 Task: Look for space in Ermelo, Netherlands from 17th June, 2023 to 21st June, 2023 for 2 adults in price range Rs.7000 to Rs.12000. Place can be private room with 1  bedroom having 2 beds and 1 bathroom. Property type can be house, flat, guest house. Amenities needed are: wifi, washing machine. Booking option can be shelf check-in. Required host language is English.
Action: Mouse moved to (545, 147)
Screenshot: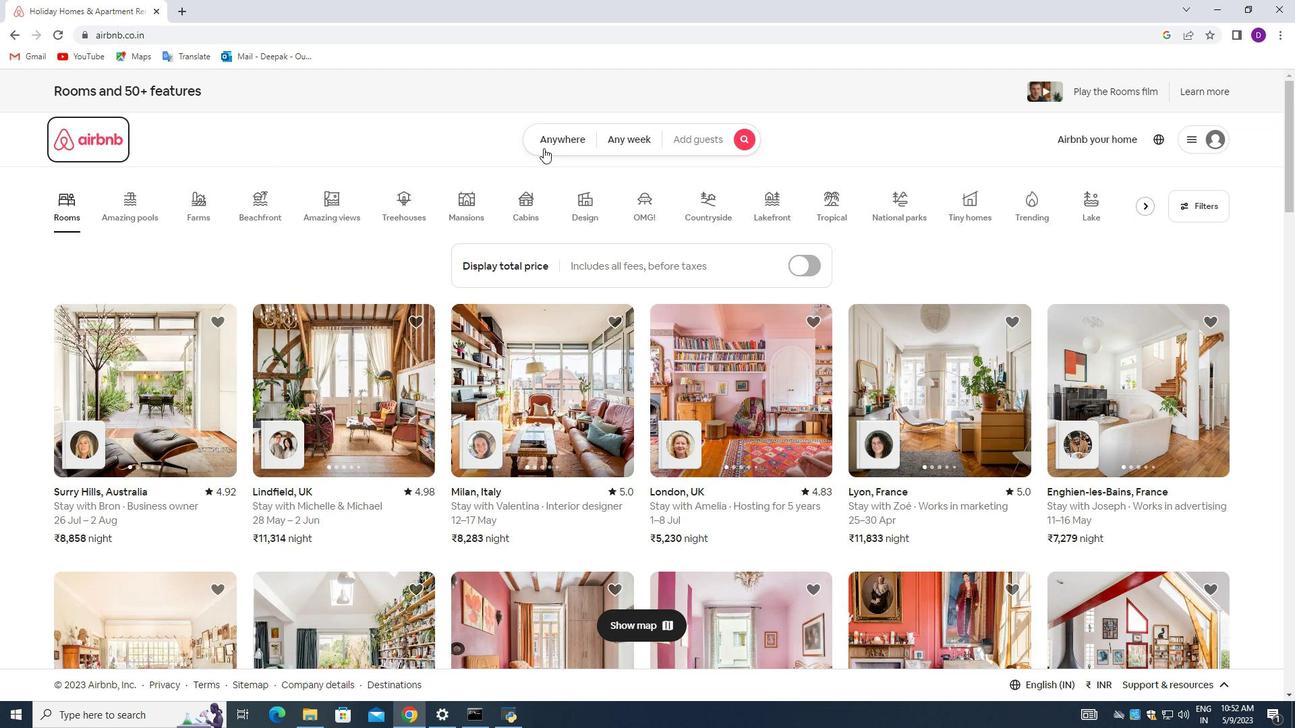 
Action: Mouse pressed left at (545, 147)
Screenshot: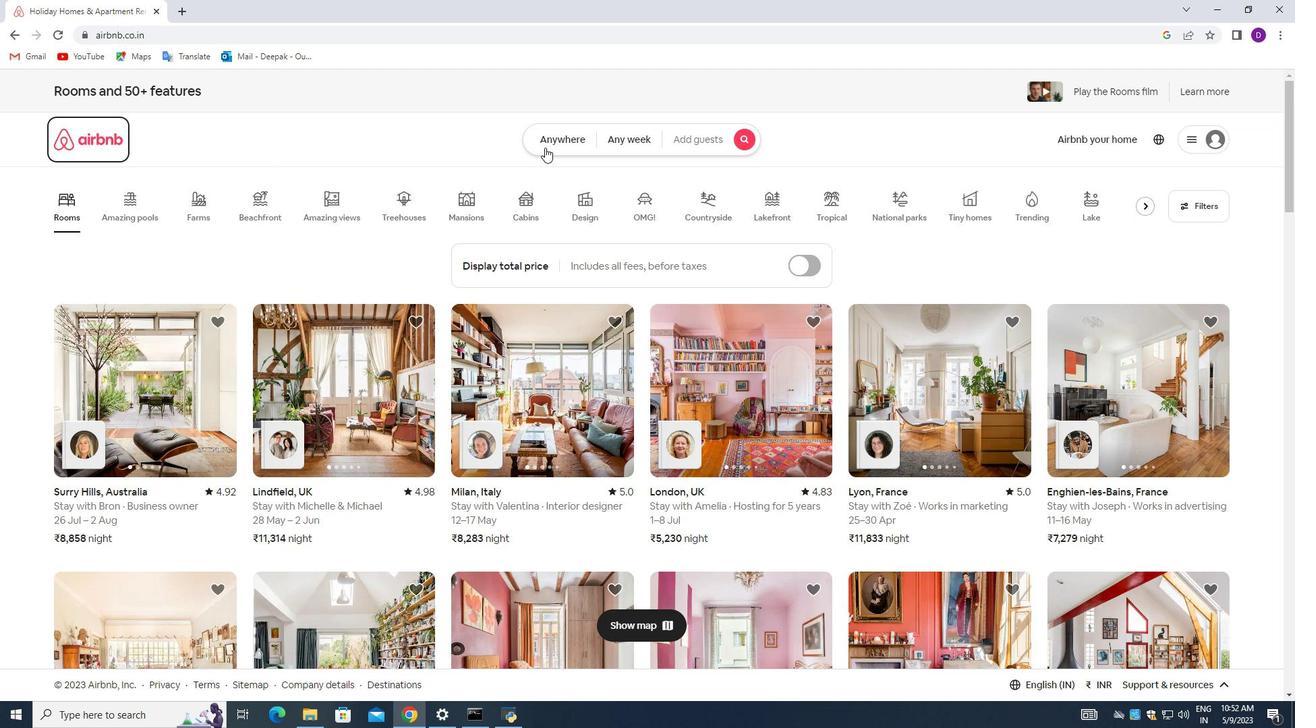 
Action: Mouse moved to (445, 191)
Screenshot: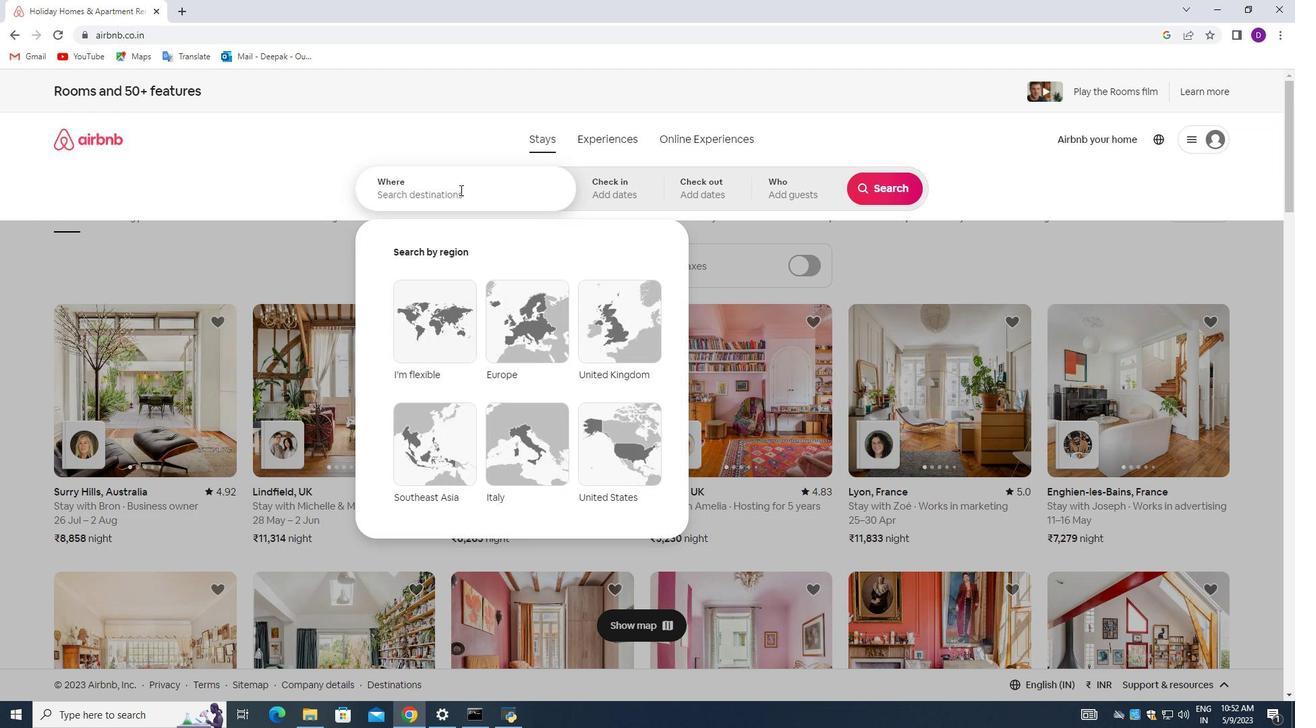 
Action: Mouse pressed left at (445, 191)
Screenshot: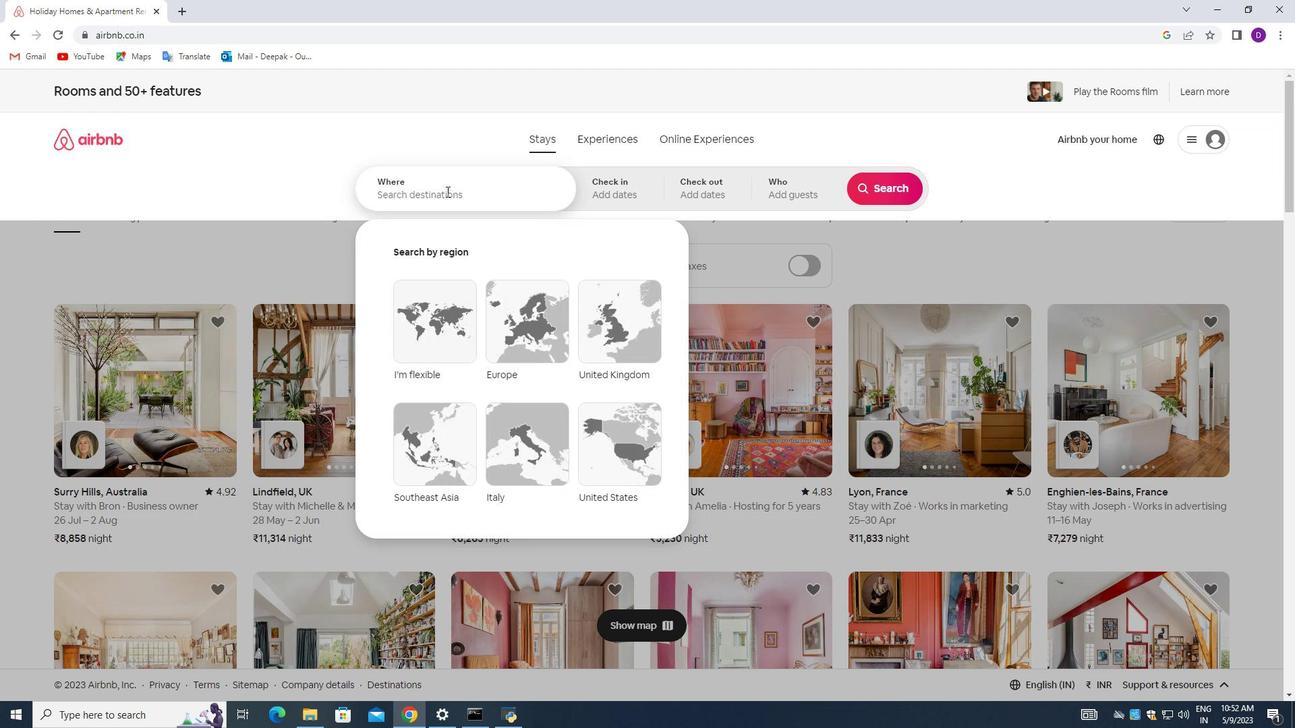 
Action: Mouse moved to (168, 234)
Screenshot: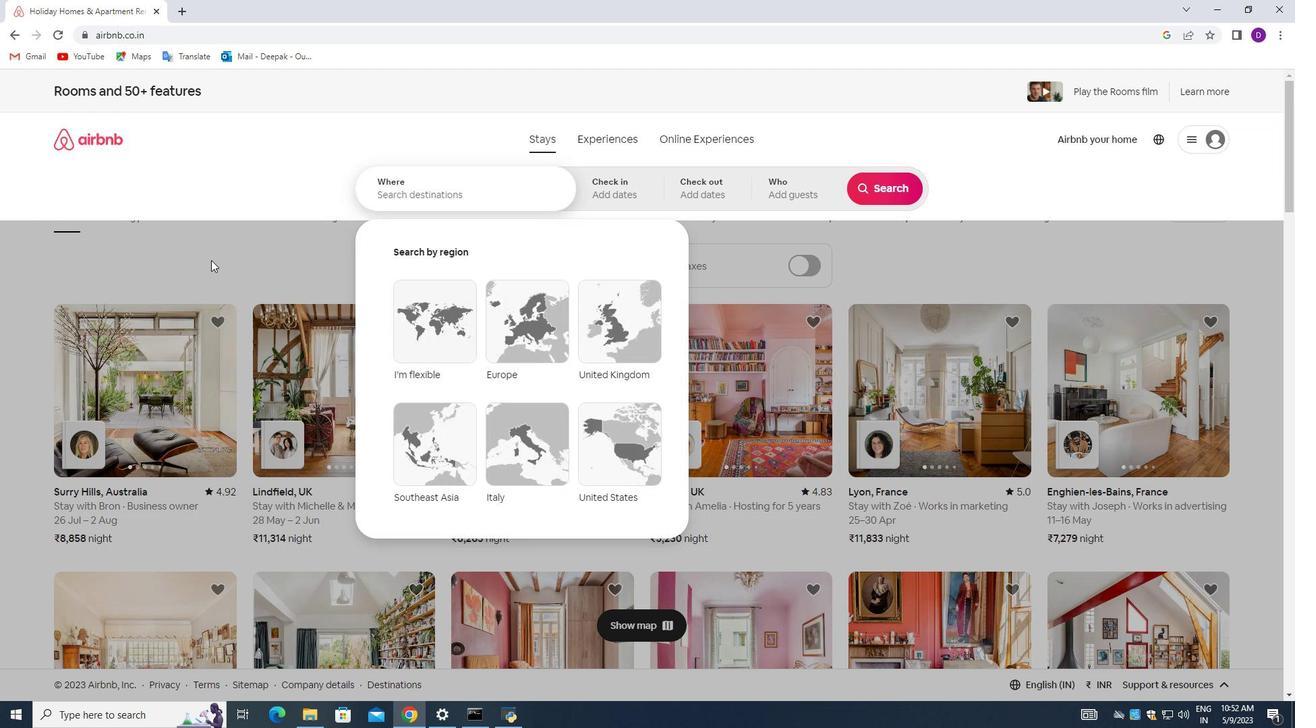 
Action: Key pressed <Key.shift_r>Ermelo,<Key.space><Key.shift>Netherlands<Key.enter>
Screenshot: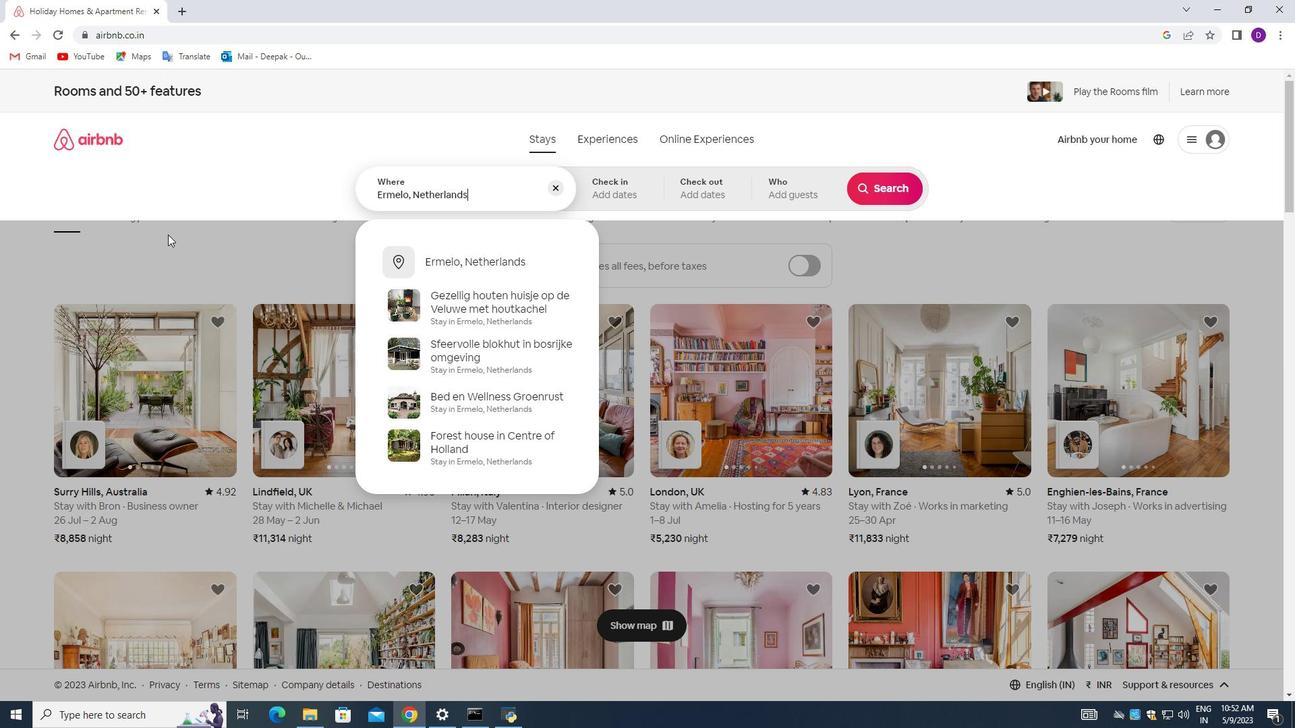 
Action: Mouse moved to (862, 418)
Screenshot: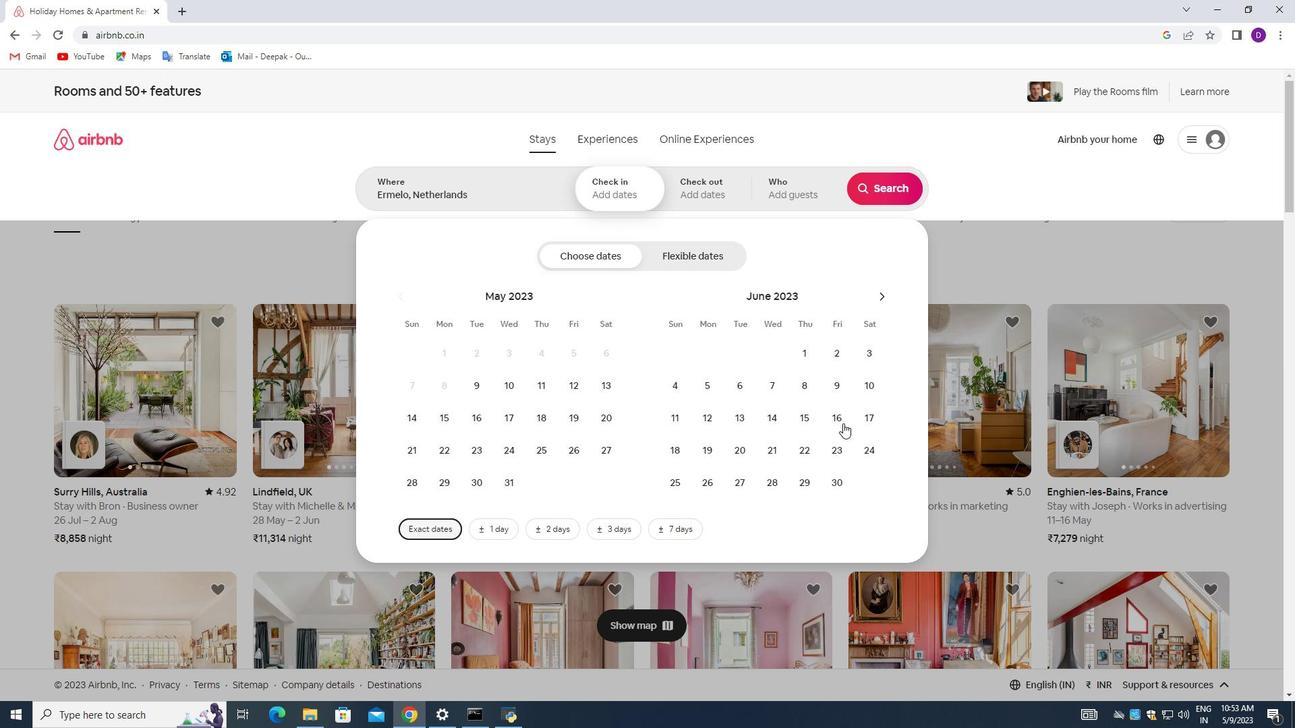 
Action: Mouse pressed left at (862, 418)
Screenshot: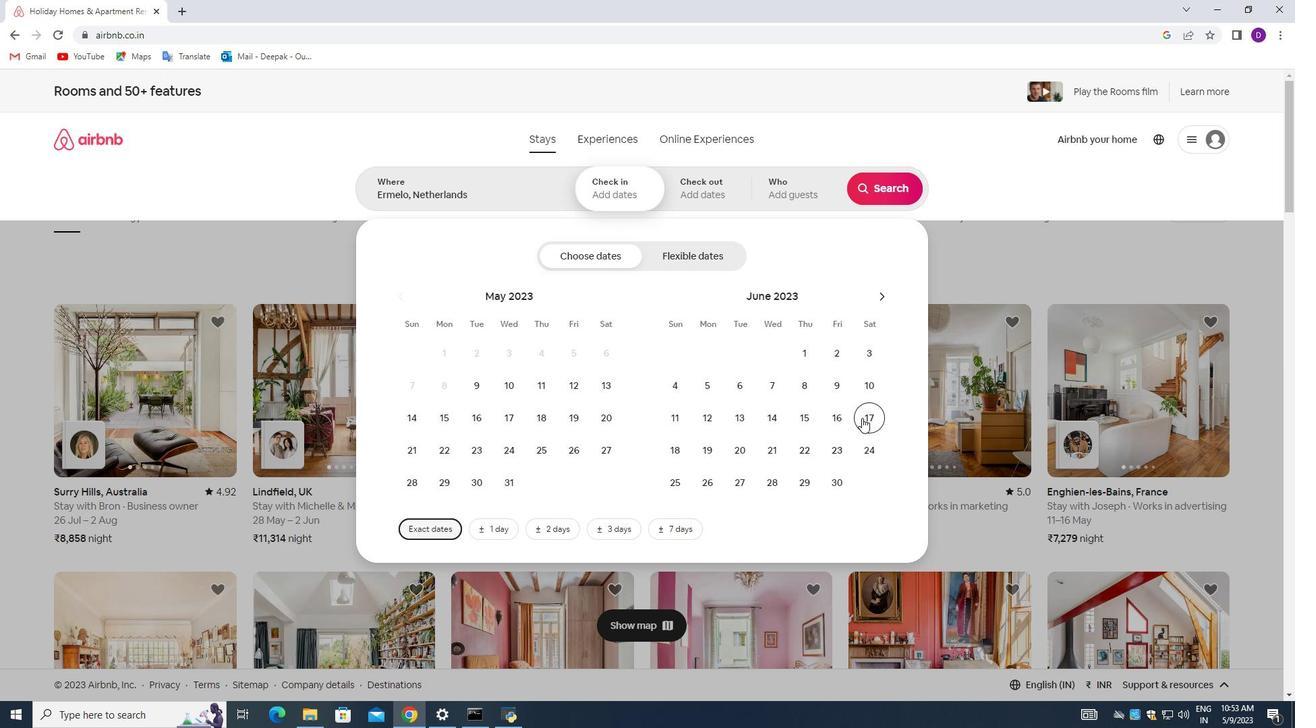 
Action: Mouse moved to (765, 456)
Screenshot: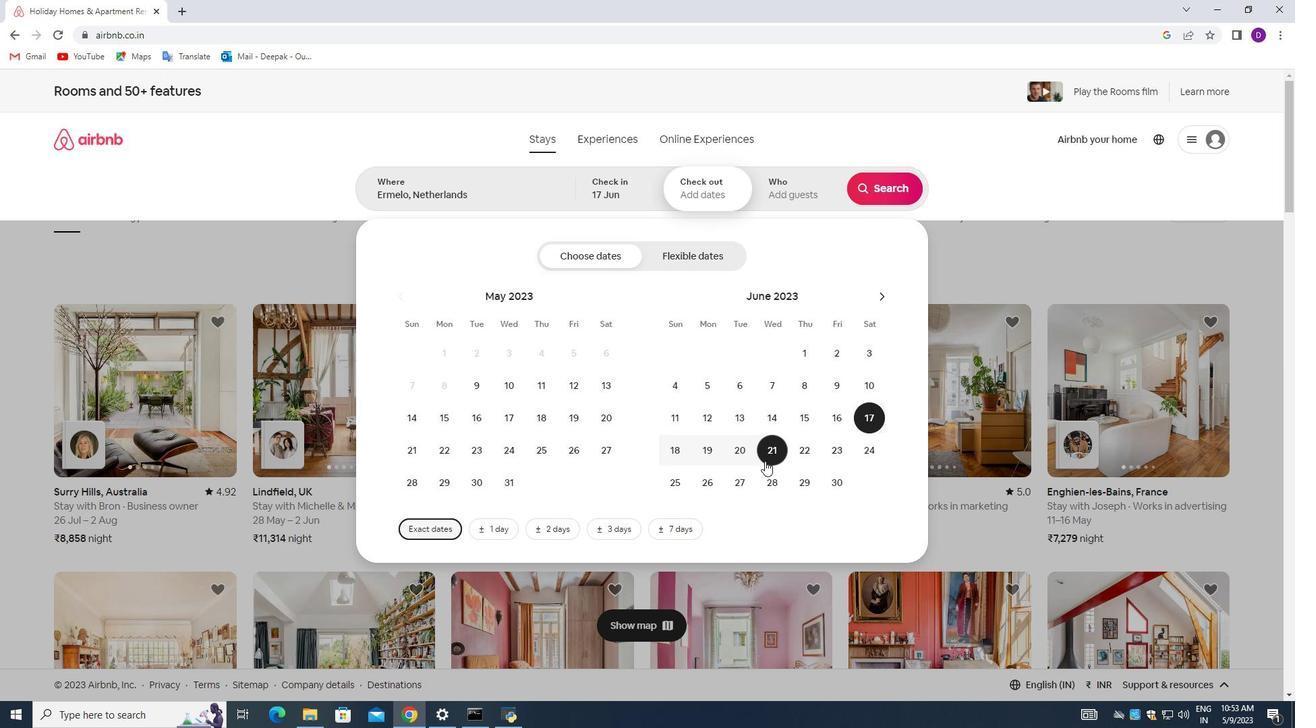 
Action: Mouse pressed left at (765, 456)
Screenshot: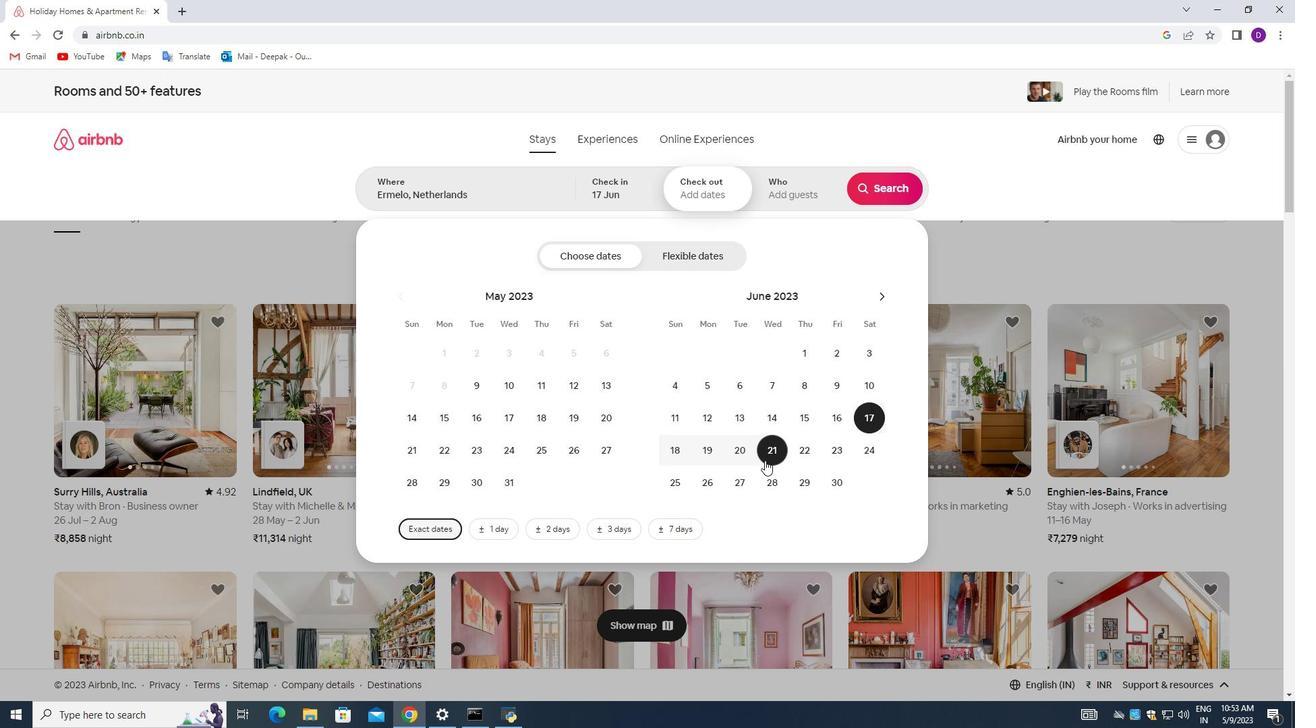 
Action: Mouse moved to (777, 184)
Screenshot: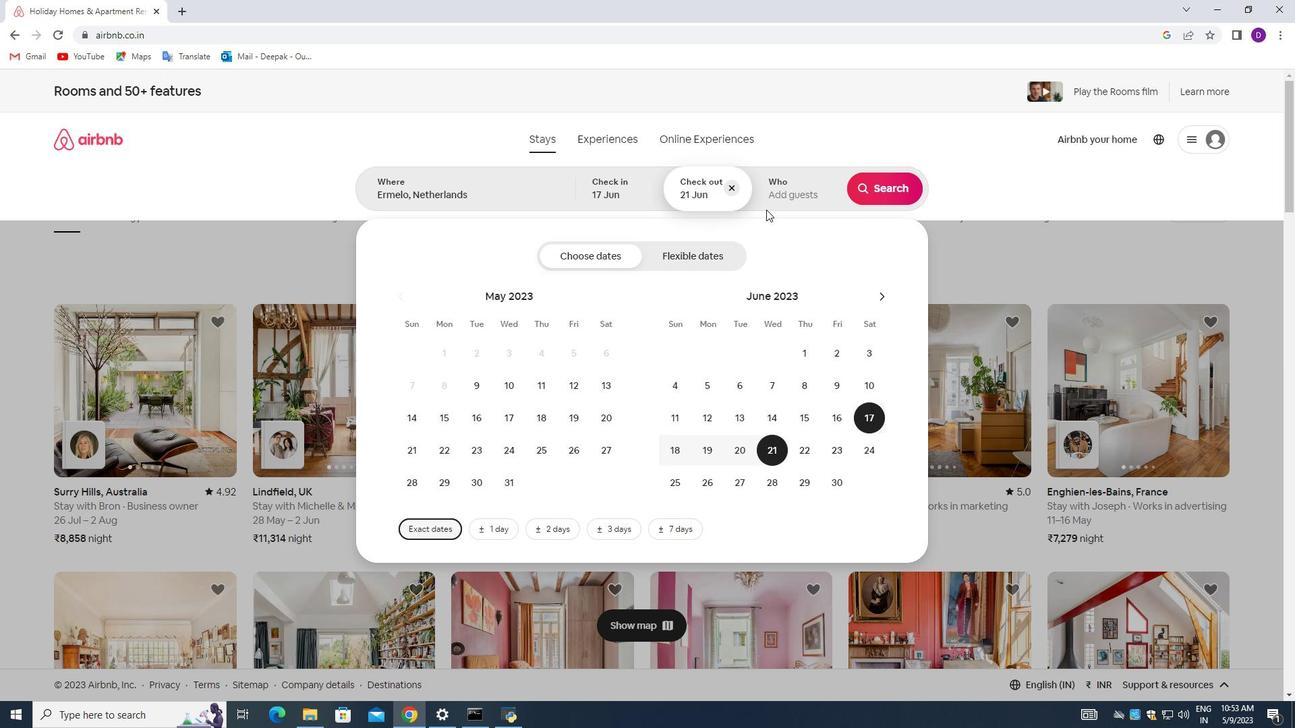 
Action: Mouse pressed left at (777, 184)
Screenshot: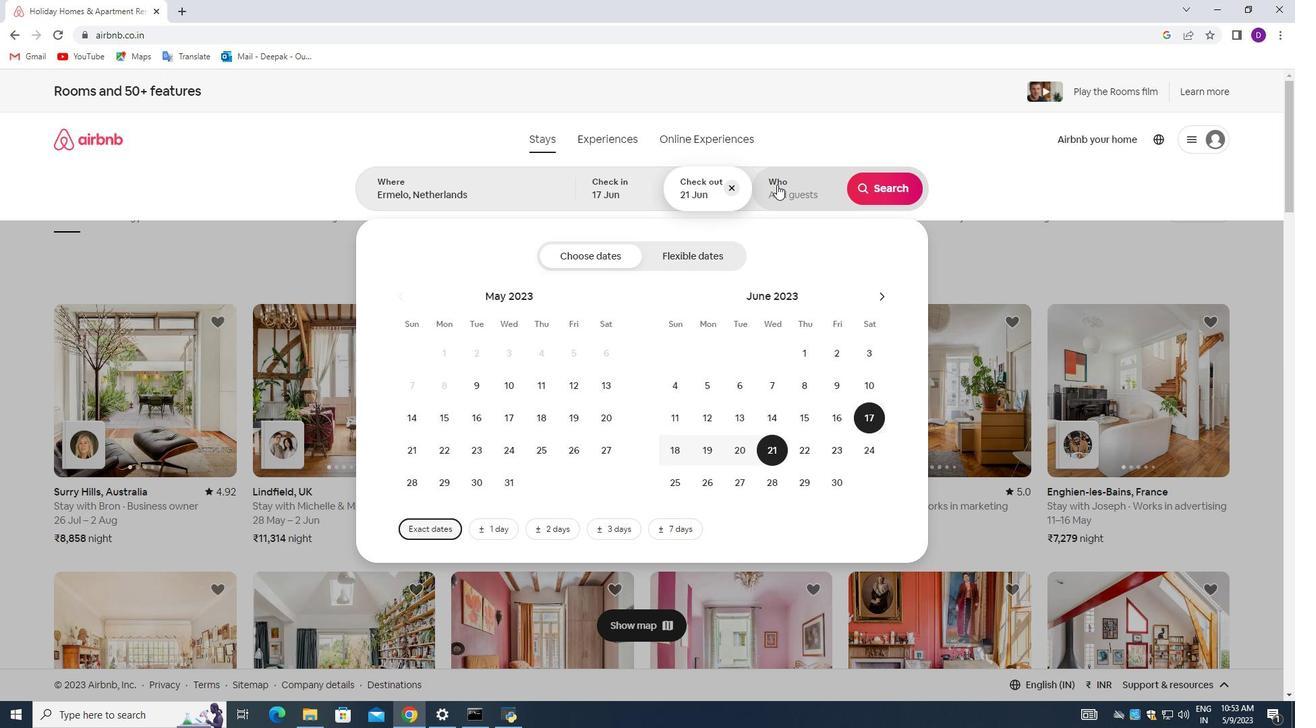 
Action: Mouse moved to (884, 262)
Screenshot: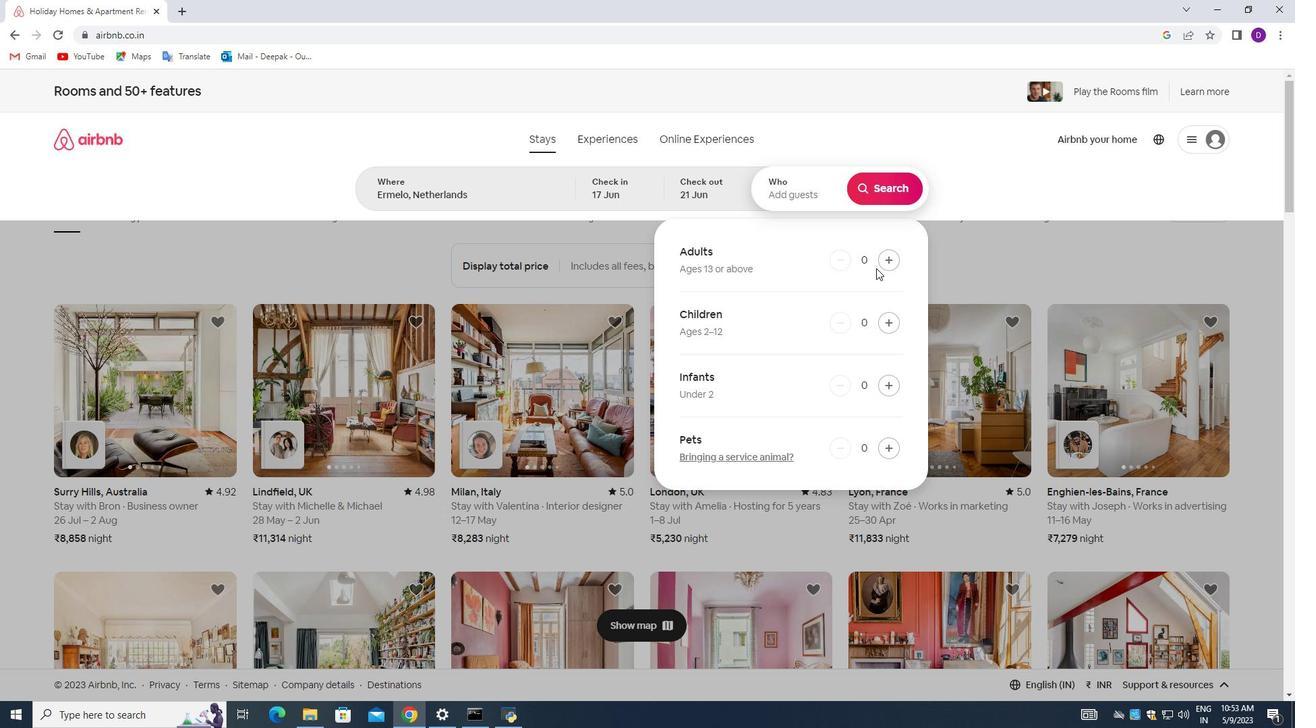 
Action: Mouse pressed left at (884, 262)
Screenshot: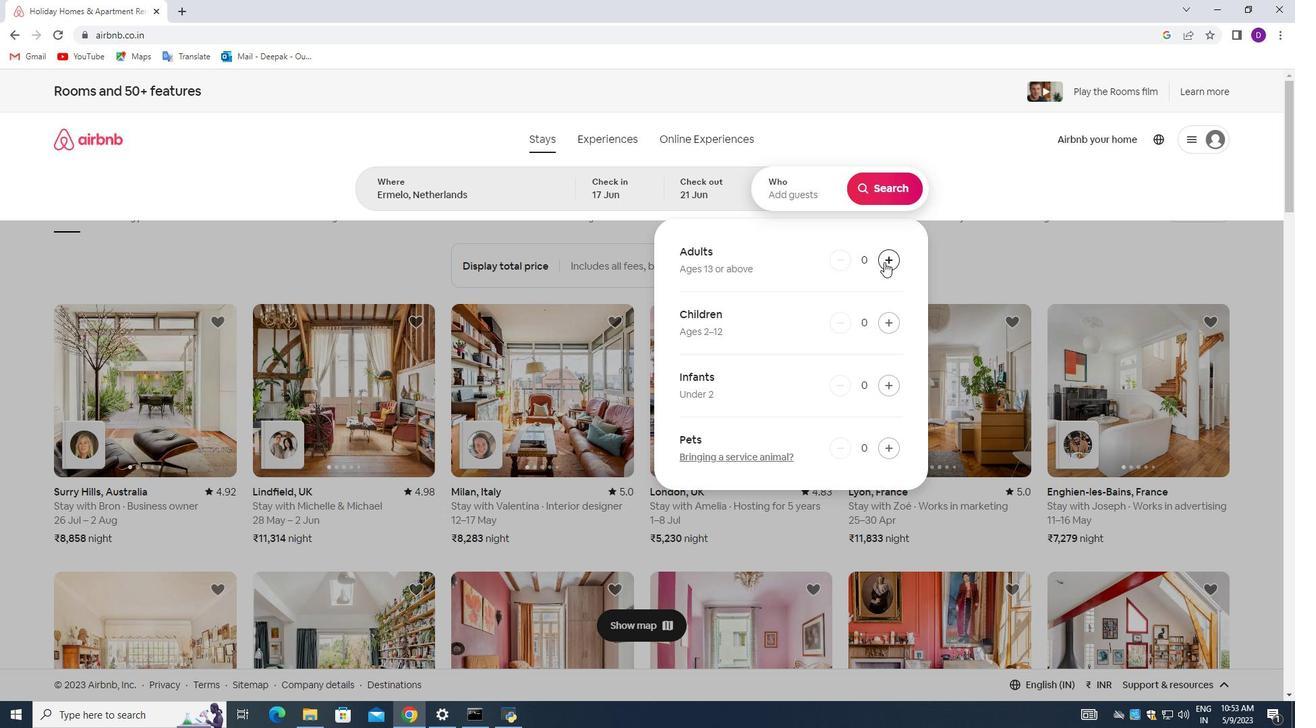 
Action: Mouse pressed left at (884, 262)
Screenshot: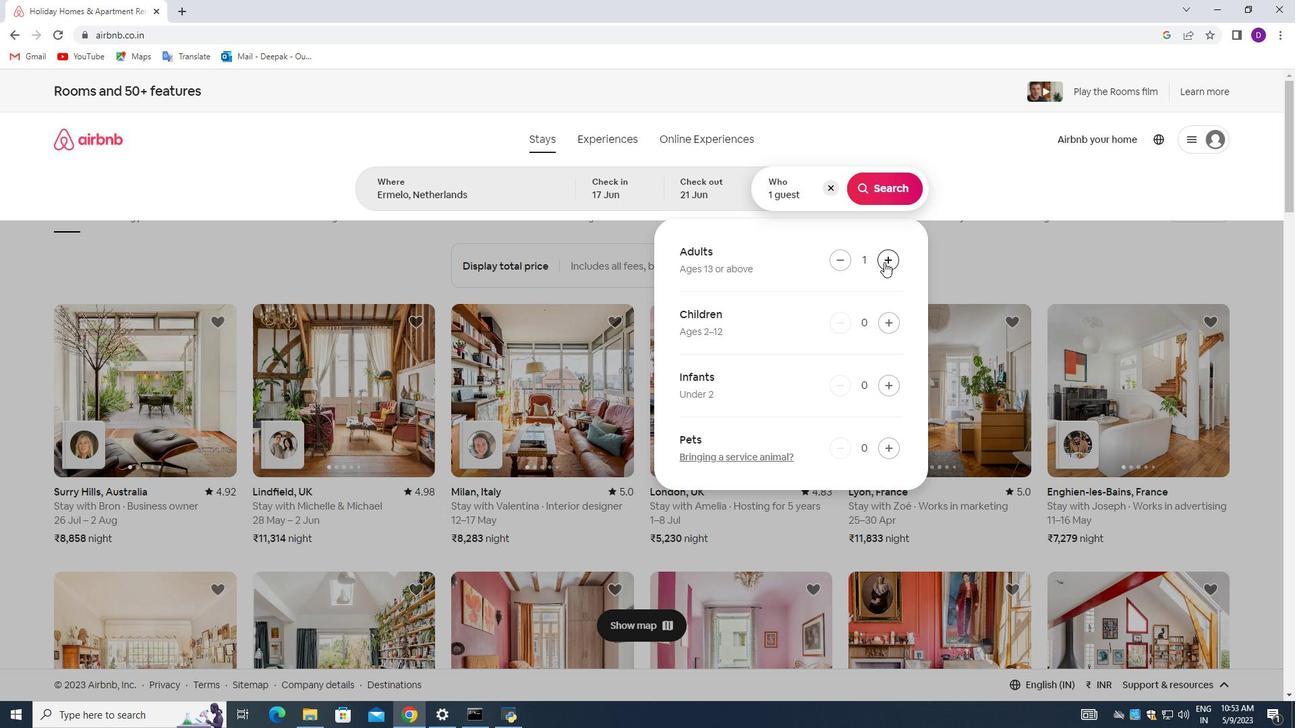 
Action: Mouse moved to (891, 182)
Screenshot: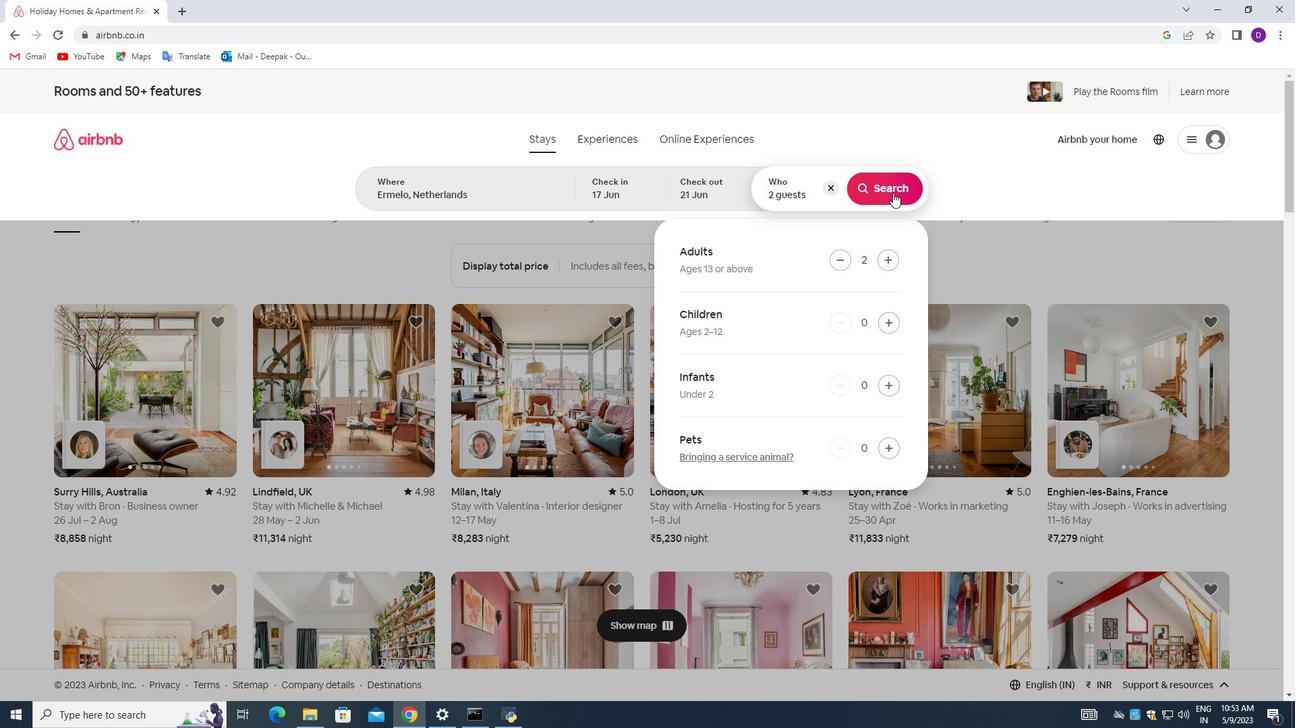 
Action: Mouse pressed left at (891, 182)
Screenshot: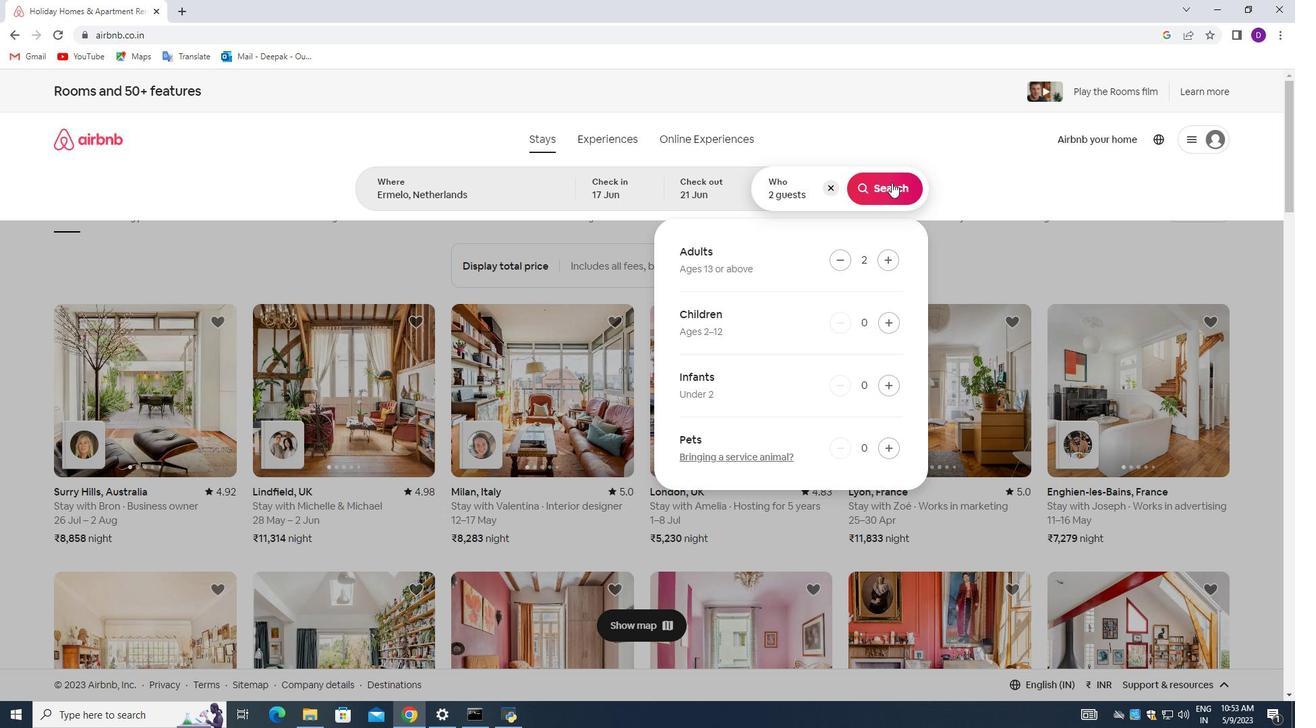 
Action: Mouse moved to (1222, 143)
Screenshot: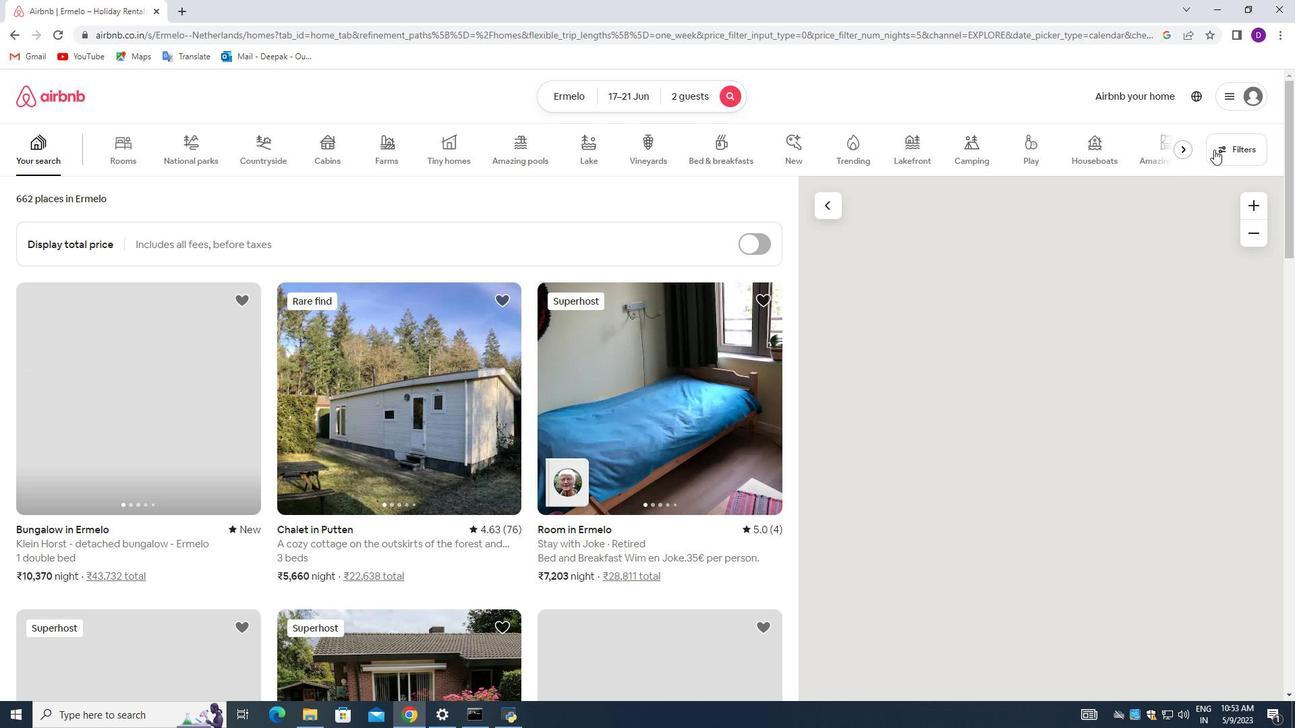 
Action: Mouse pressed left at (1222, 143)
Screenshot: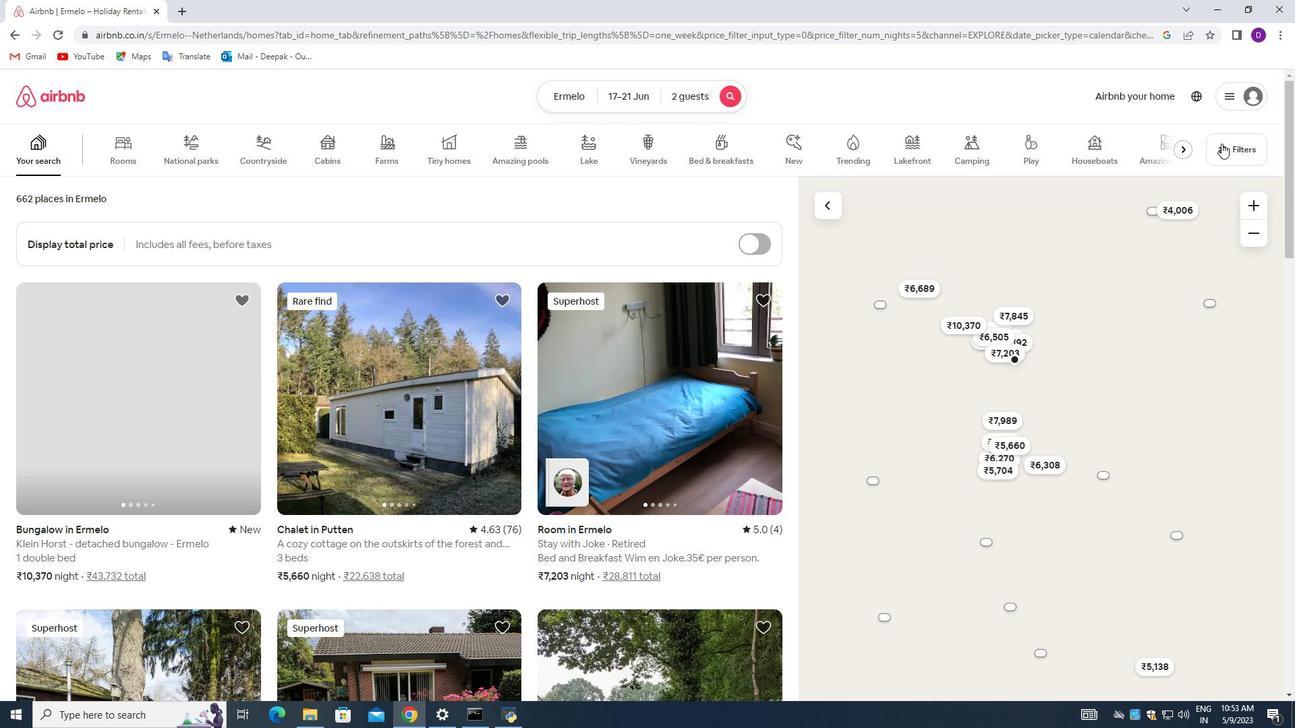 
Action: Mouse moved to (468, 487)
Screenshot: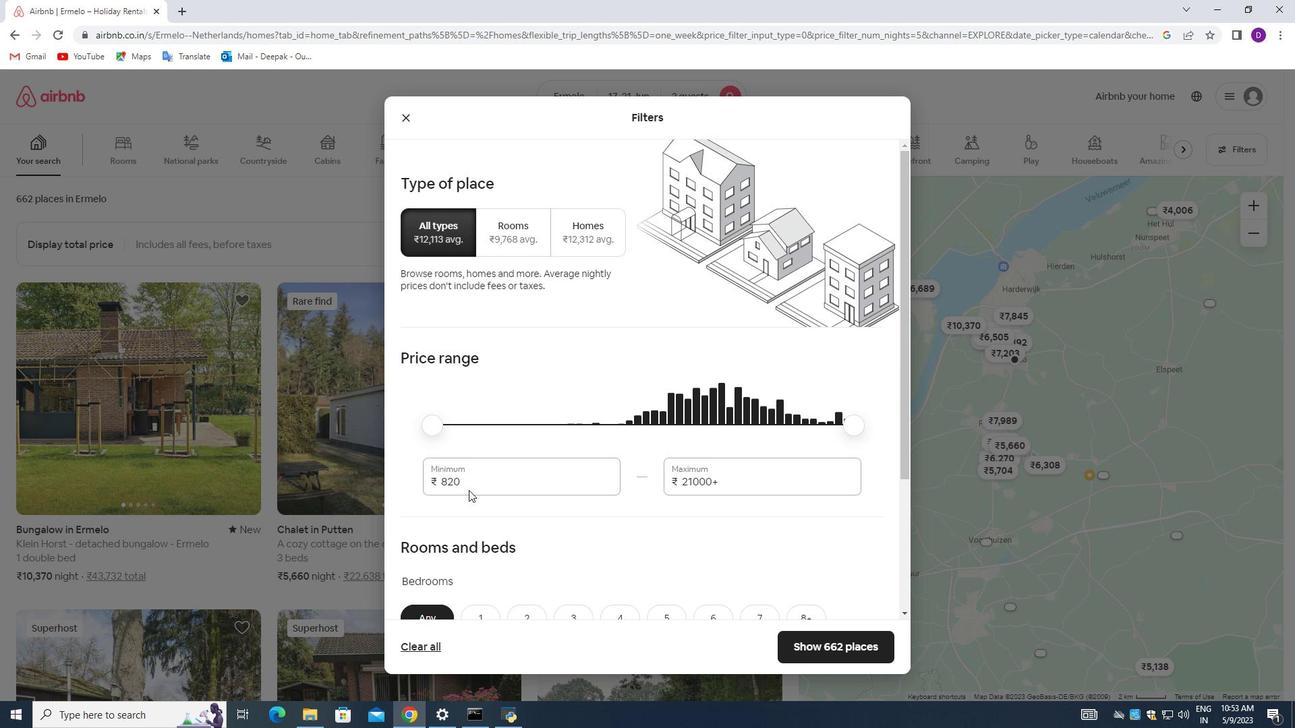 
Action: Mouse pressed left at (468, 487)
Screenshot: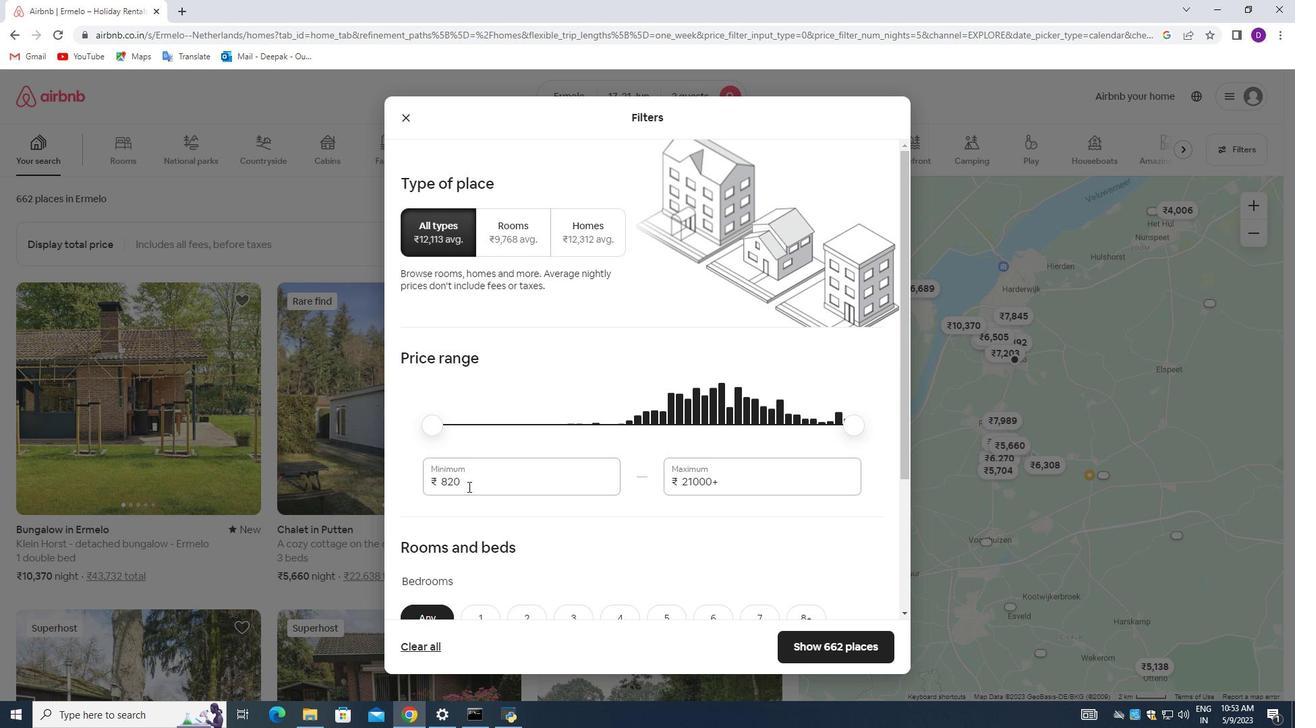 
Action: Mouse pressed left at (468, 487)
Screenshot: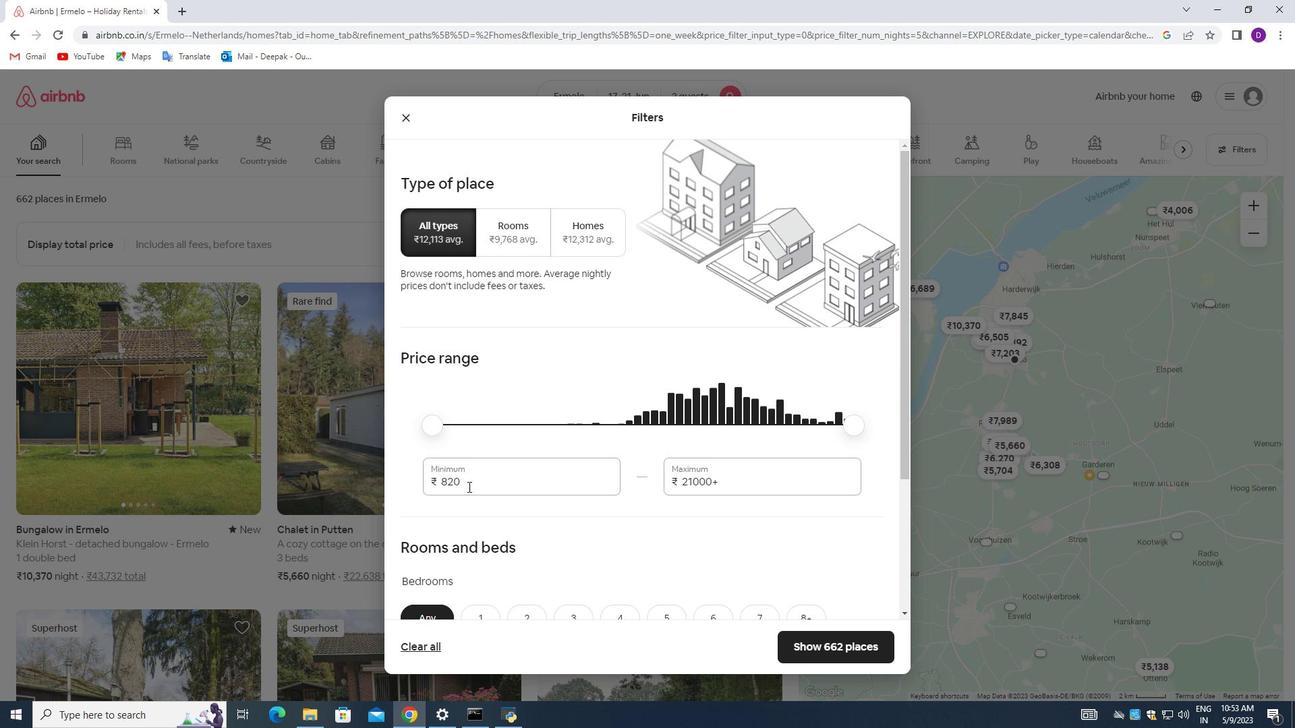 
Action: Key pressed 7
Screenshot: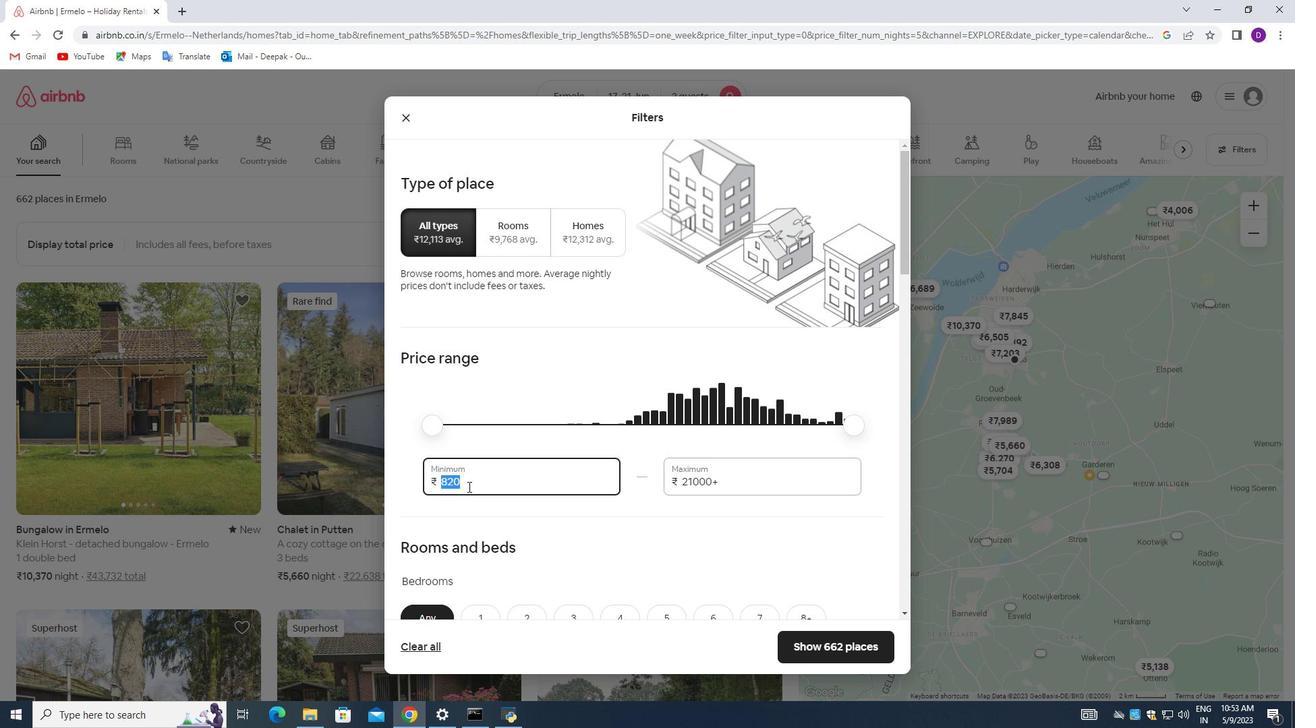 
Action: Mouse moved to (468, 486)
Screenshot: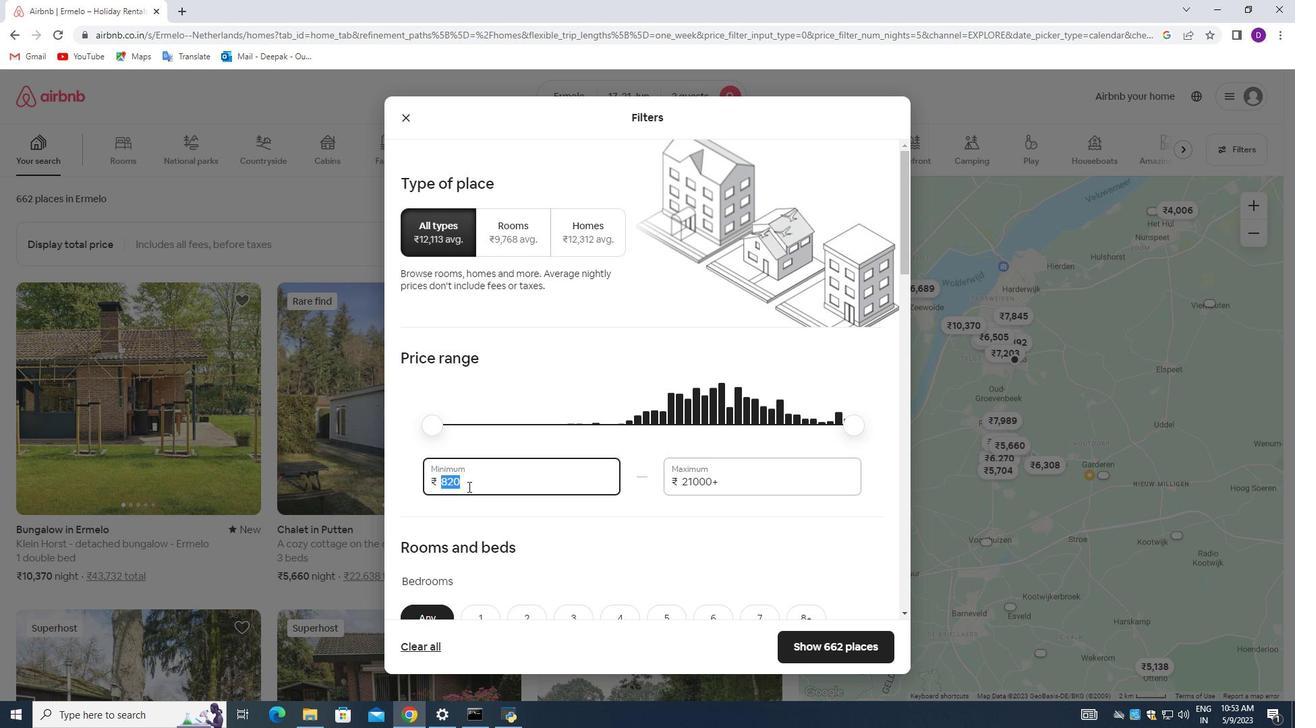 
Action: Key pressed 00
Screenshot: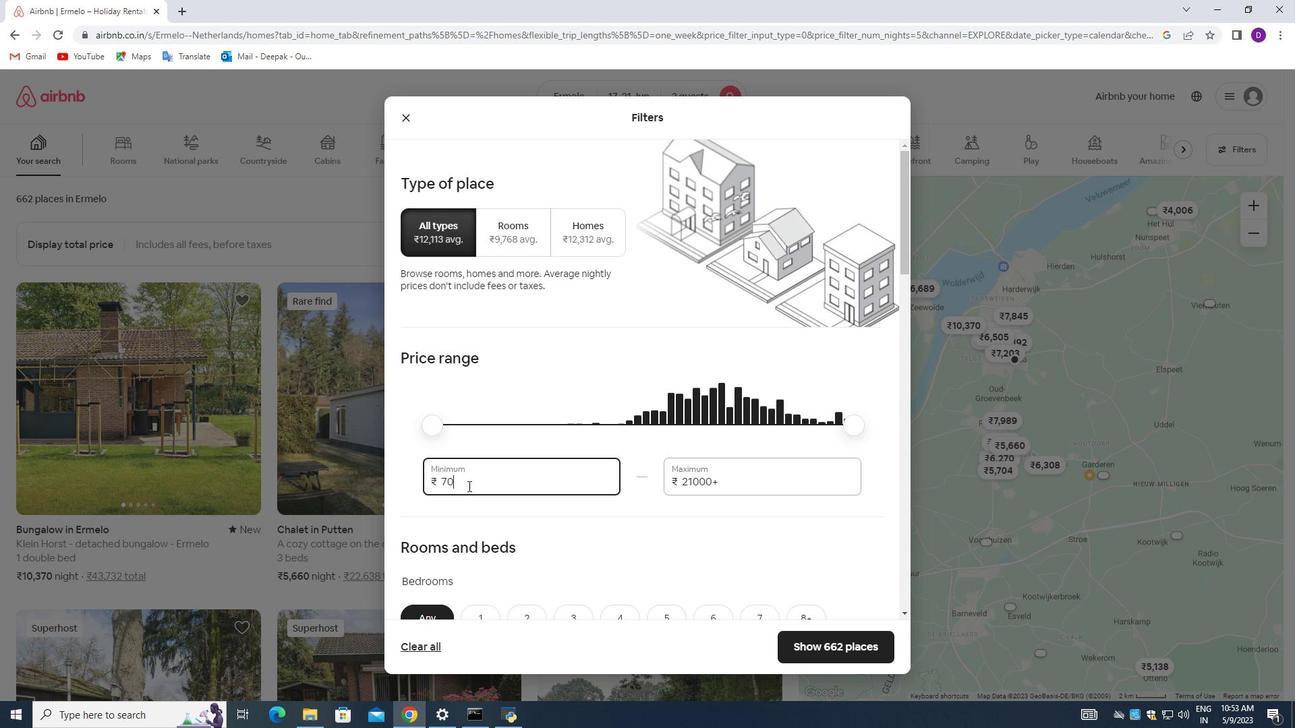 
Action: Mouse moved to (467, 485)
Screenshot: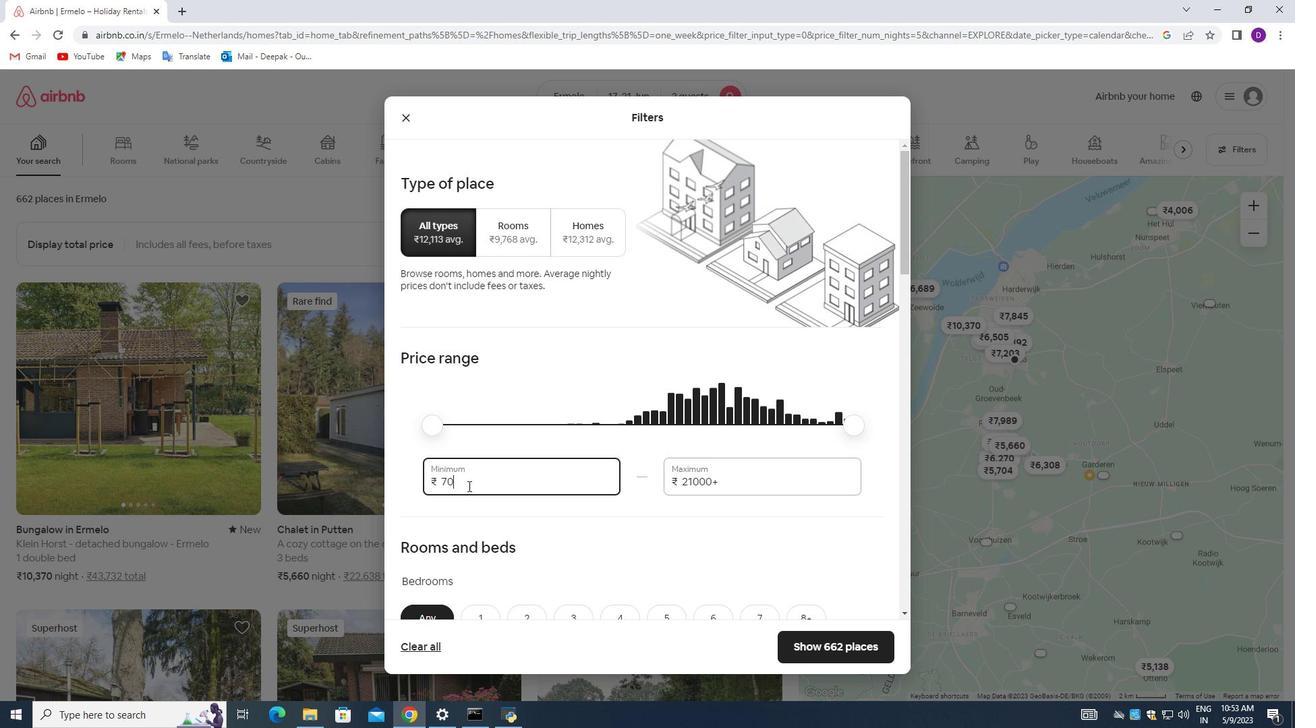 
Action: Key pressed 0
Screenshot: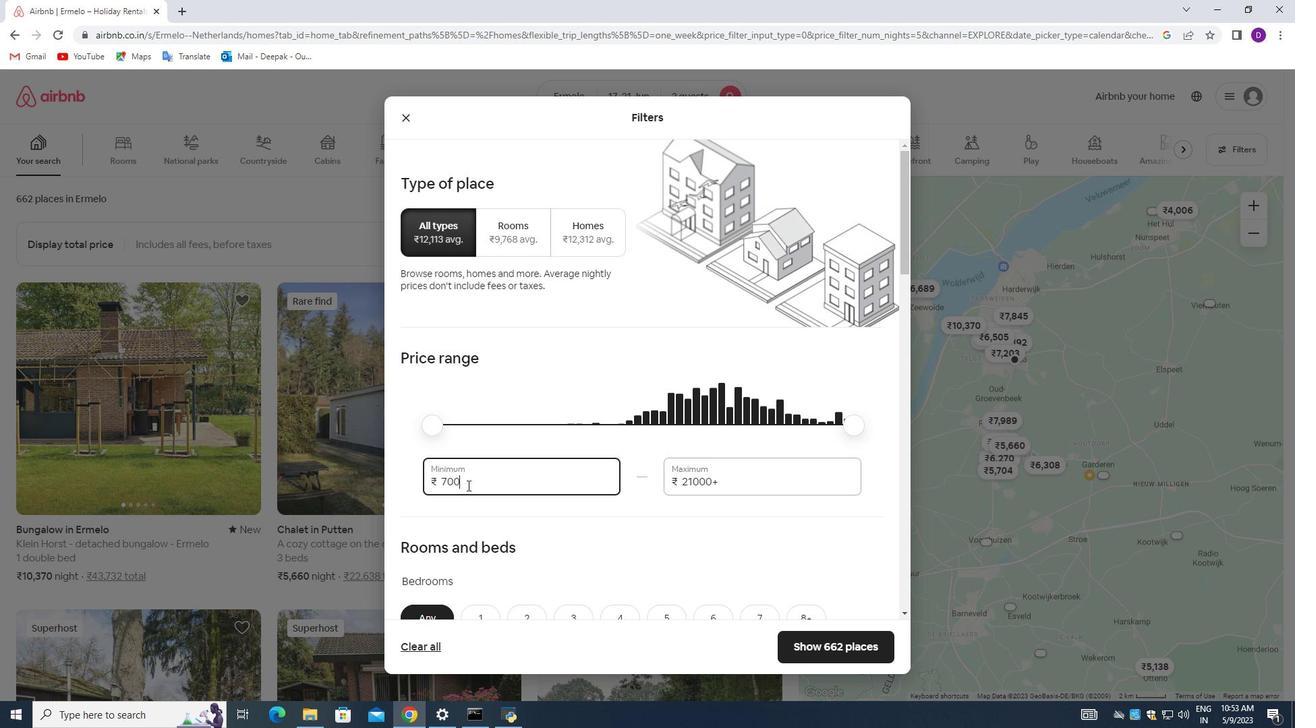 
Action: Mouse moved to (465, 477)
Screenshot: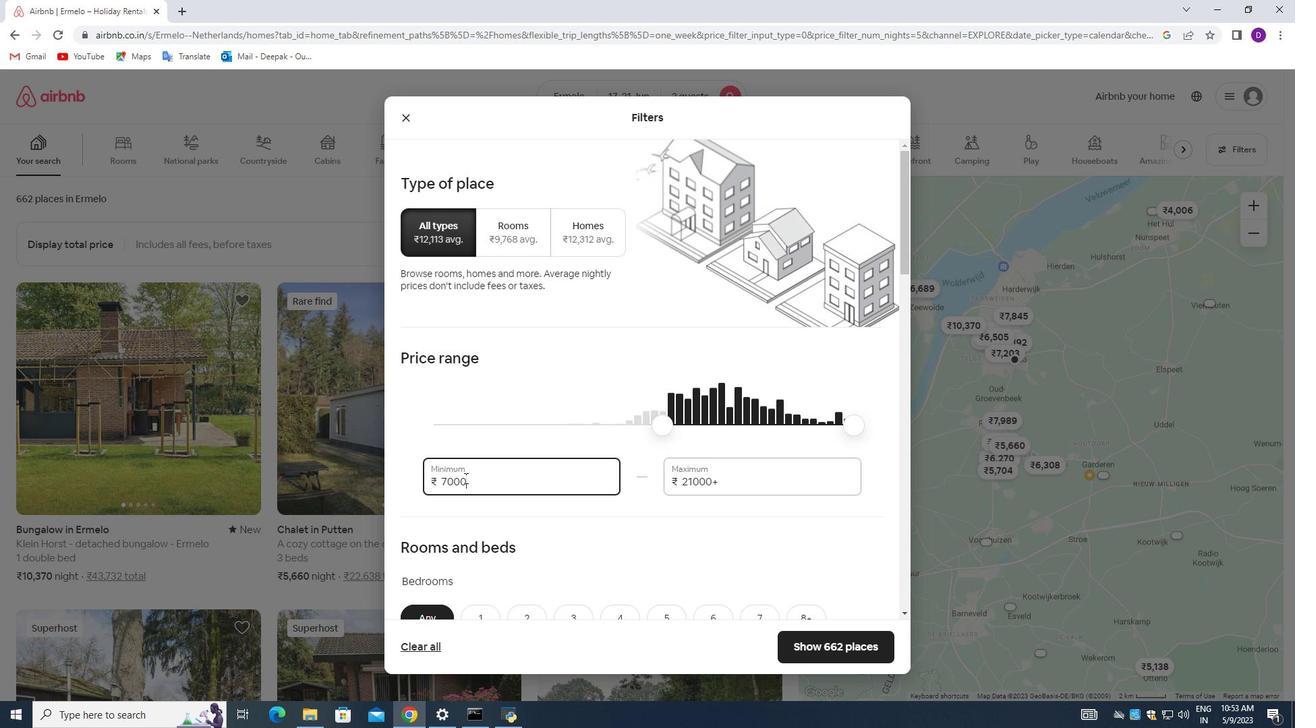 
Action: Key pressed <Key.tab>1
Screenshot: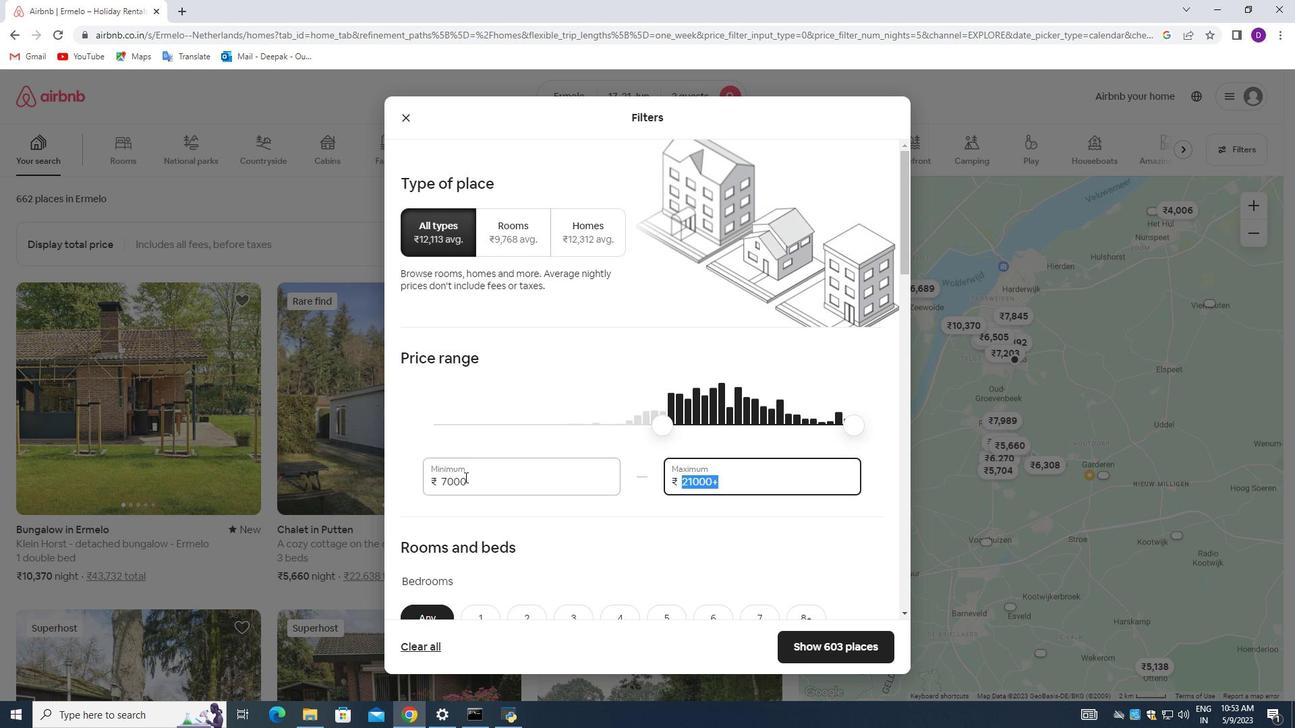 
Action: Mouse moved to (465, 477)
Screenshot: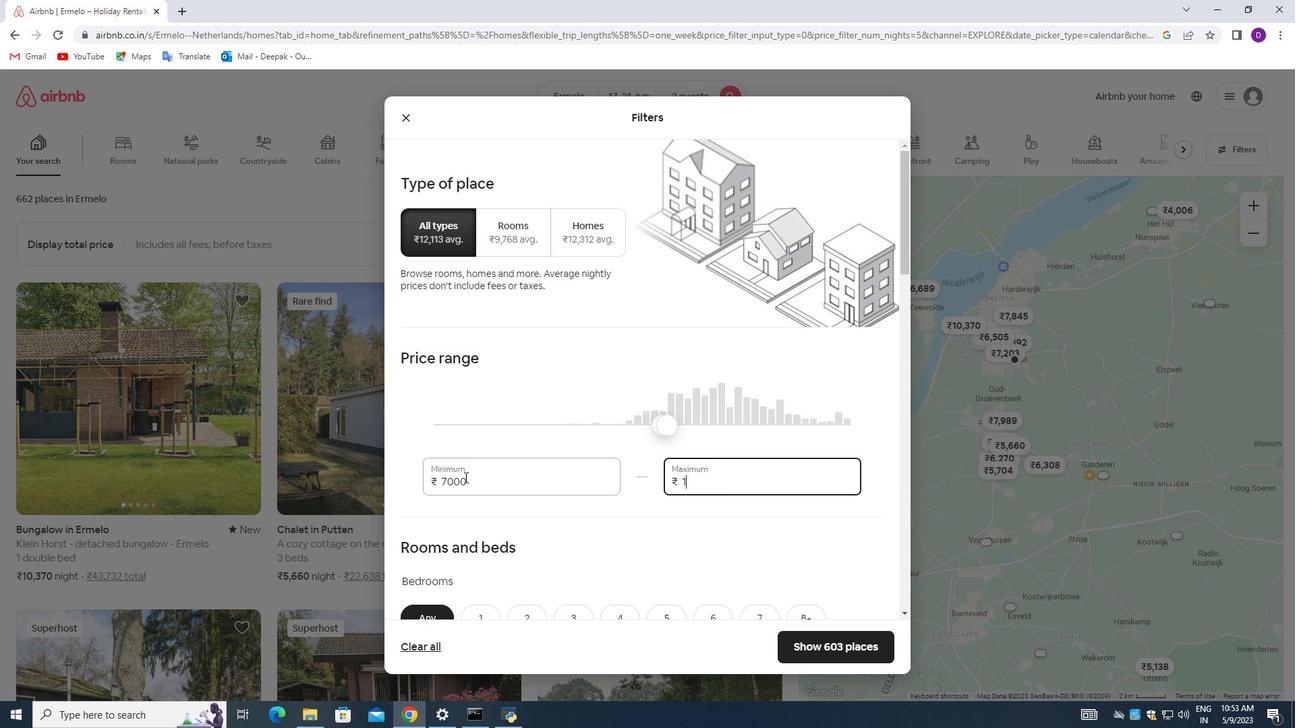 
Action: Key pressed 2
Screenshot: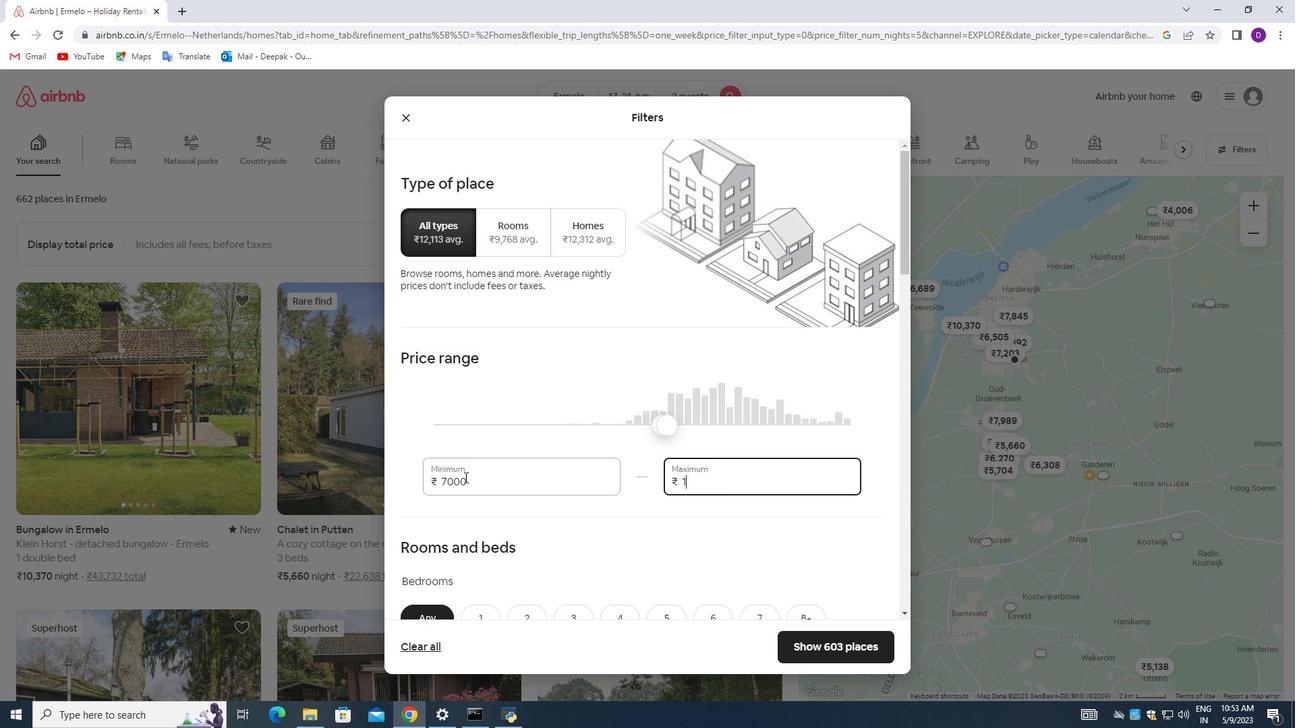 
Action: Mouse moved to (465, 476)
Screenshot: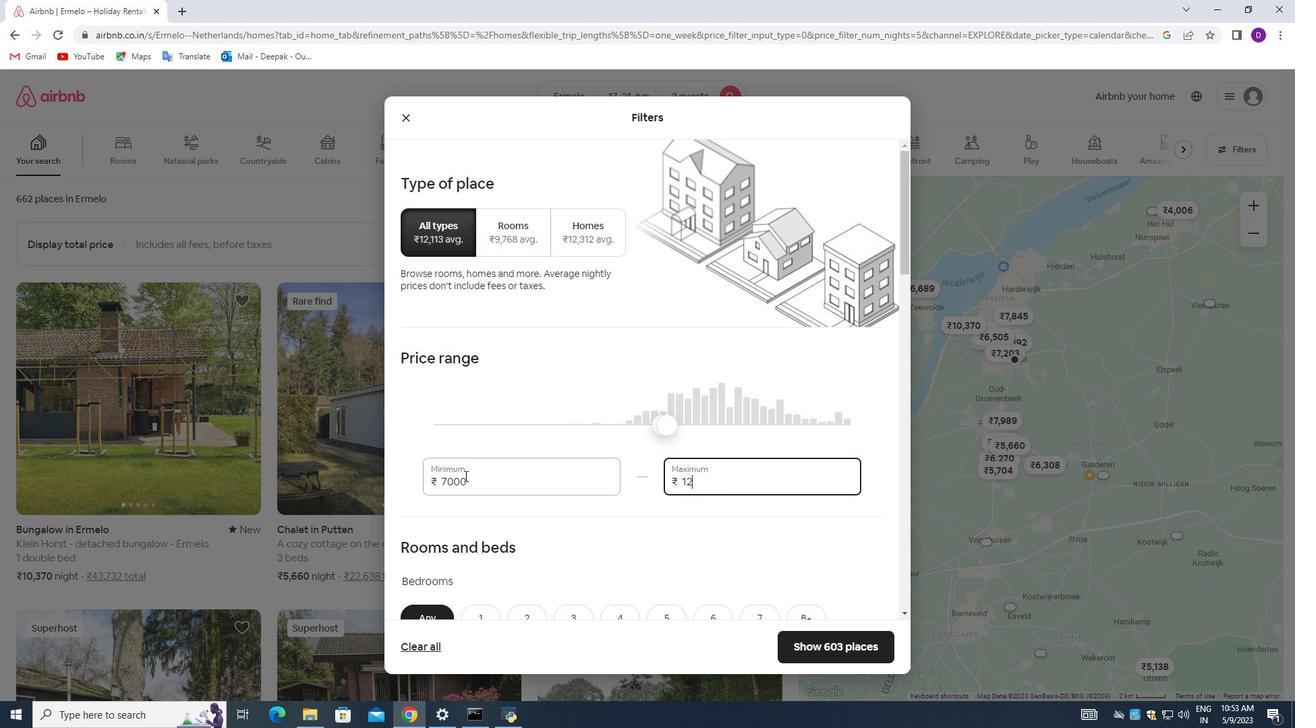 
Action: Key pressed 0
Screenshot: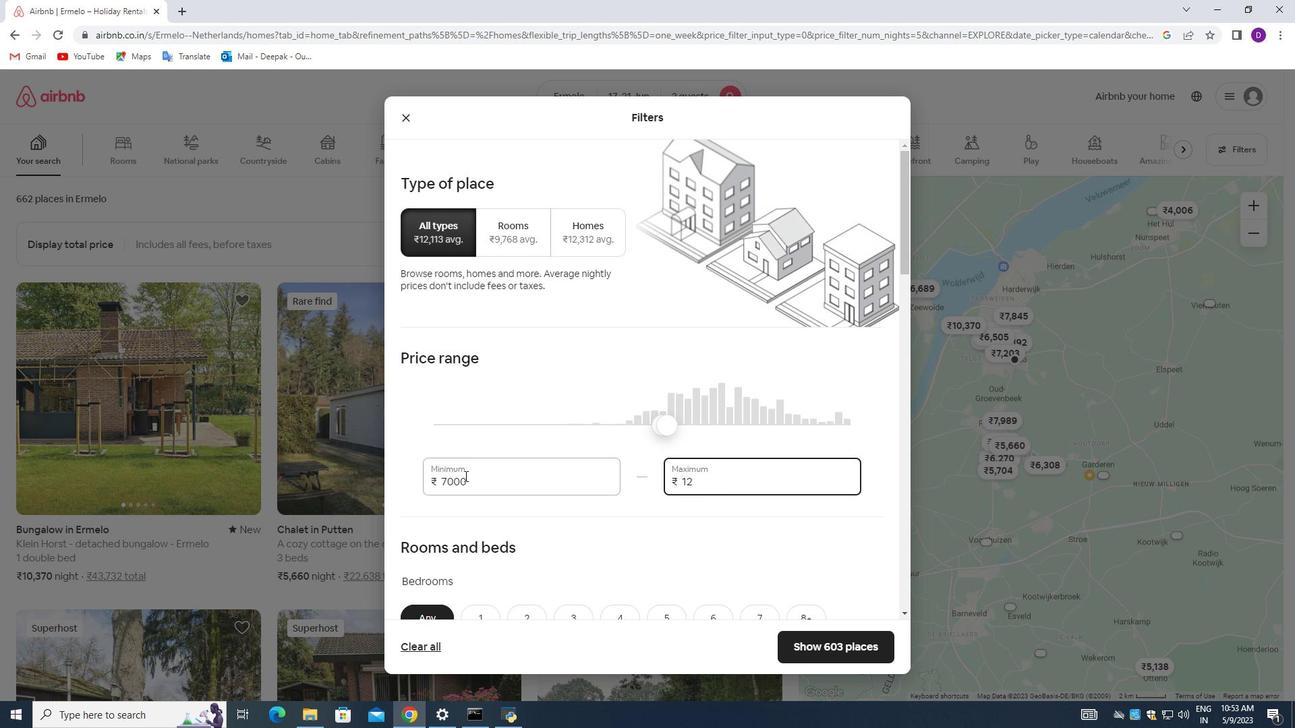 
Action: Mouse moved to (464, 475)
Screenshot: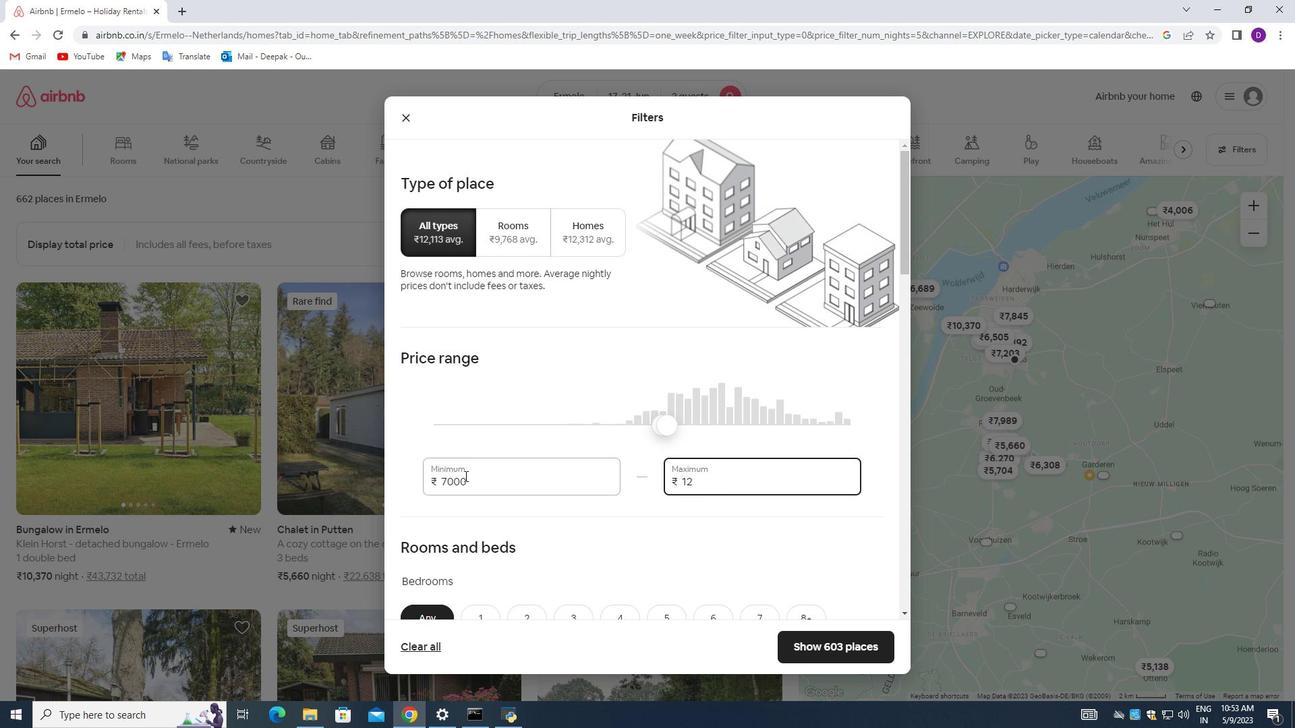 
Action: Key pressed 0
Screenshot: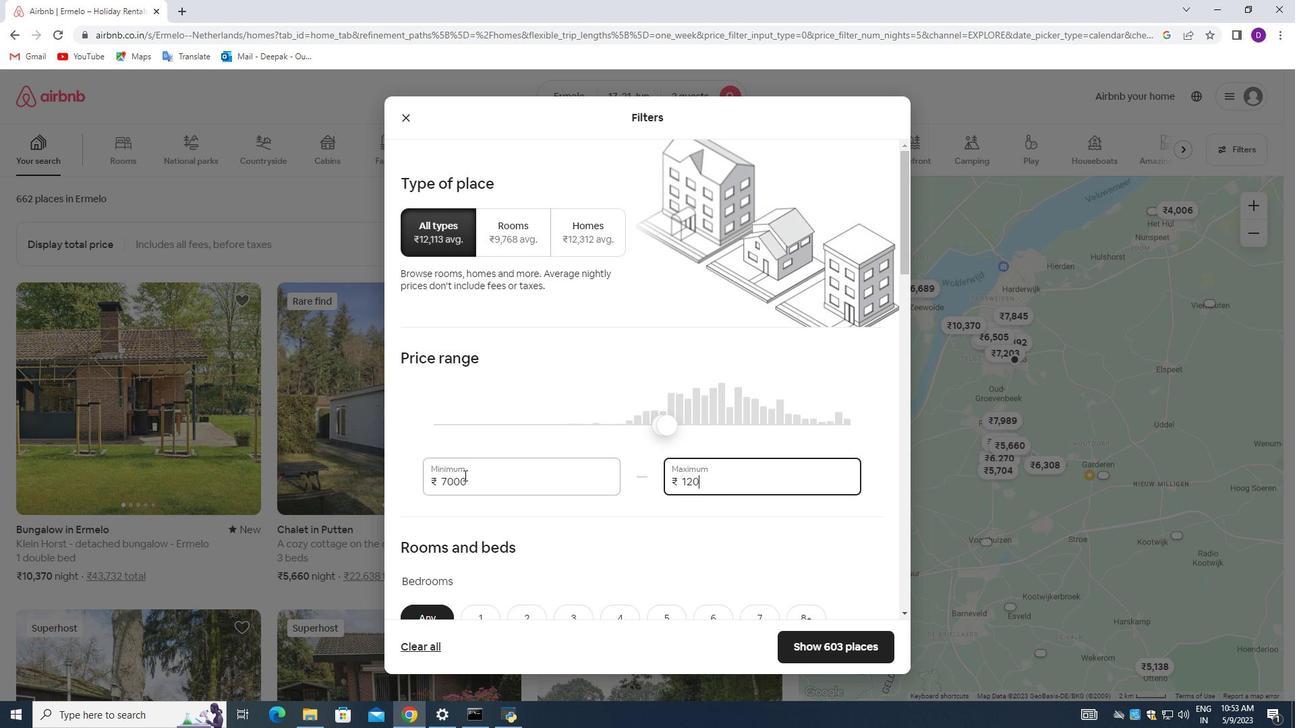 
Action: Mouse moved to (463, 474)
Screenshot: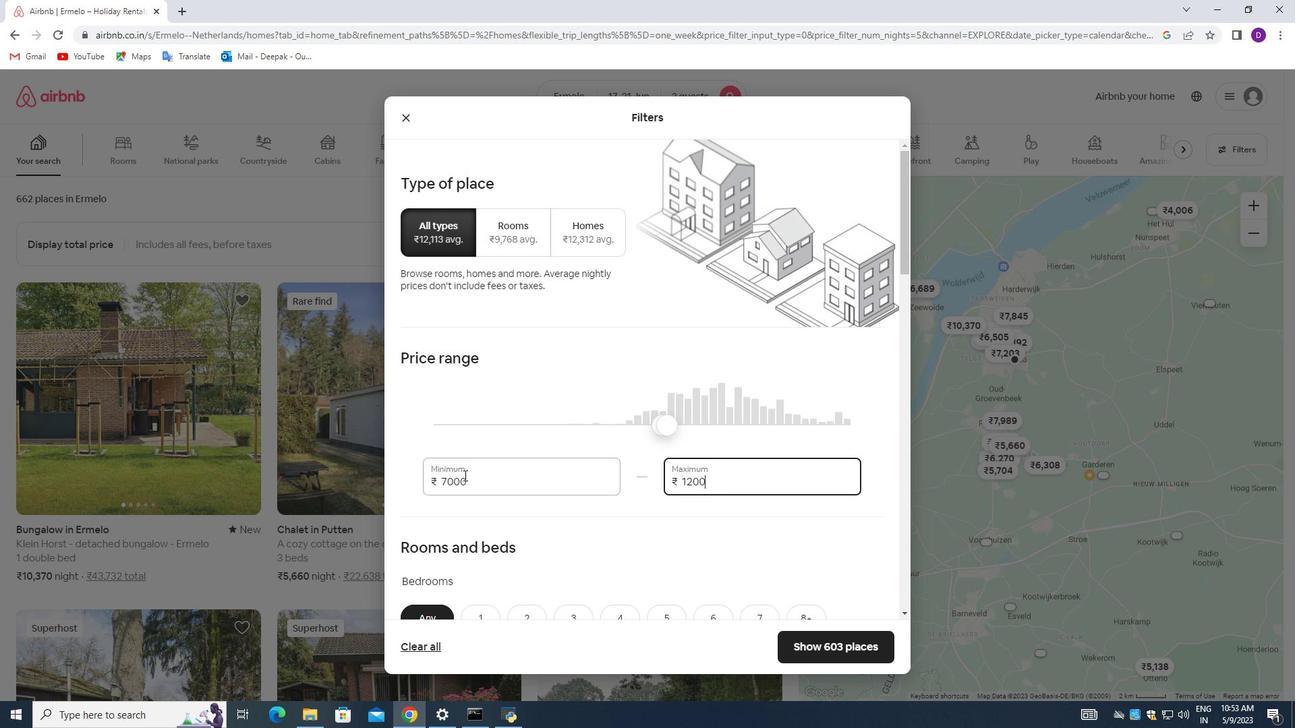 
Action: Key pressed 0
Screenshot: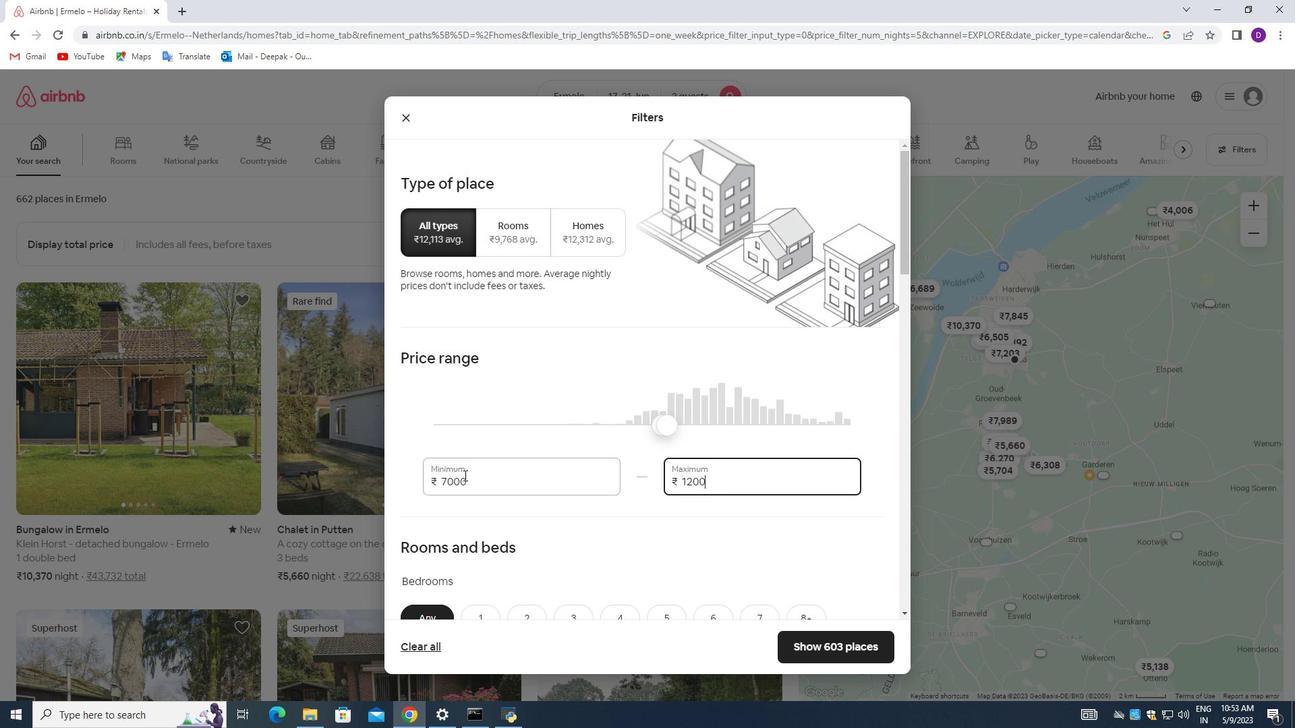 
Action: Mouse moved to (610, 442)
Screenshot: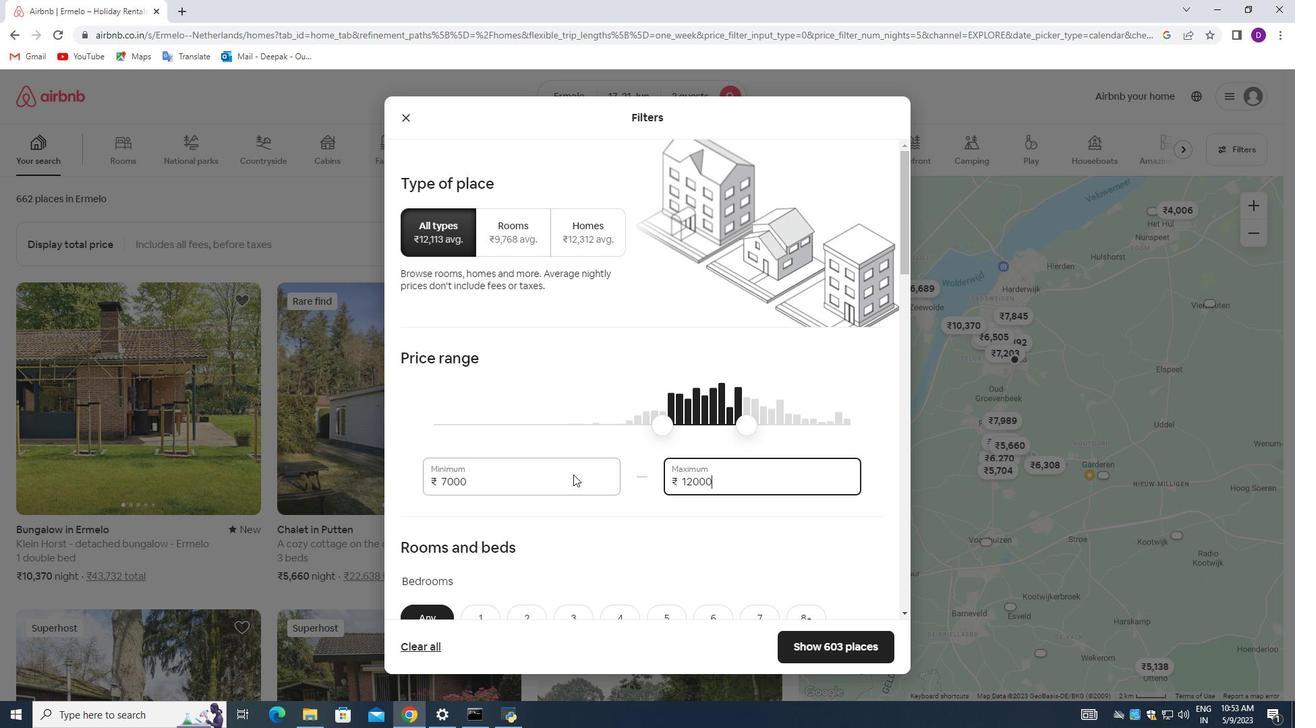 
Action: Mouse scrolled (610, 441) with delta (0, 0)
Screenshot: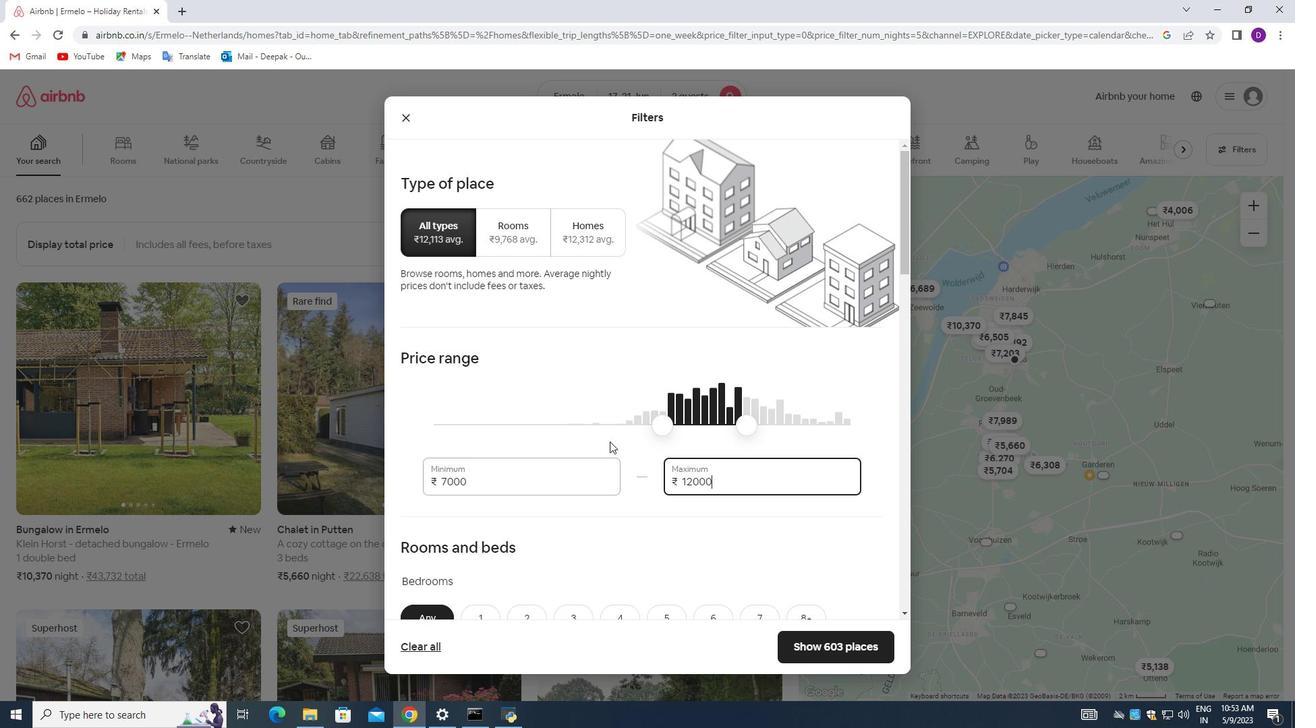 
Action: Mouse moved to (607, 416)
Screenshot: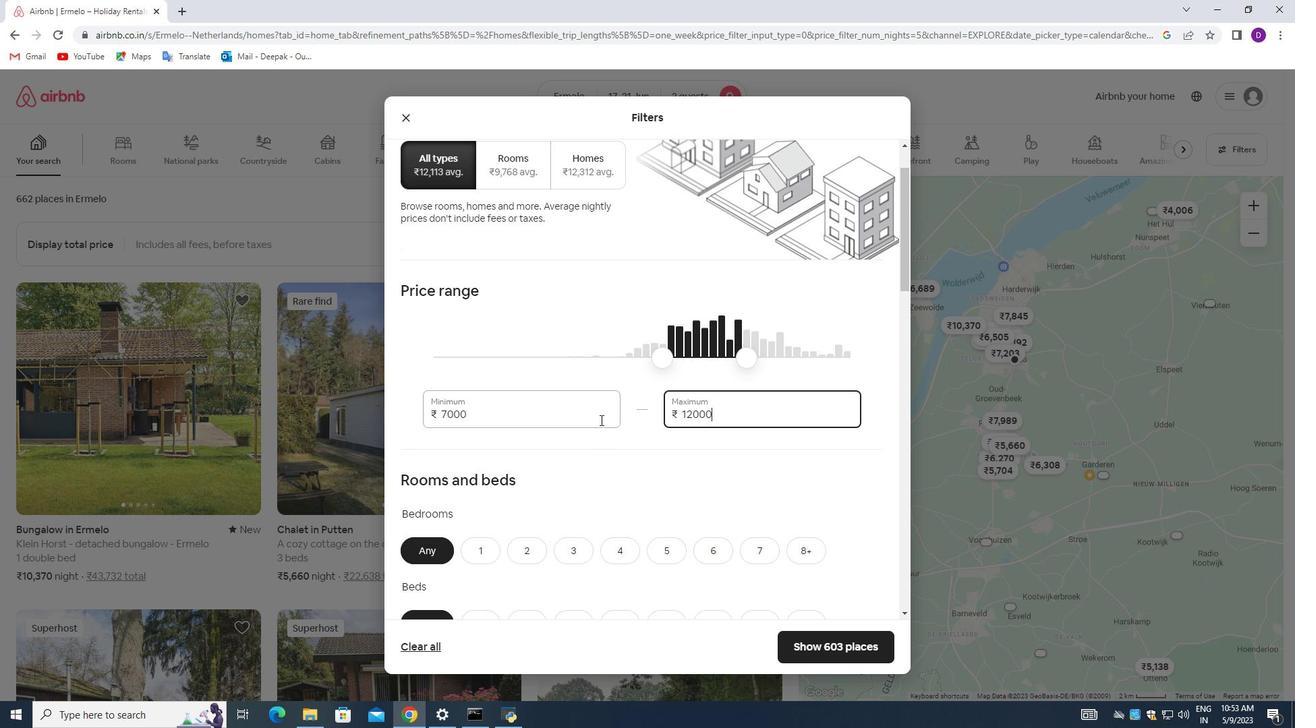 
Action: Mouse scrolled (607, 415) with delta (0, 0)
Screenshot: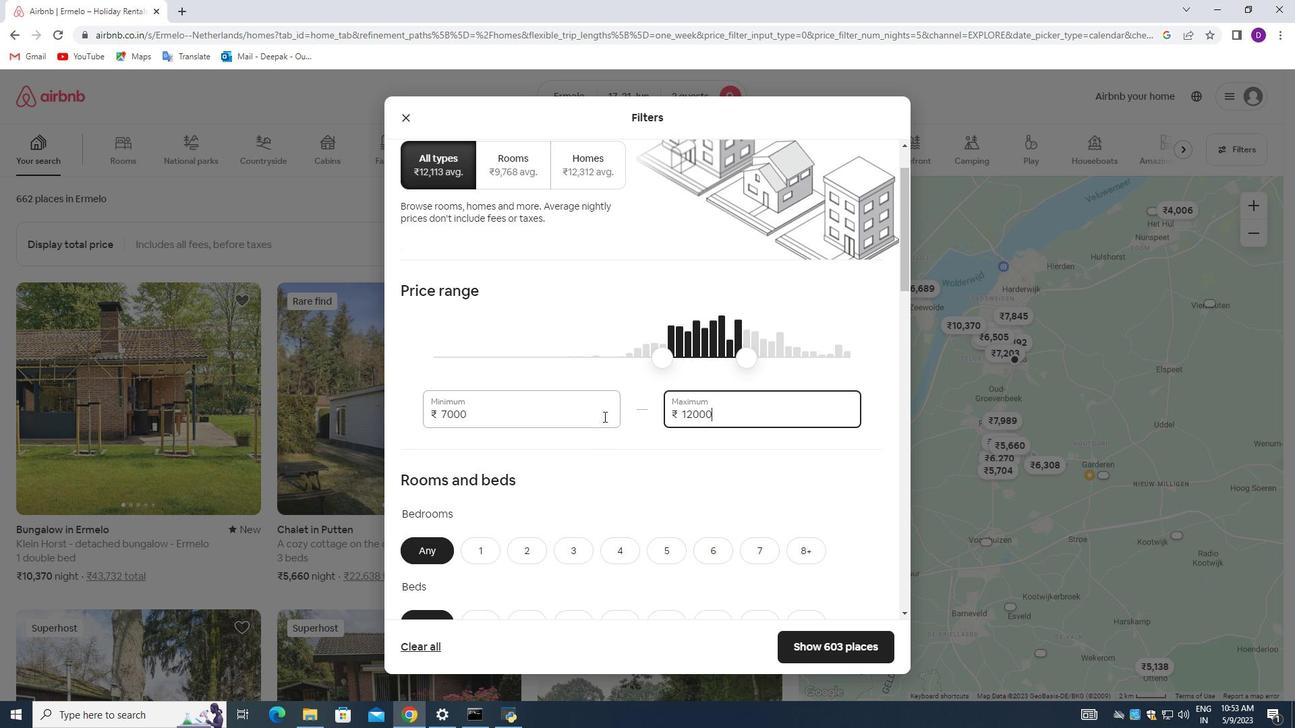 
Action: Mouse moved to (607, 416)
Screenshot: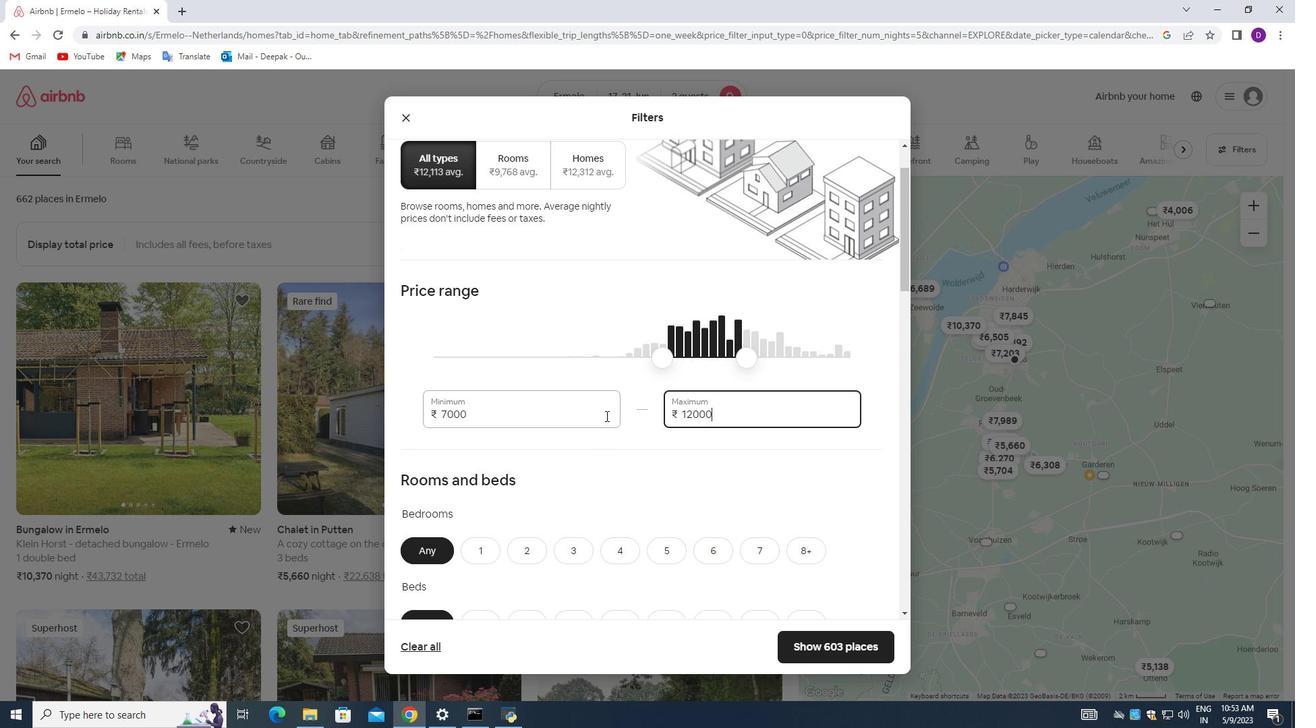 
Action: Mouse scrolled (607, 415) with delta (0, 0)
Screenshot: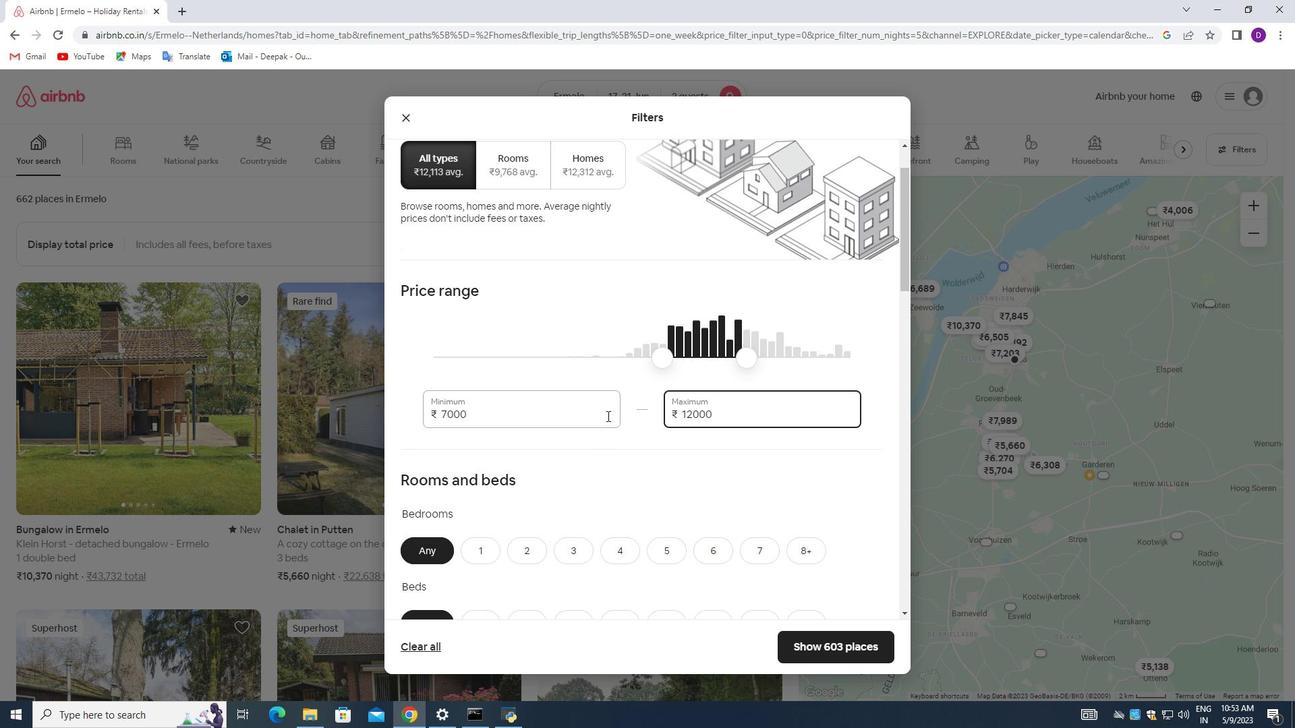 
Action: Mouse scrolled (607, 415) with delta (0, 0)
Screenshot: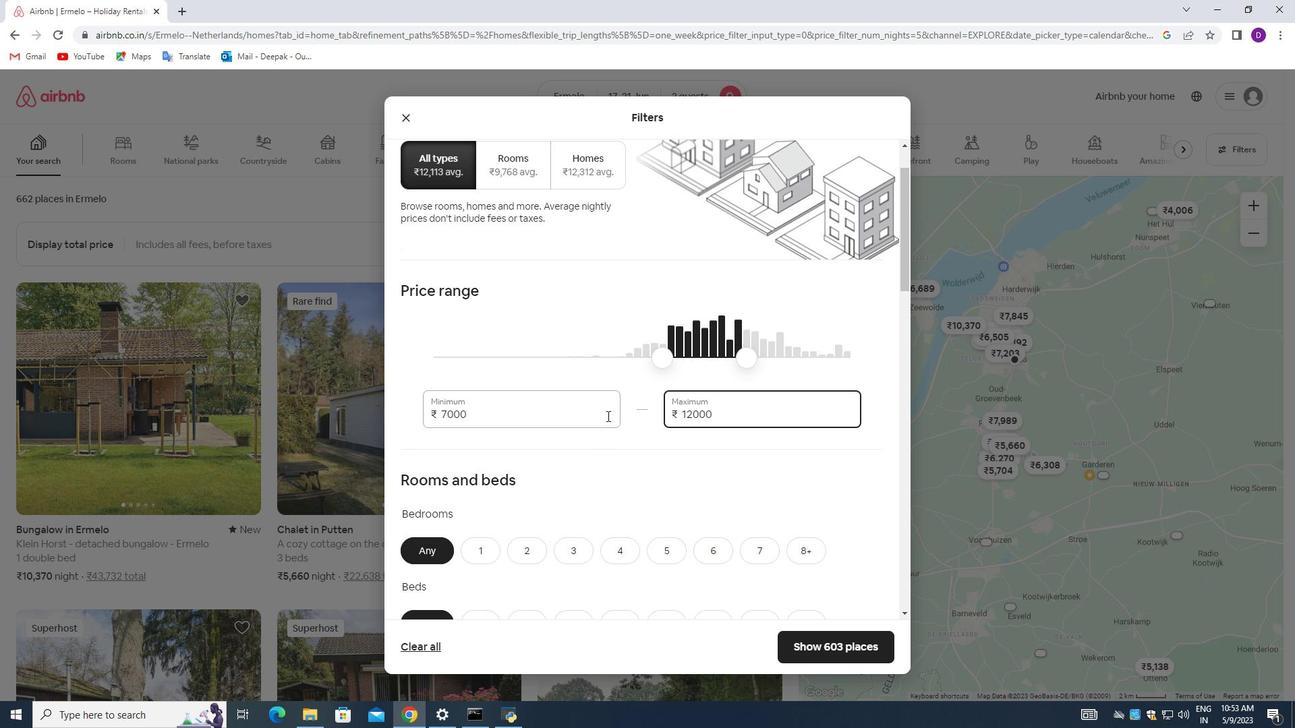 
Action: Mouse scrolled (607, 415) with delta (0, 0)
Screenshot: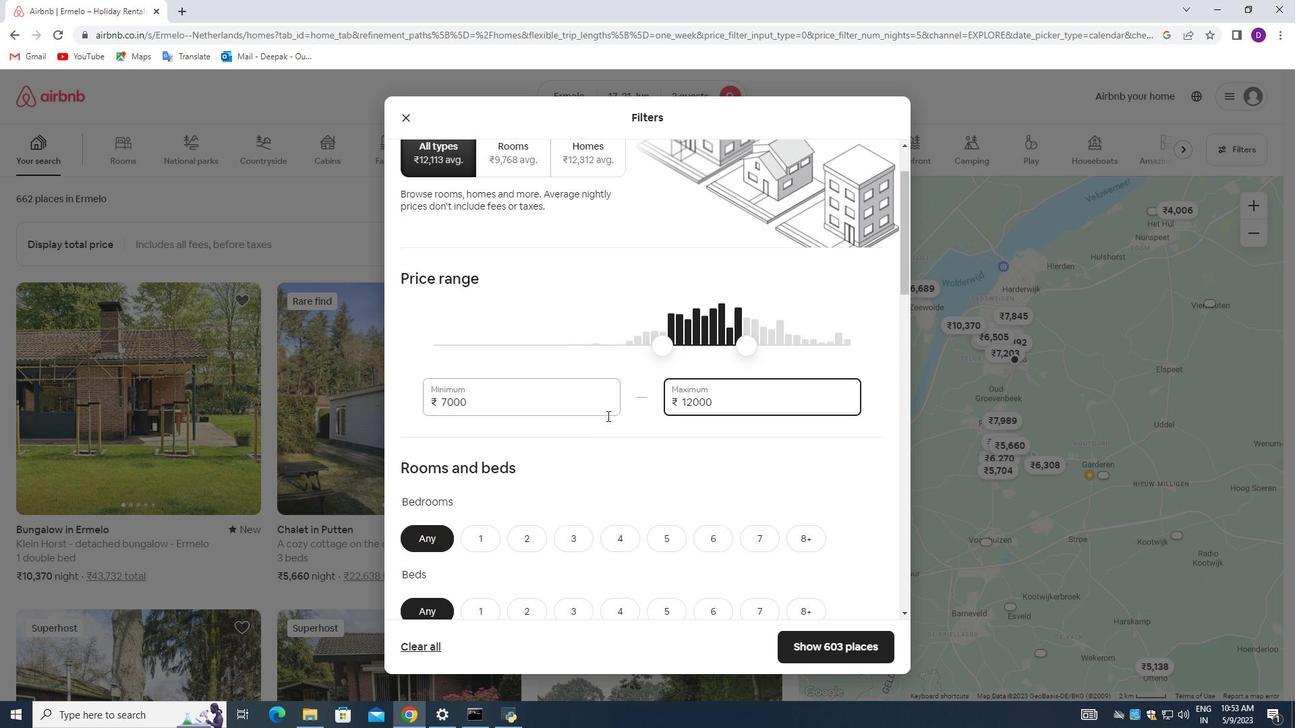 
Action: Mouse moved to (475, 286)
Screenshot: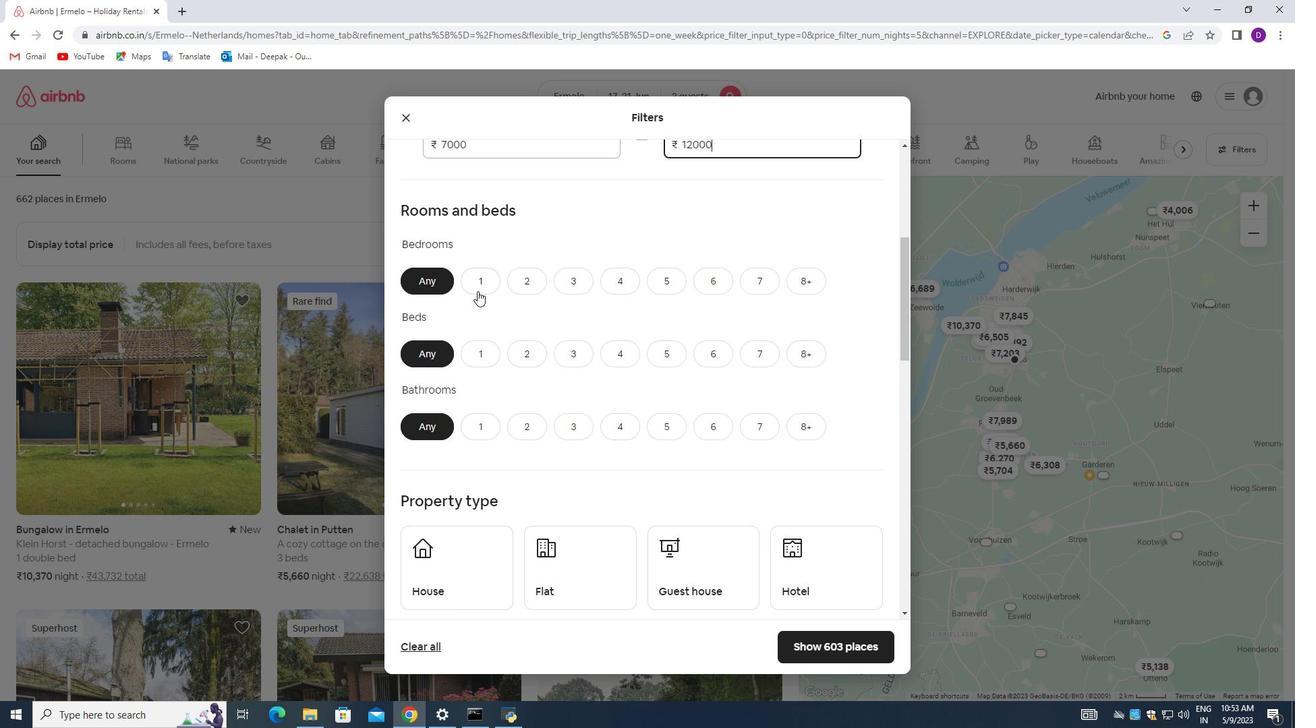 
Action: Mouse pressed left at (475, 286)
Screenshot: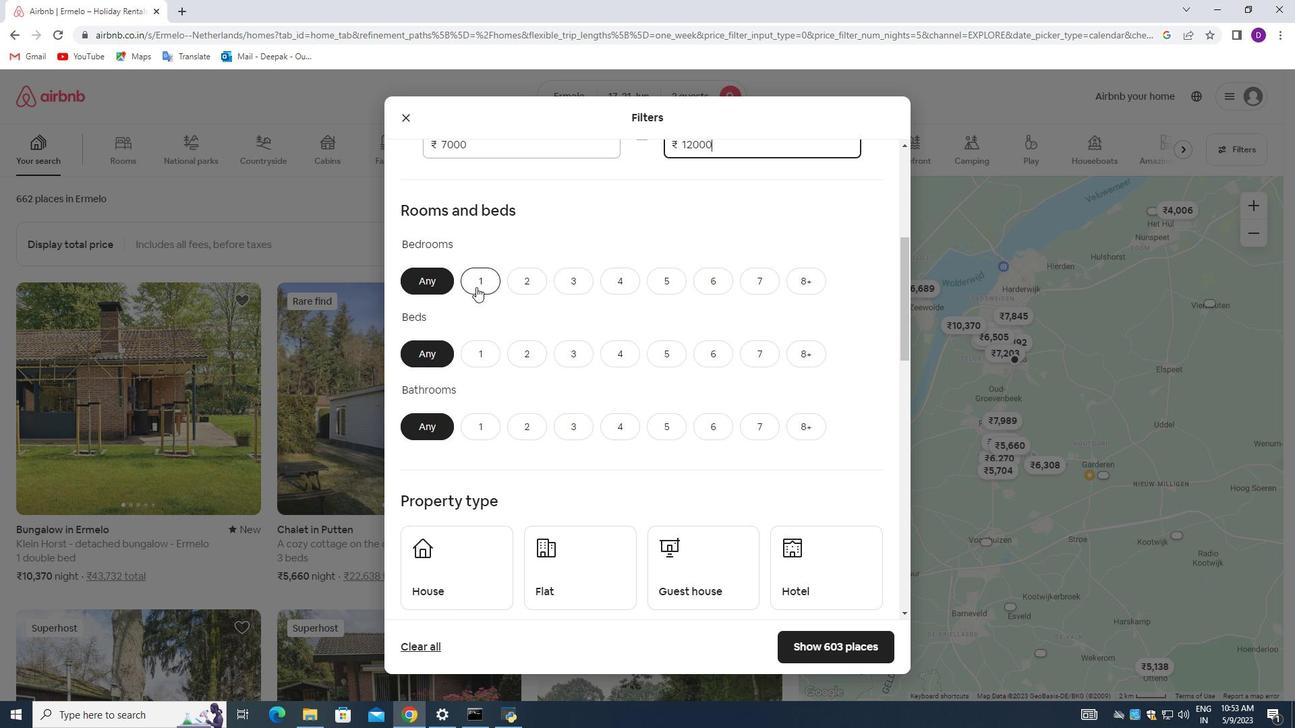 
Action: Mouse moved to (529, 359)
Screenshot: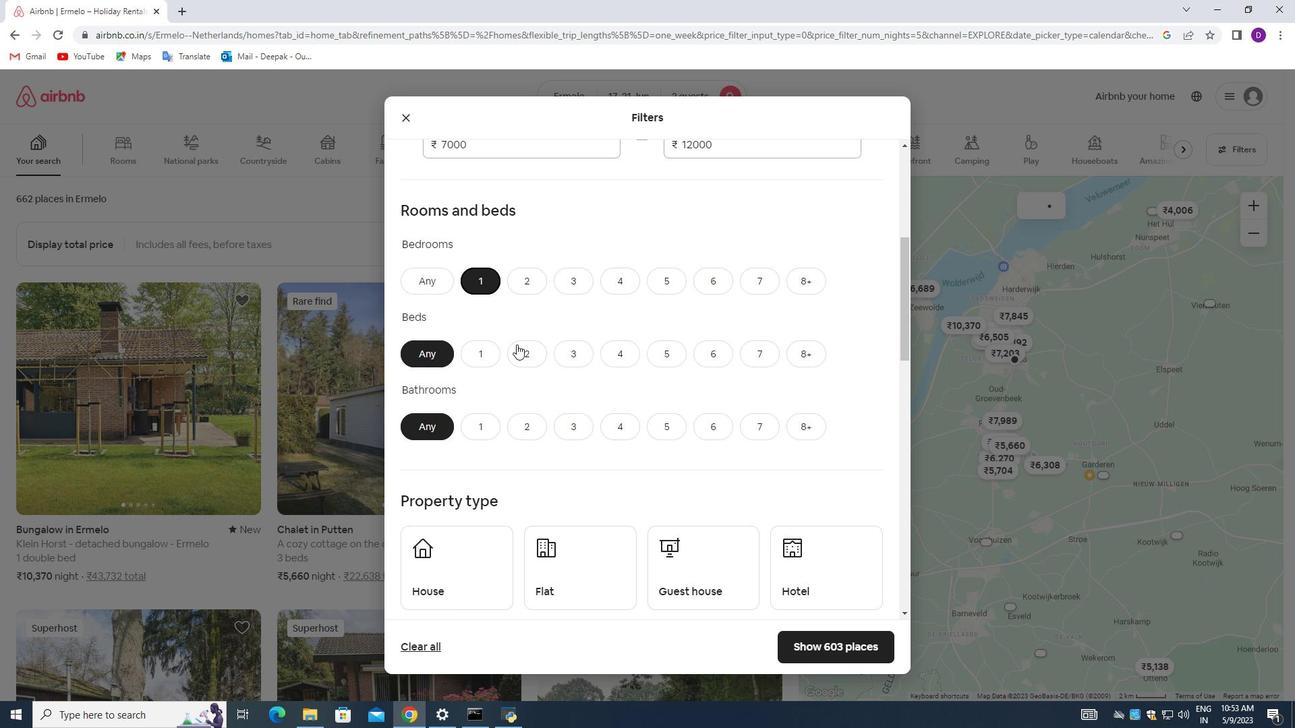 
Action: Mouse pressed left at (529, 359)
Screenshot: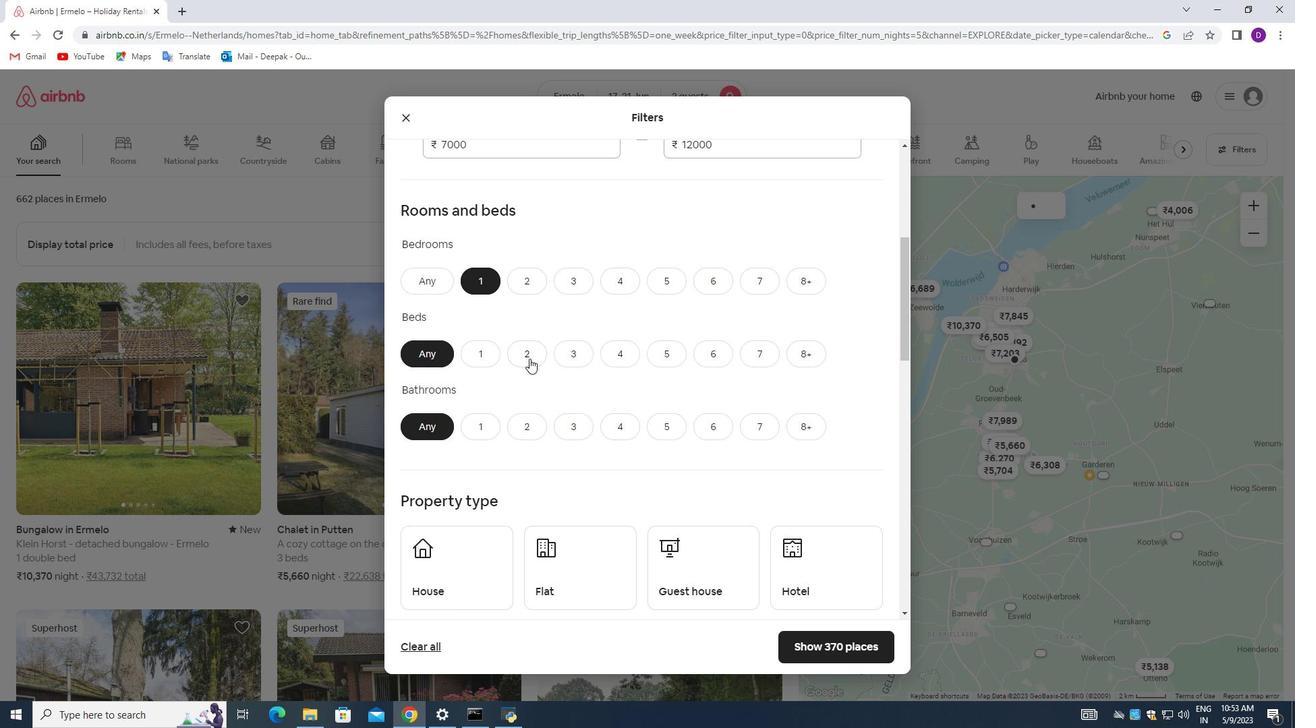 
Action: Mouse moved to (485, 427)
Screenshot: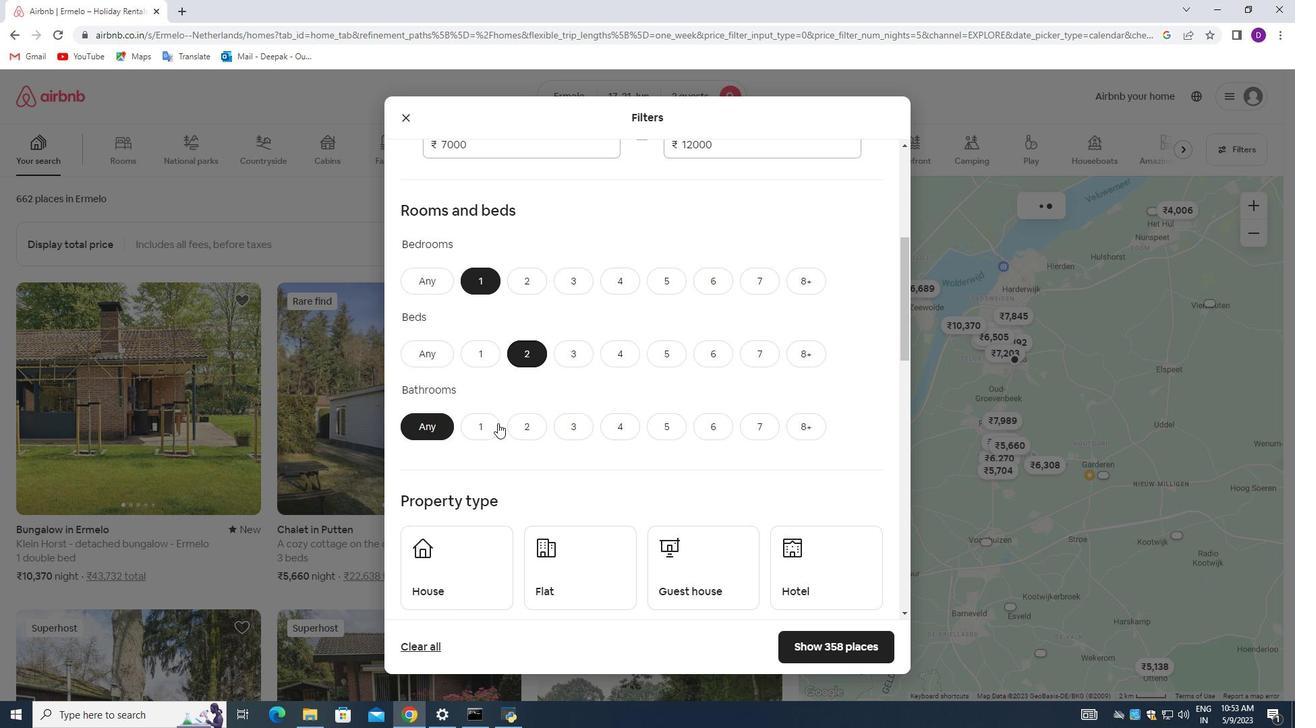 
Action: Mouse pressed left at (485, 427)
Screenshot: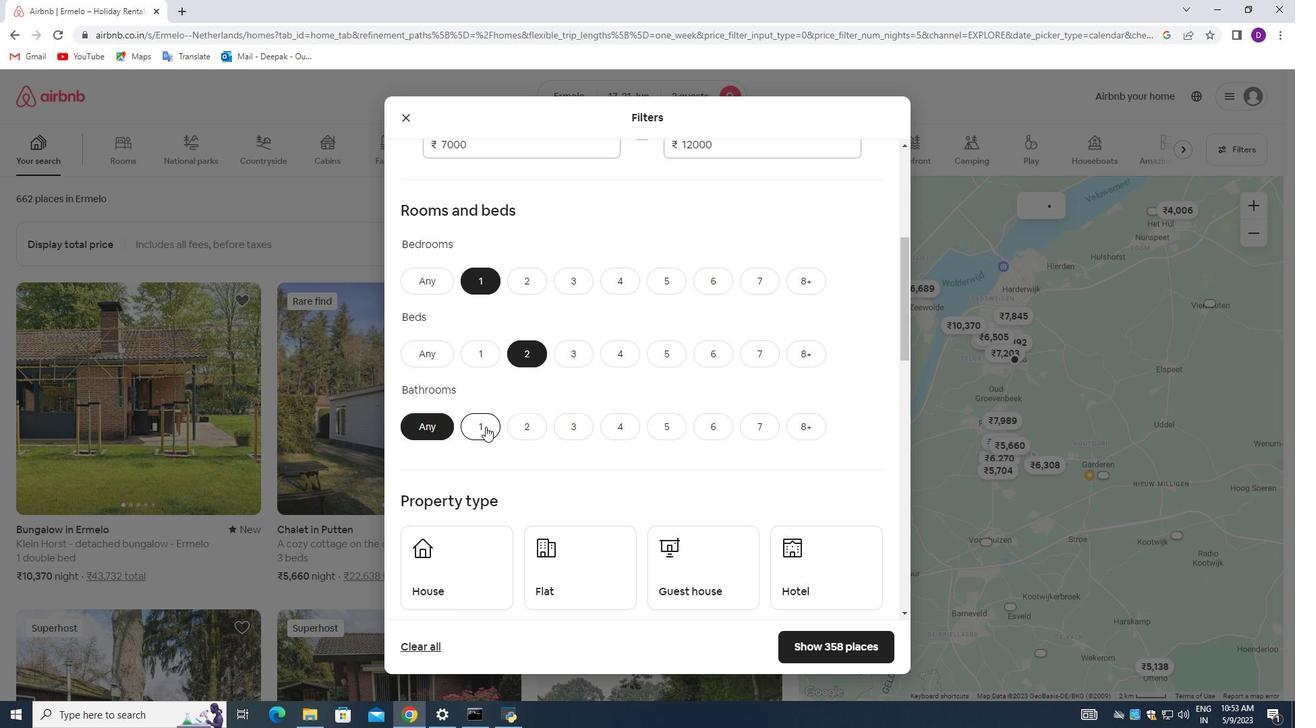 
Action: Mouse moved to (591, 415)
Screenshot: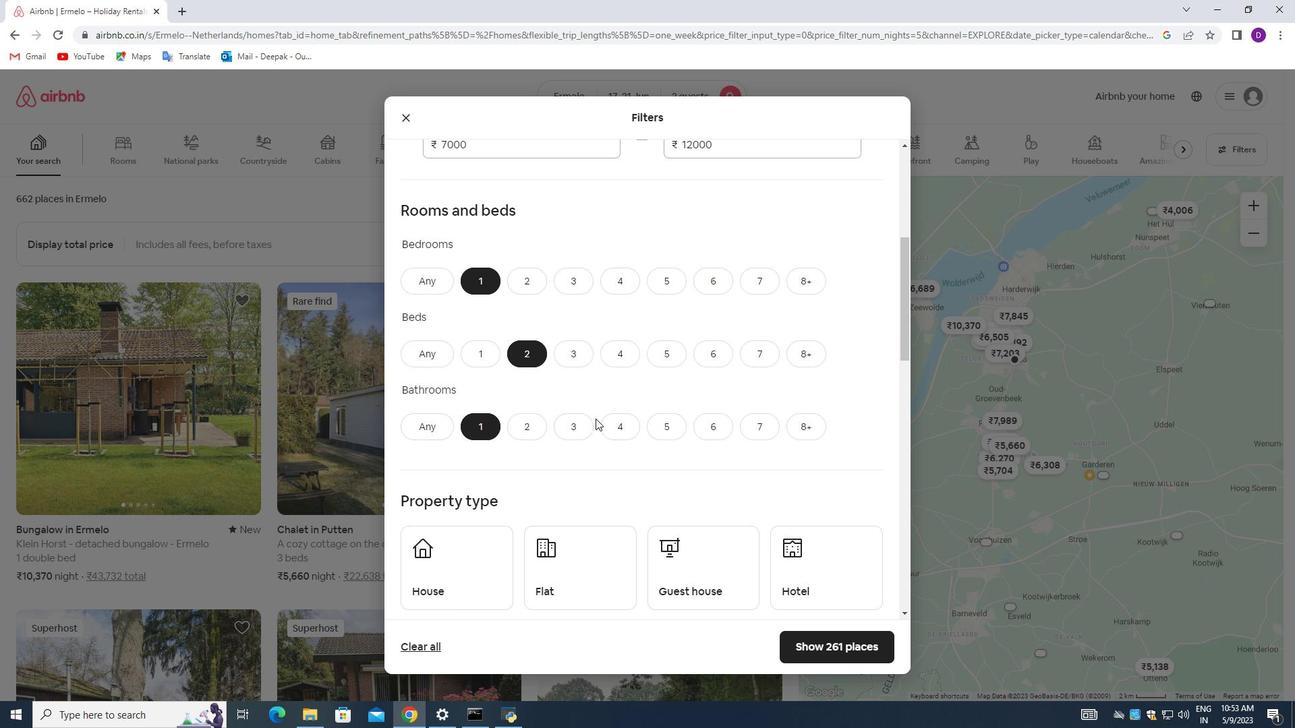 
Action: Mouse scrolled (591, 414) with delta (0, 0)
Screenshot: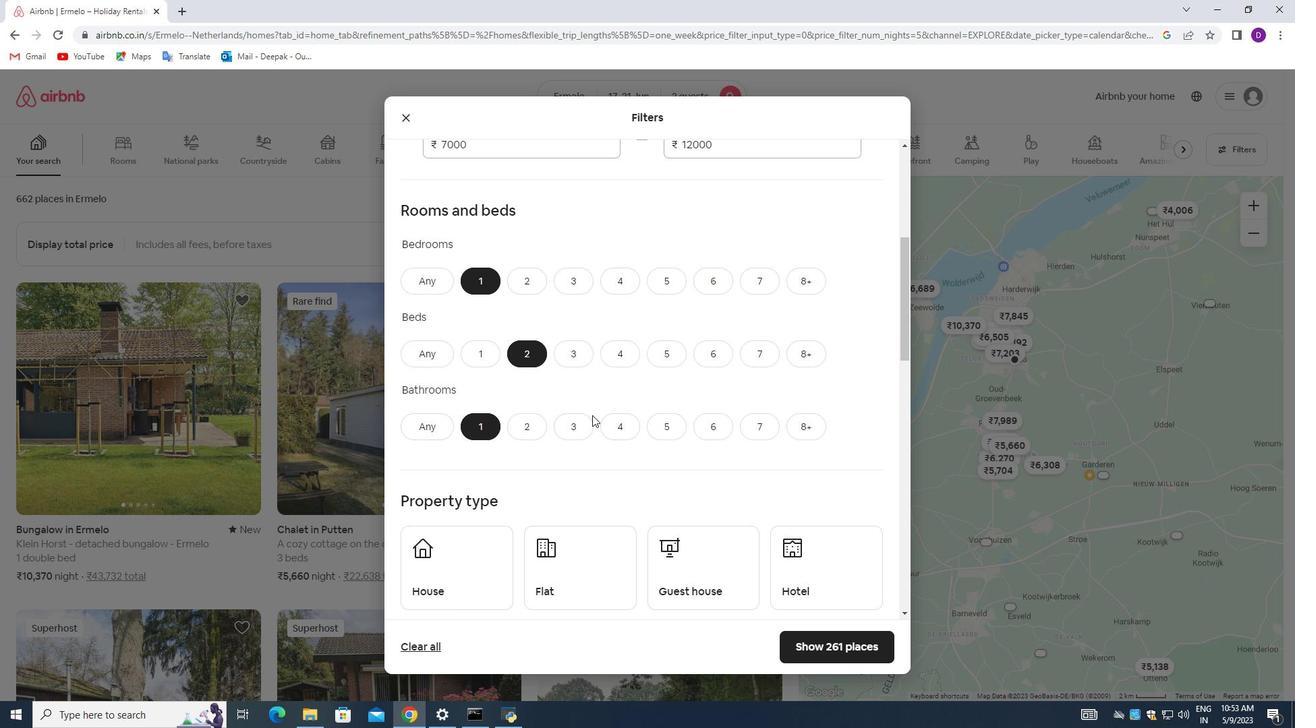 
Action: Mouse moved to (593, 392)
Screenshot: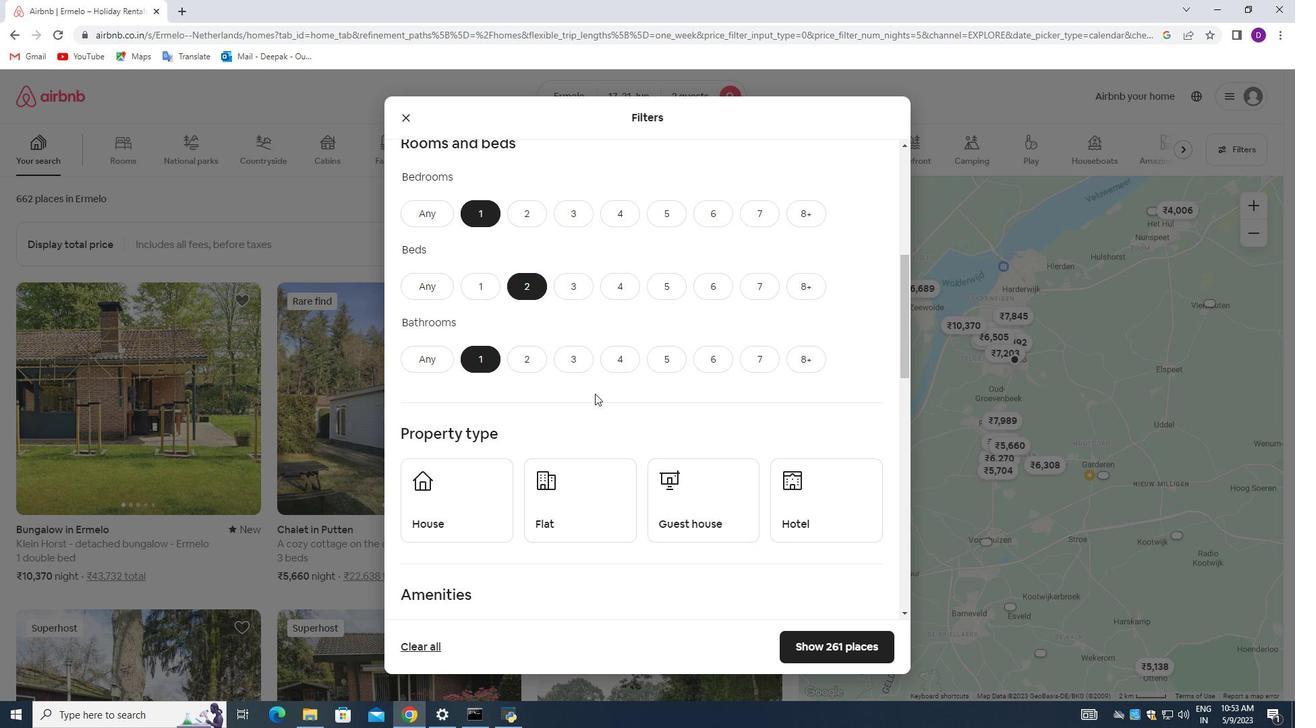 
Action: Mouse scrolled (593, 392) with delta (0, 0)
Screenshot: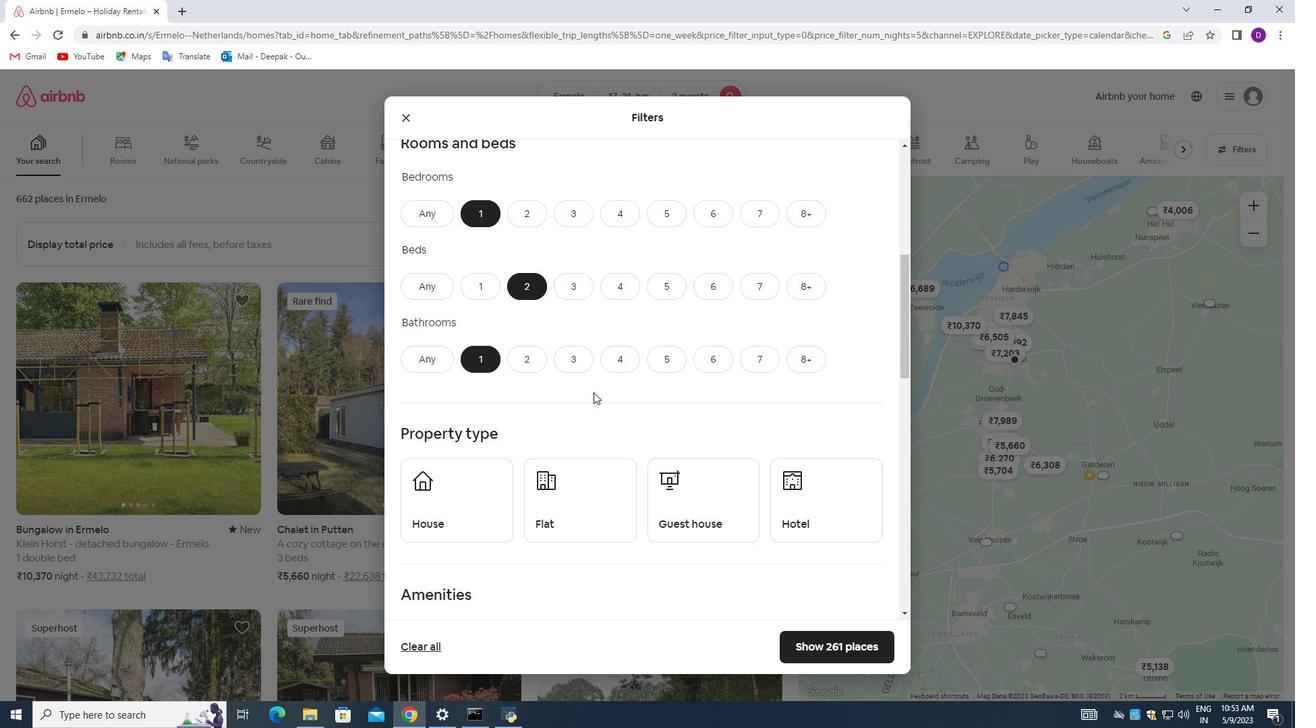 
Action: Mouse scrolled (593, 392) with delta (0, 0)
Screenshot: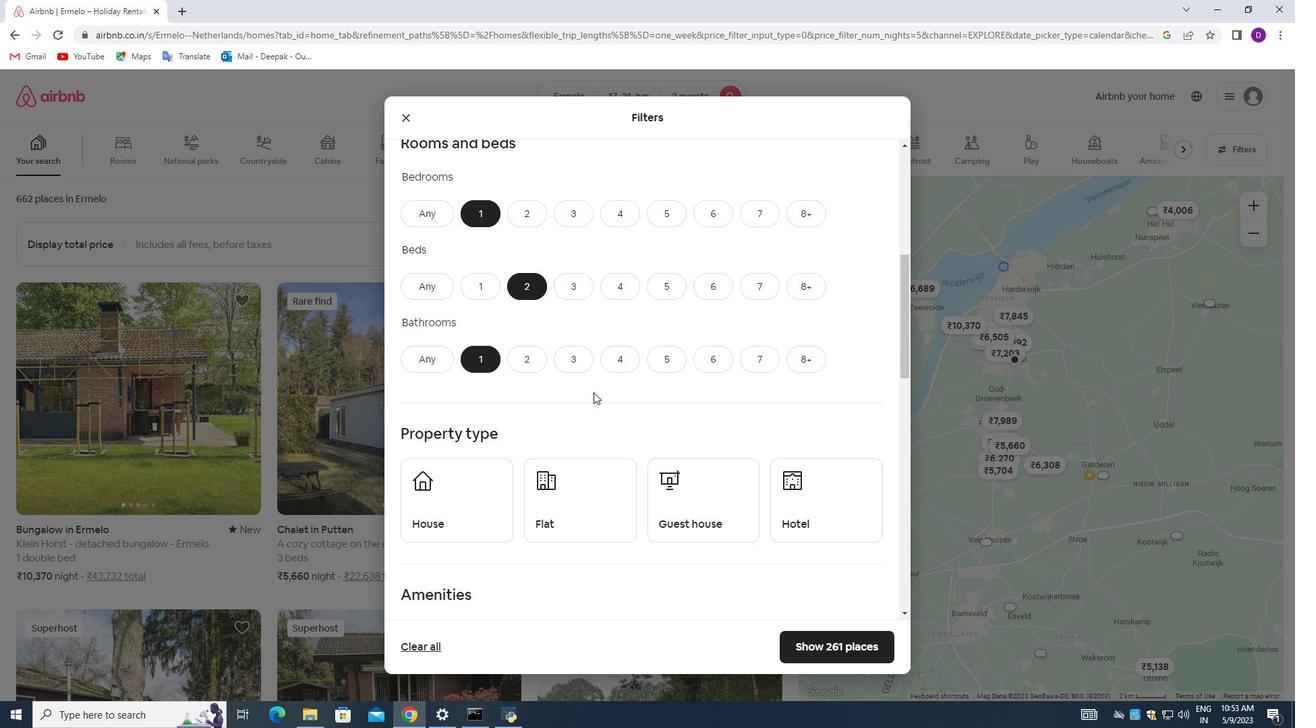 
Action: Mouse moved to (467, 371)
Screenshot: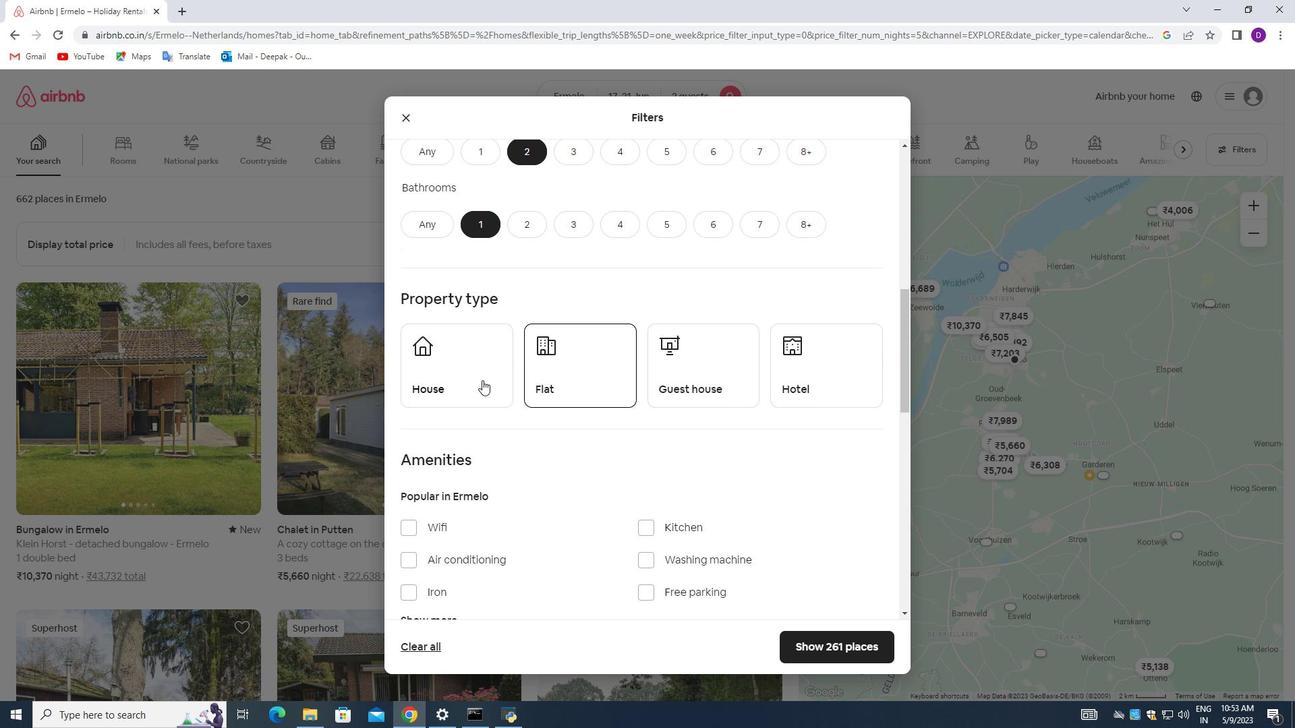
Action: Mouse pressed left at (467, 371)
Screenshot: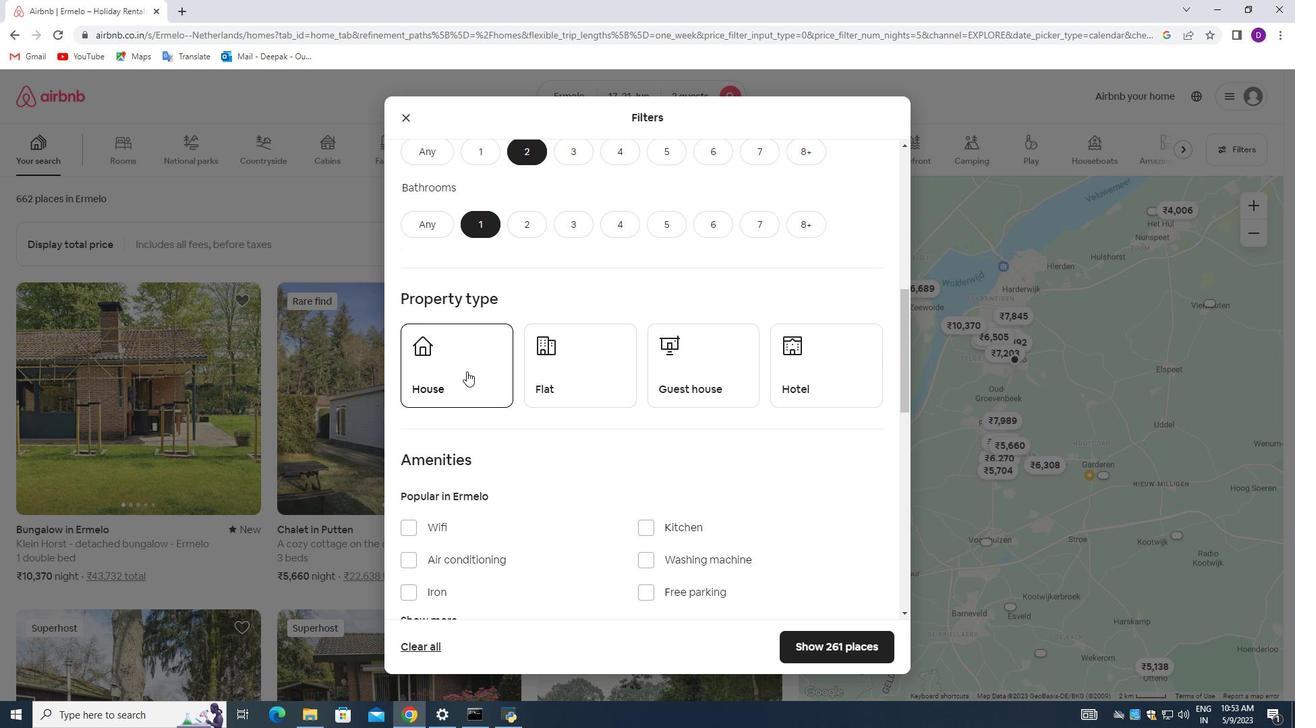 
Action: Mouse moved to (556, 375)
Screenshot: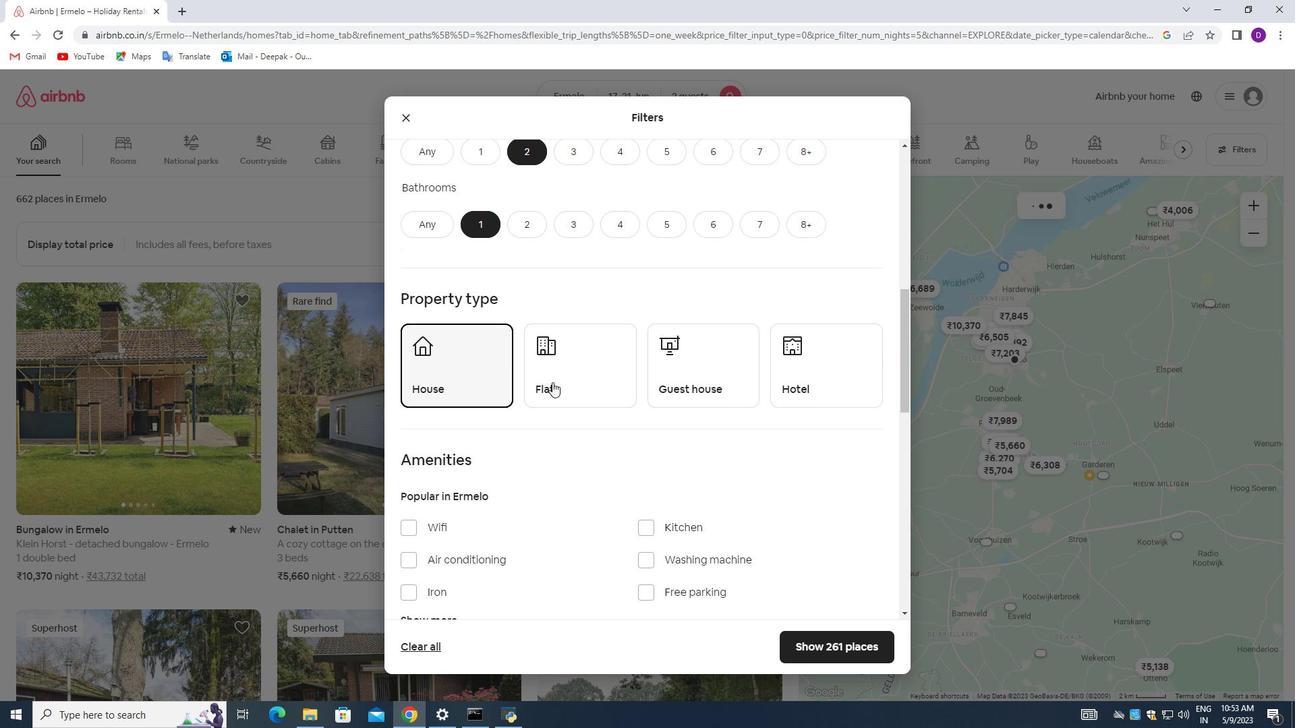 
Action: Mouse pressed left at (556, 375)
Screenshot: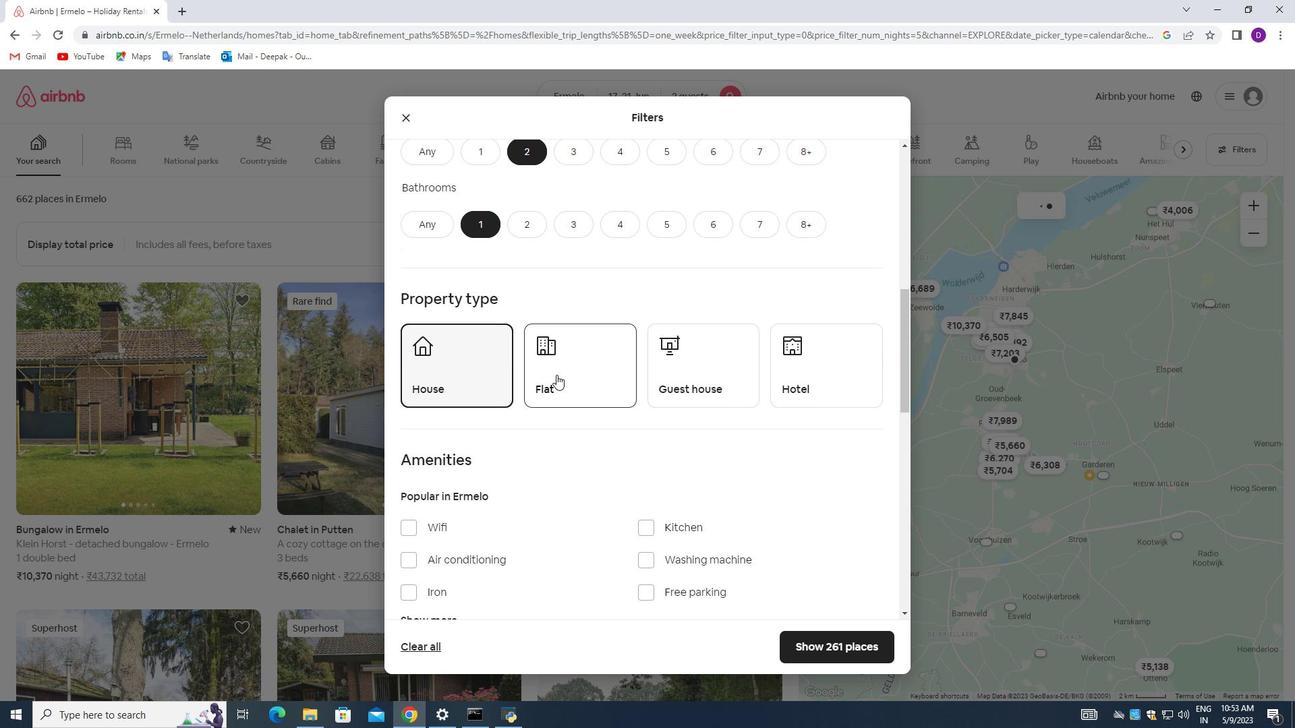 
Action: Mouse moved to (684, 376)
Screenshot: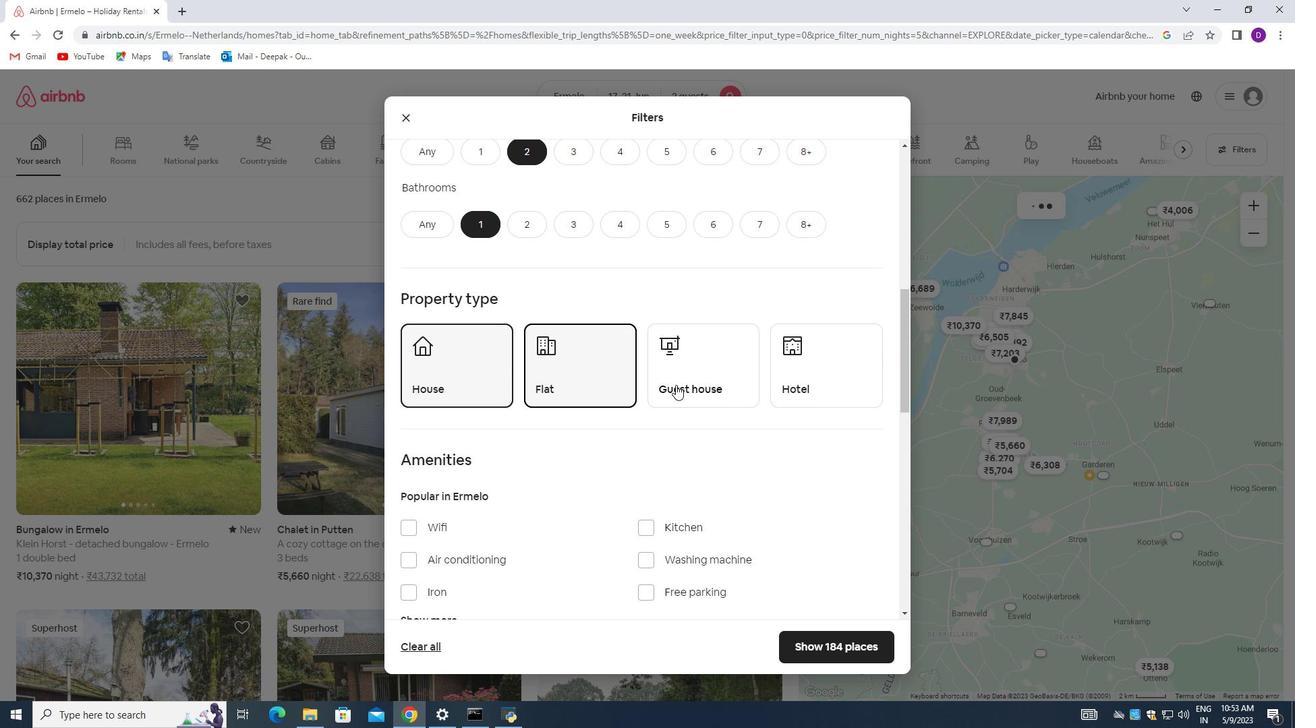 
Action: Mouse pressed left at (684, 376)
Screenshot: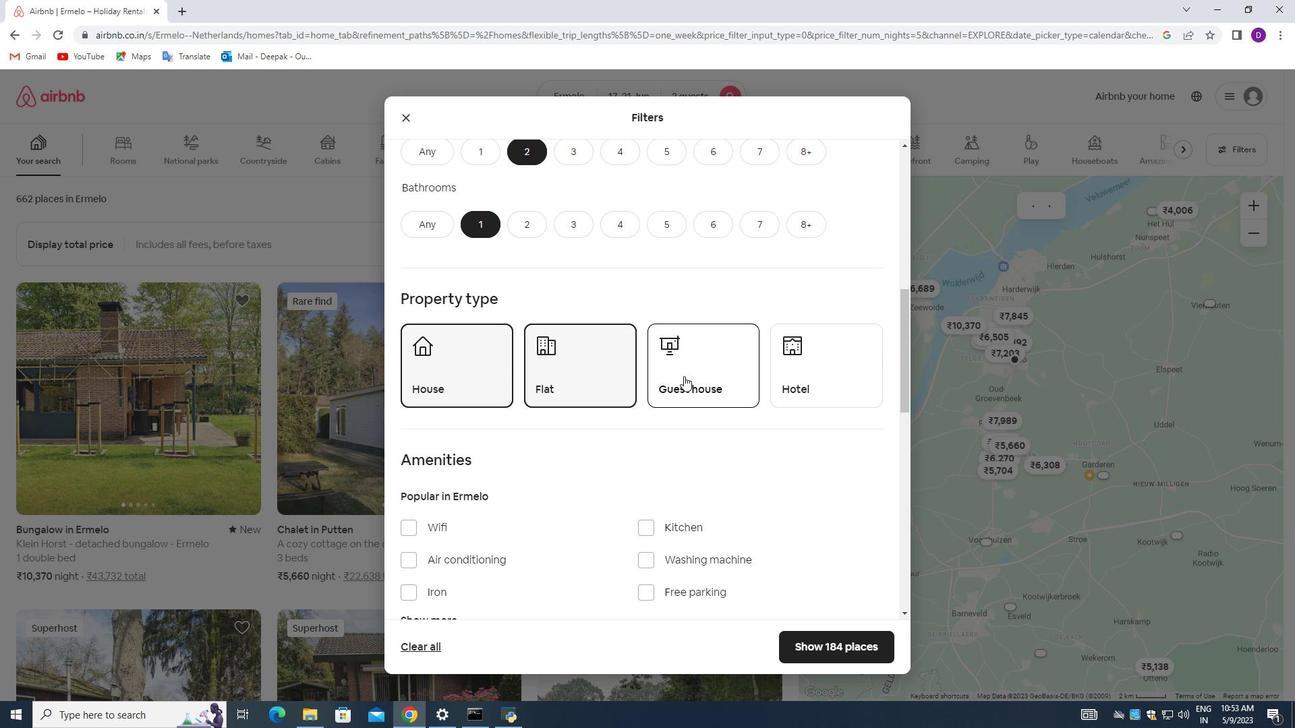 
Action: Mouse moved to (510, 468)
Screenshot: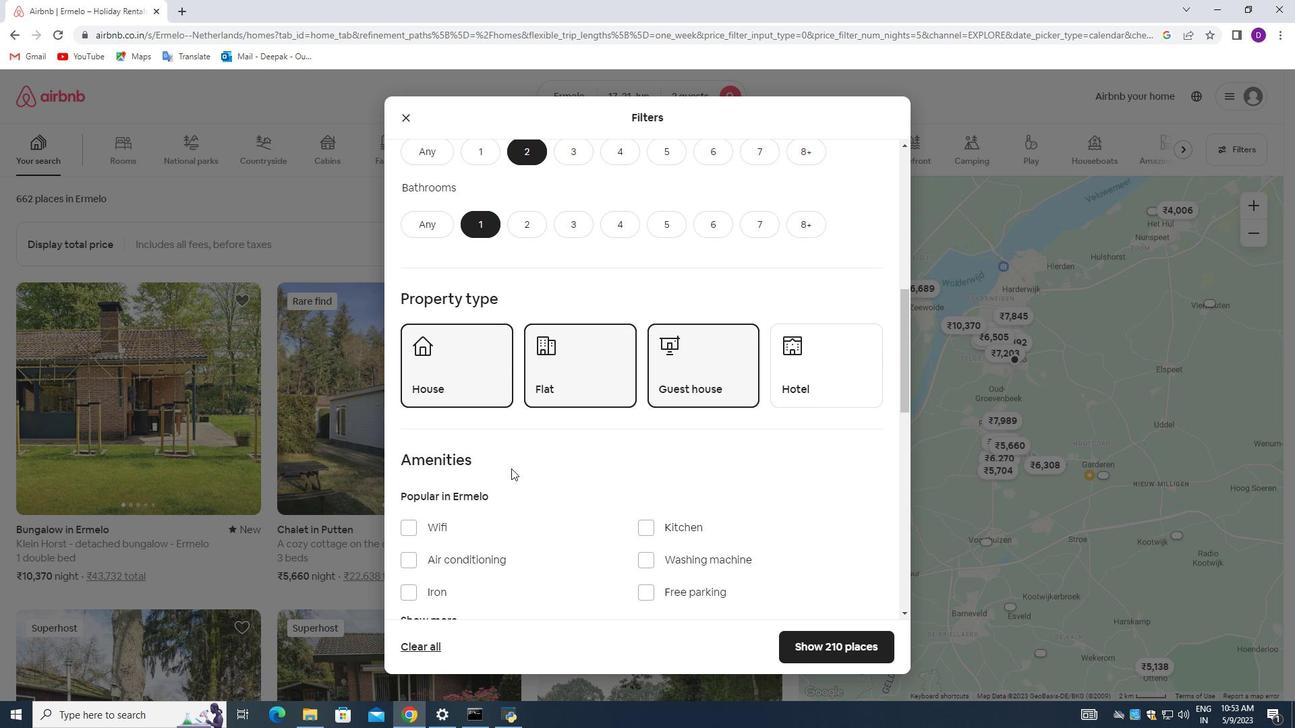 
Action: Mouse scrolled (510, 467) with delta (0, 0)
Screenshot: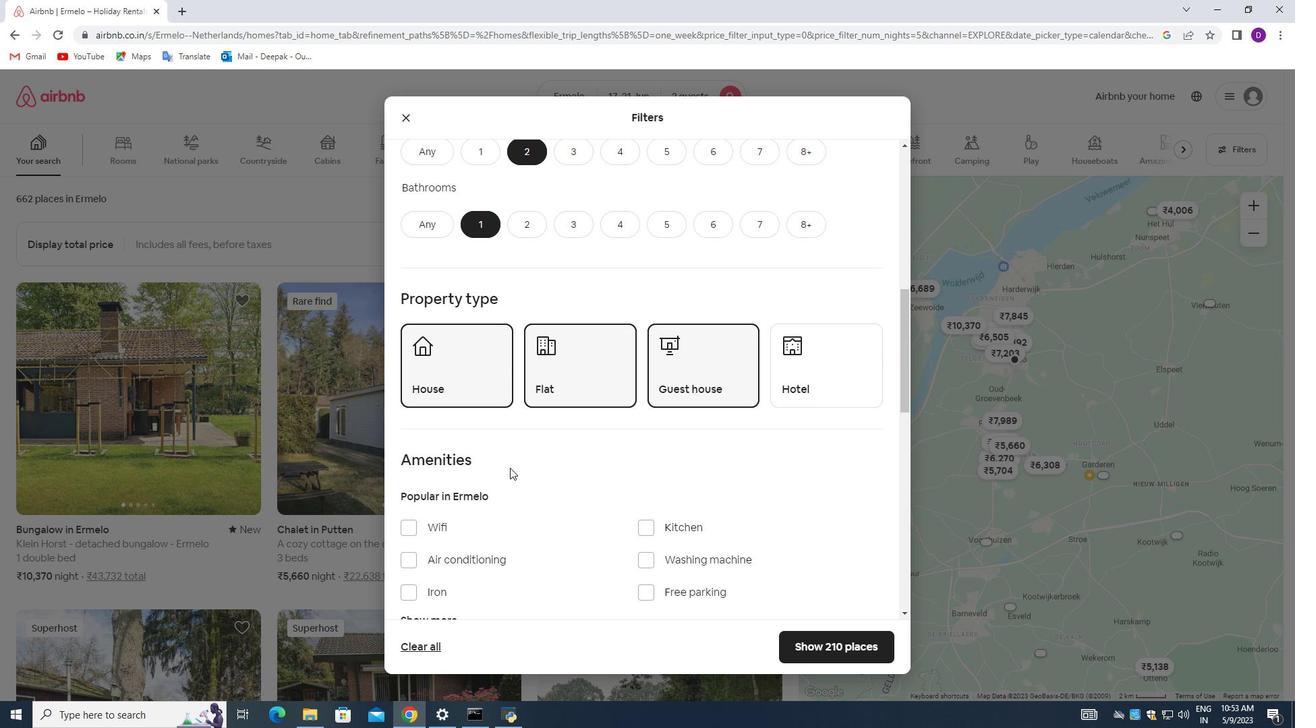 
Action: Mouse scrolled (510, 467) with delta (0, 0)
Screenshot: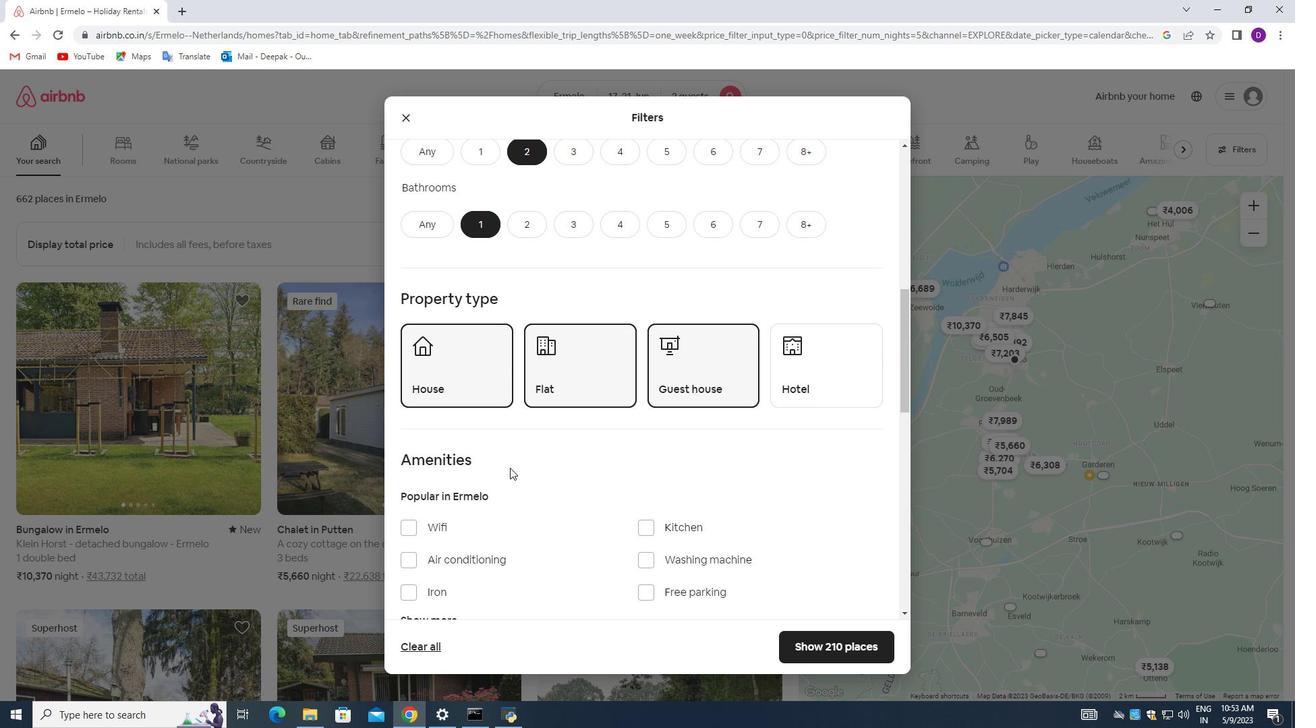 
Action: Mouse moved to (416, 399)
Screenshot: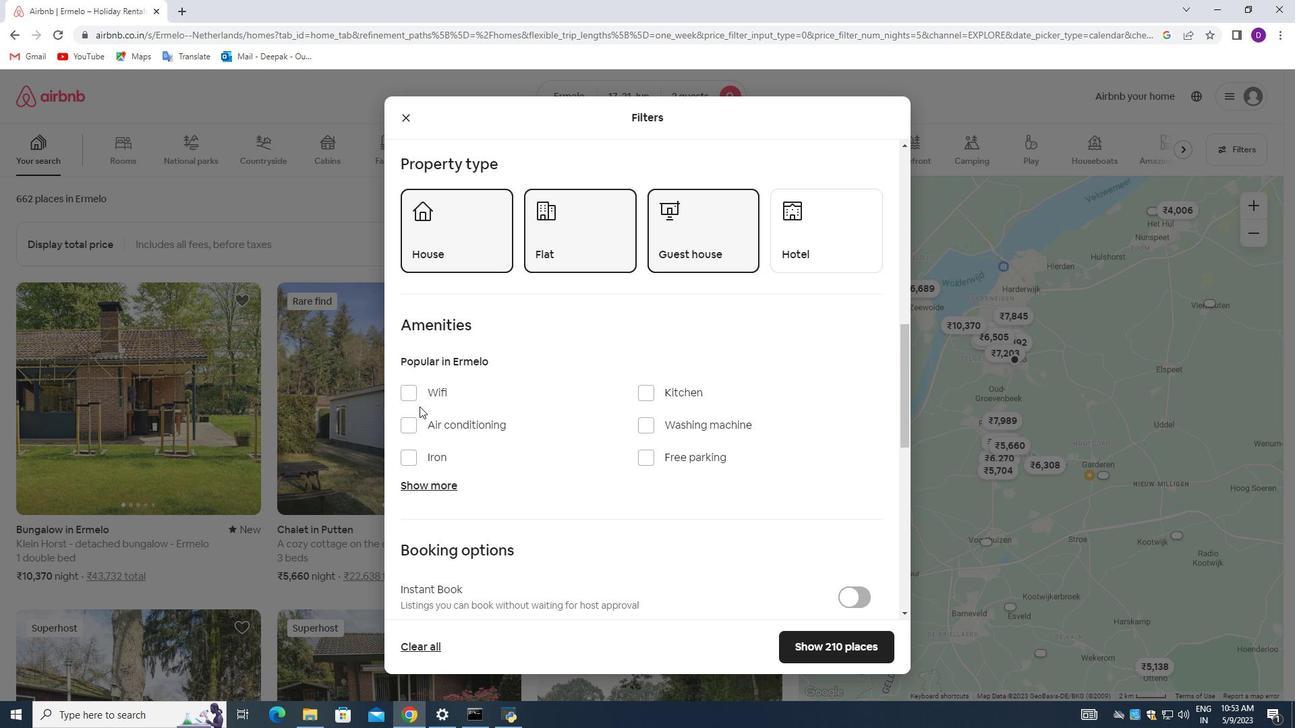 
Action: Mouse pressed left at (416, 399)
Screenshot: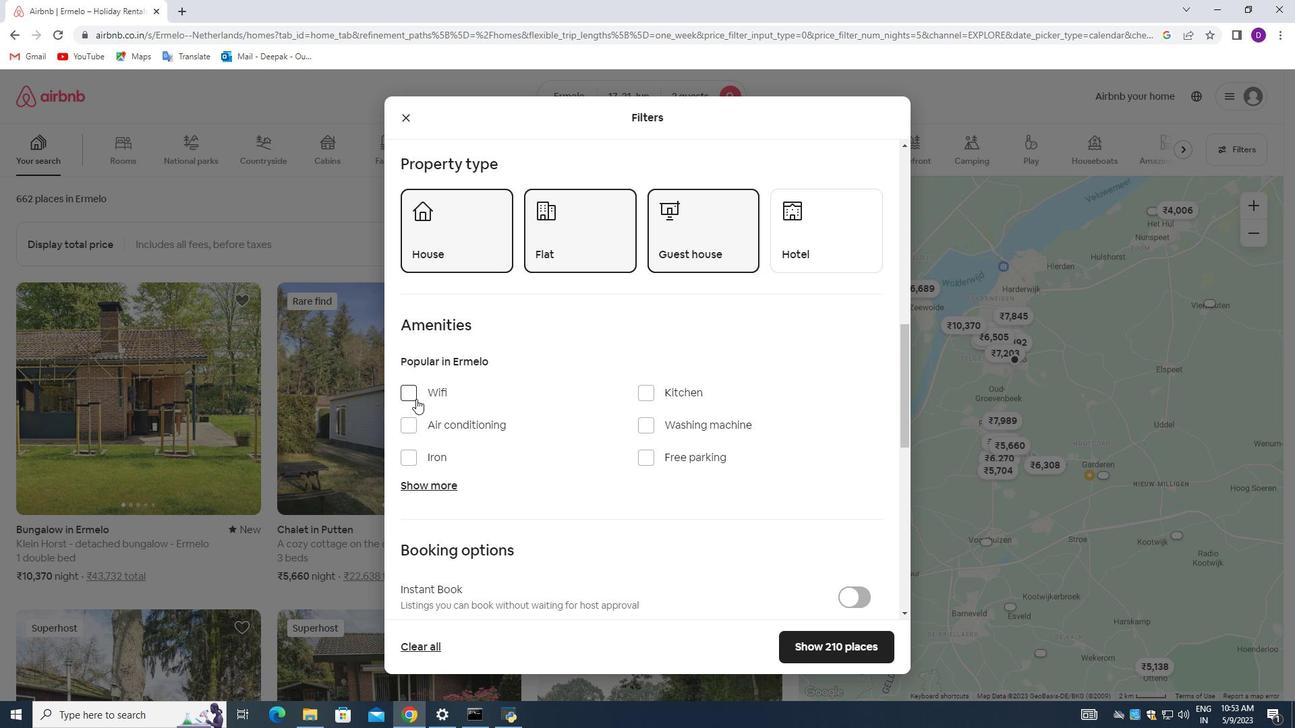 
Action: Mouse moved to (649, 422)
Screenshot: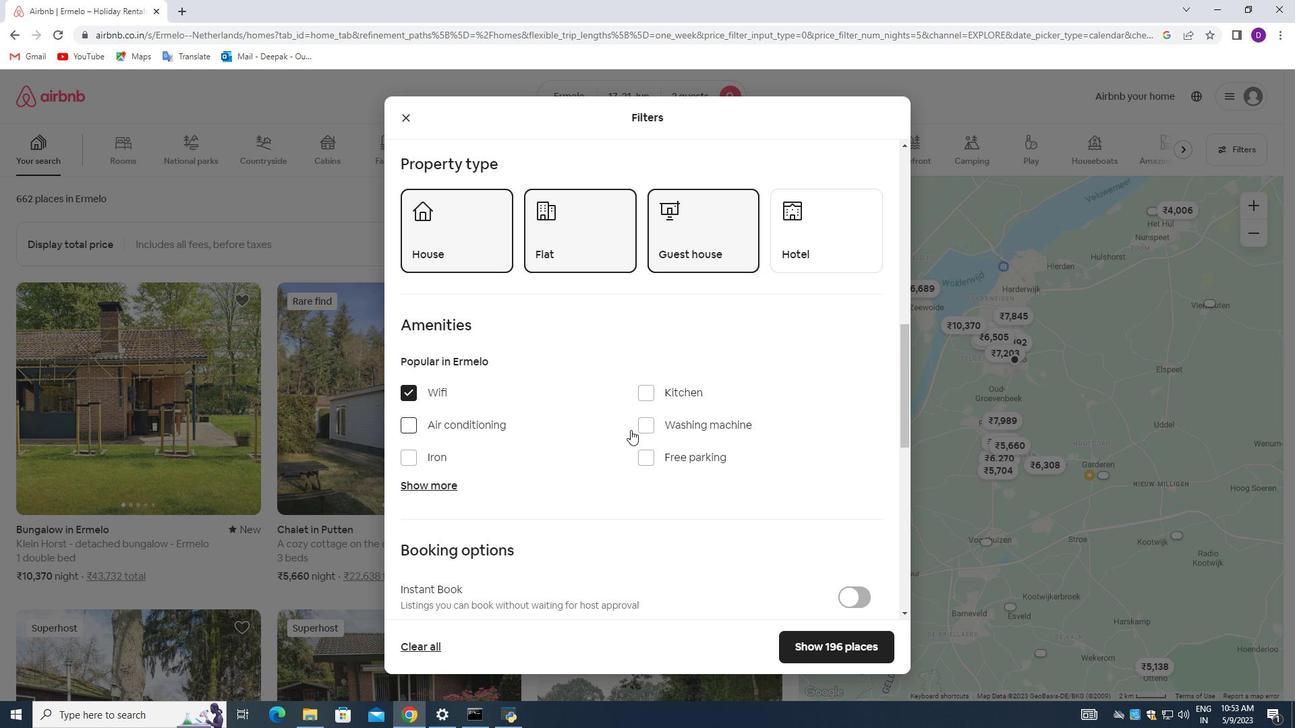 
Action: Mouse pressed left at (649, 422)
Screenshot: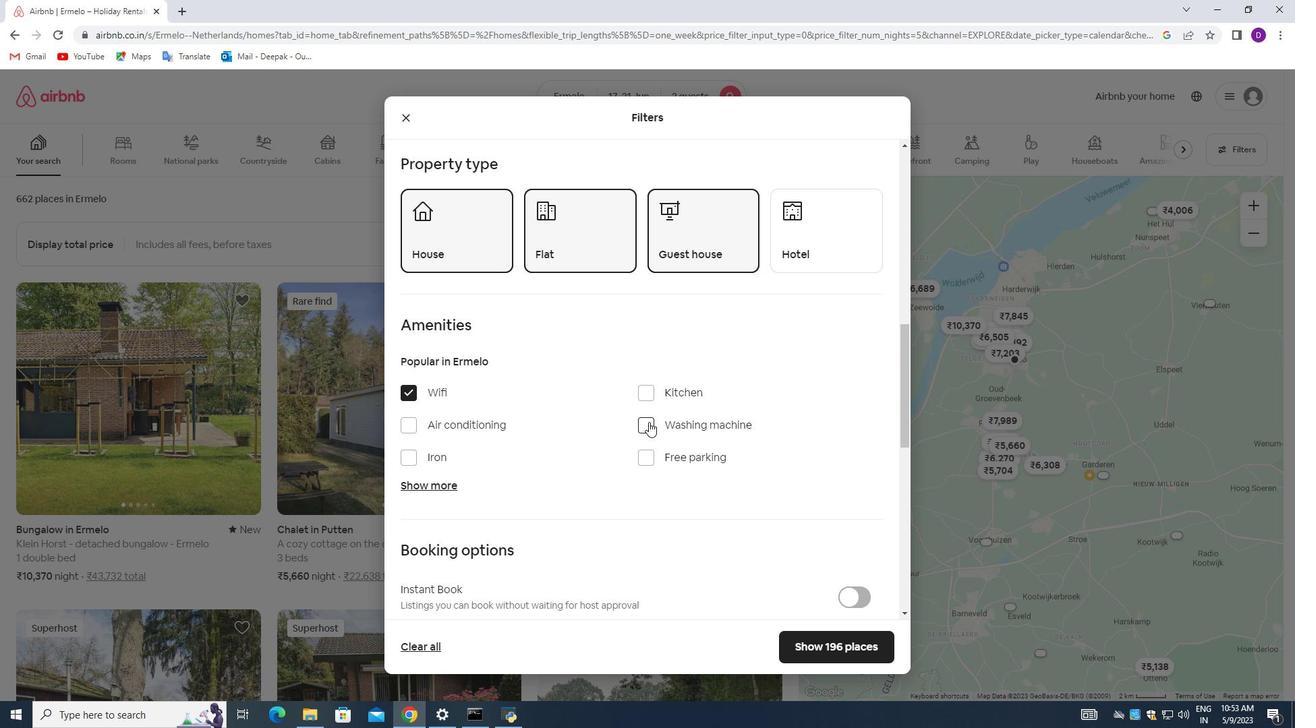 
Action: Mouse moved to (585, 426)
Screenshot: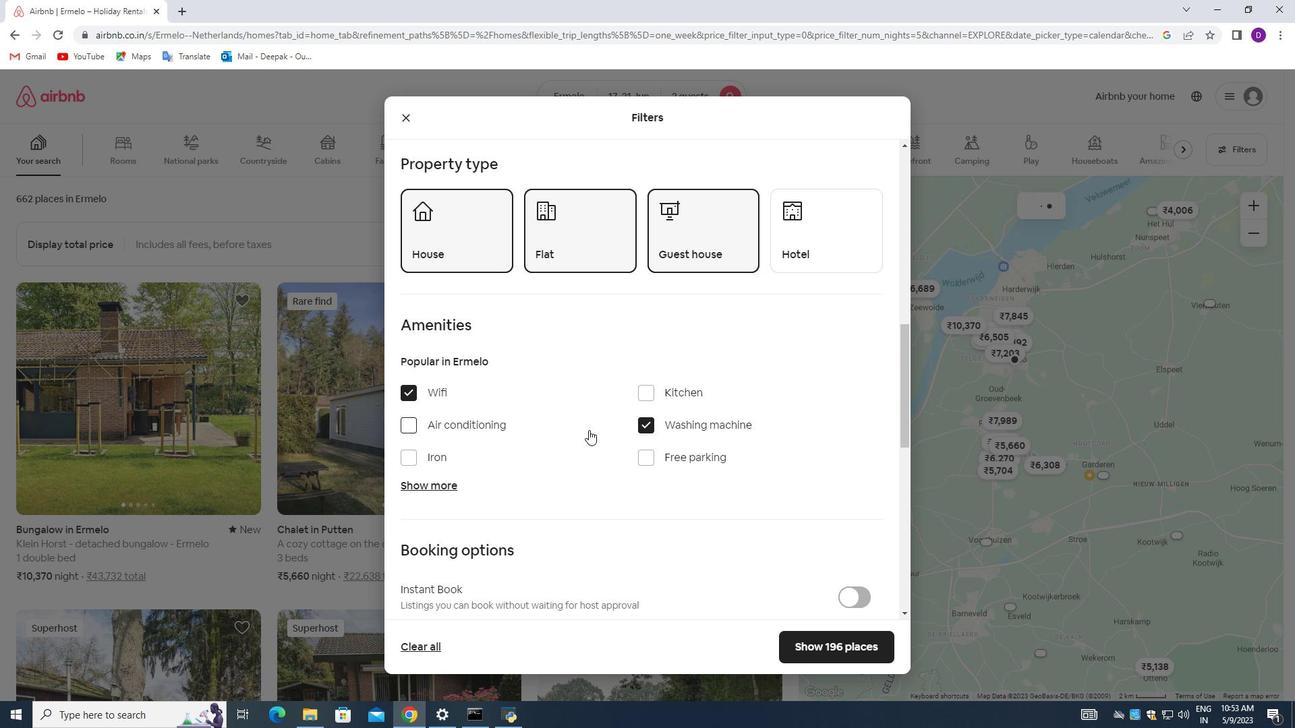 
Action: Mouse scrolled (585, 425) with delta (0, 0)
Screenshot: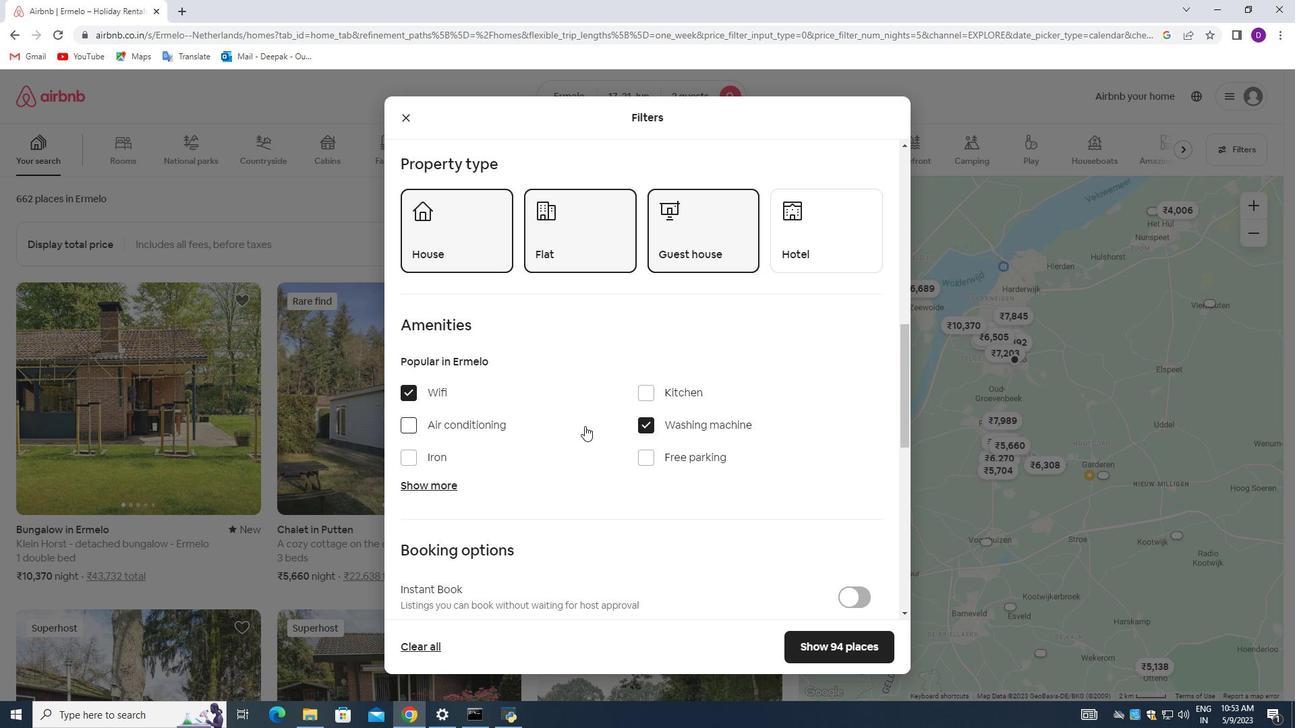 
Action: Mouse scrolled (585, 425) with delta (0, 0)
Screenshot: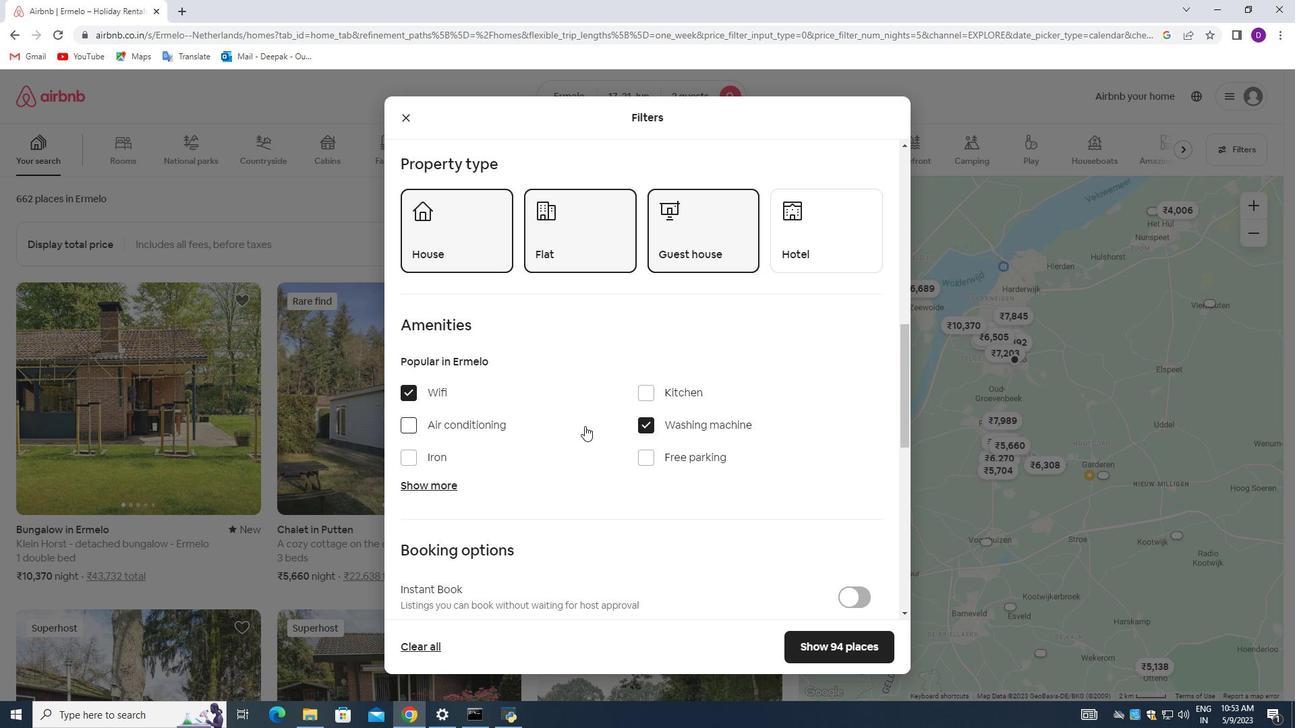 
Action: Mouse moved to (587, 416)
Screenshot: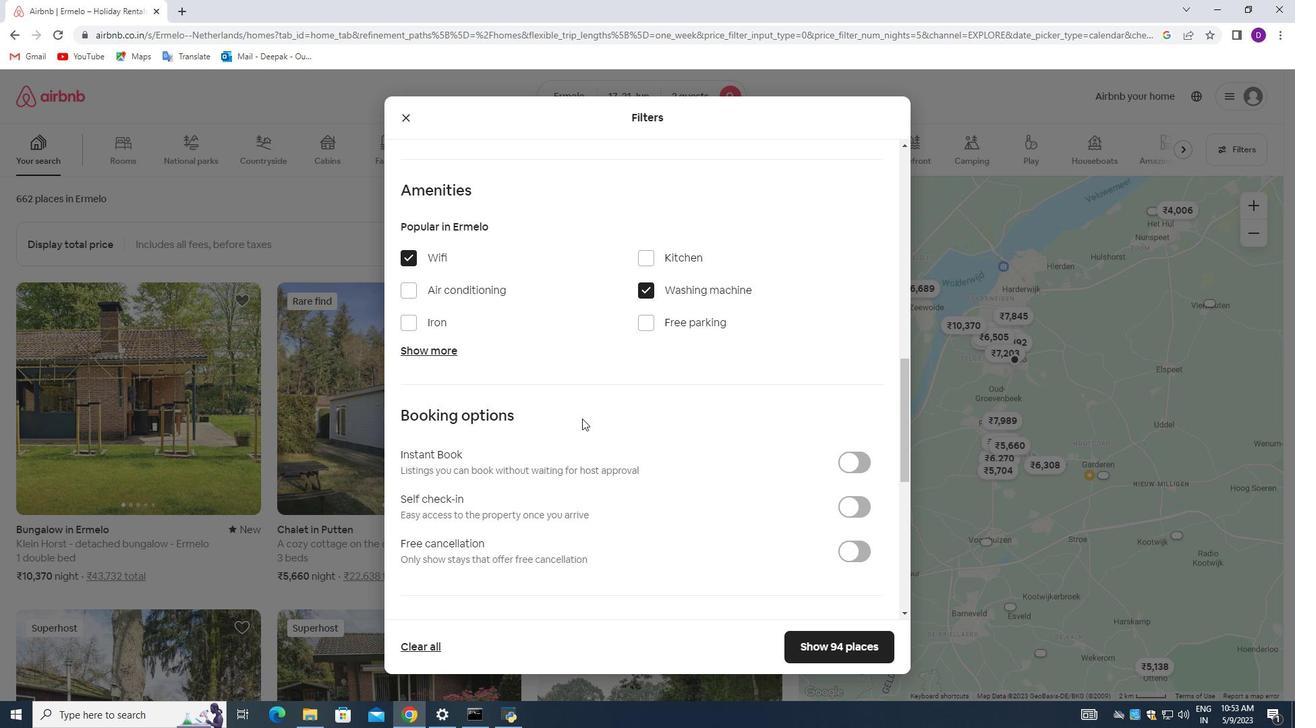 
Action: Mouse scrolled (587, 415) with delta (0, 0)
Screenshot: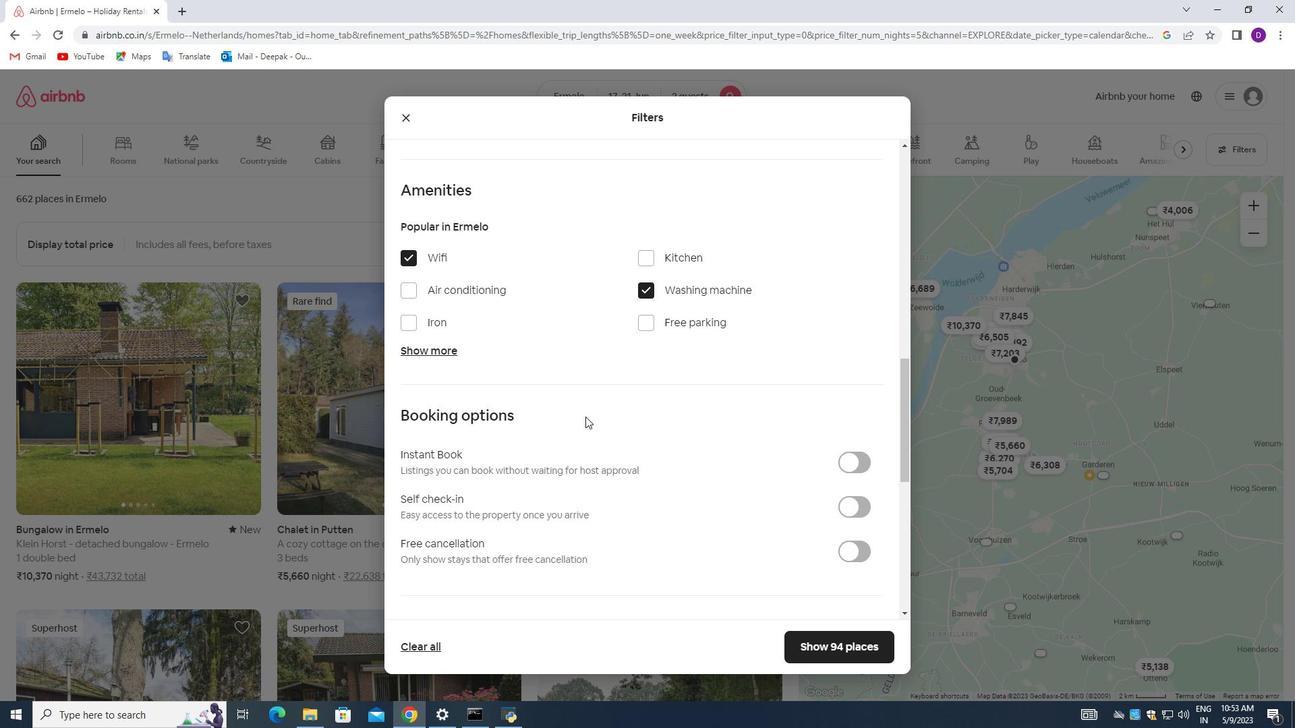 
Action: Mouse moved to (611, 396)
Screenshot: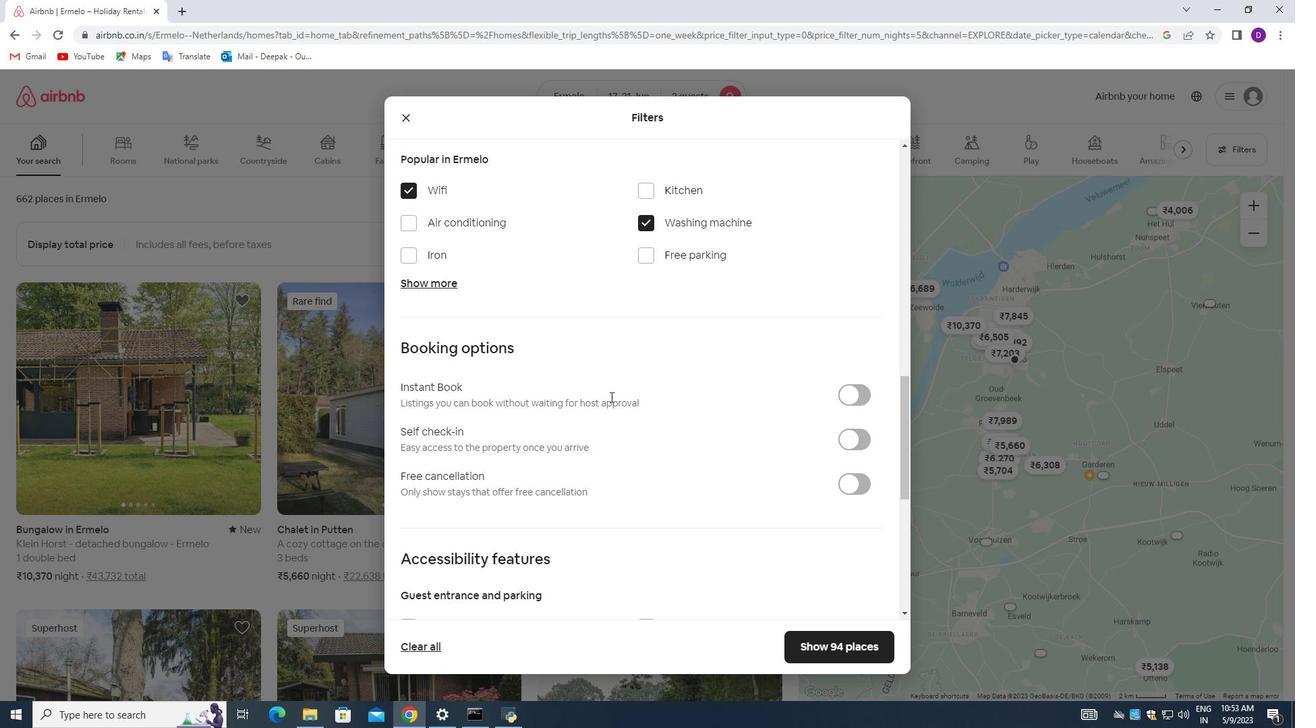 
Action: Mouse scrolled (611, 396) with delta (0, 0)
Screenshot: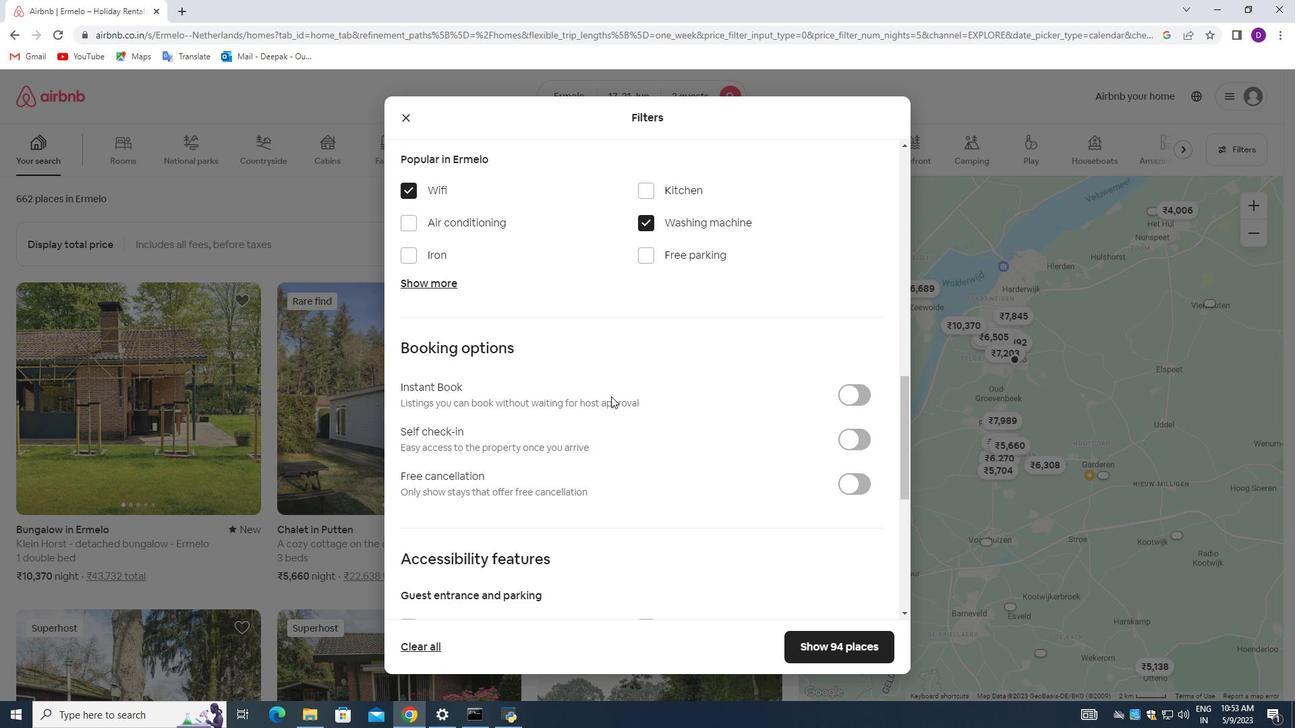 
Action: Mouse scrolled (611, 396) with delta (0, 0)
Screenshot: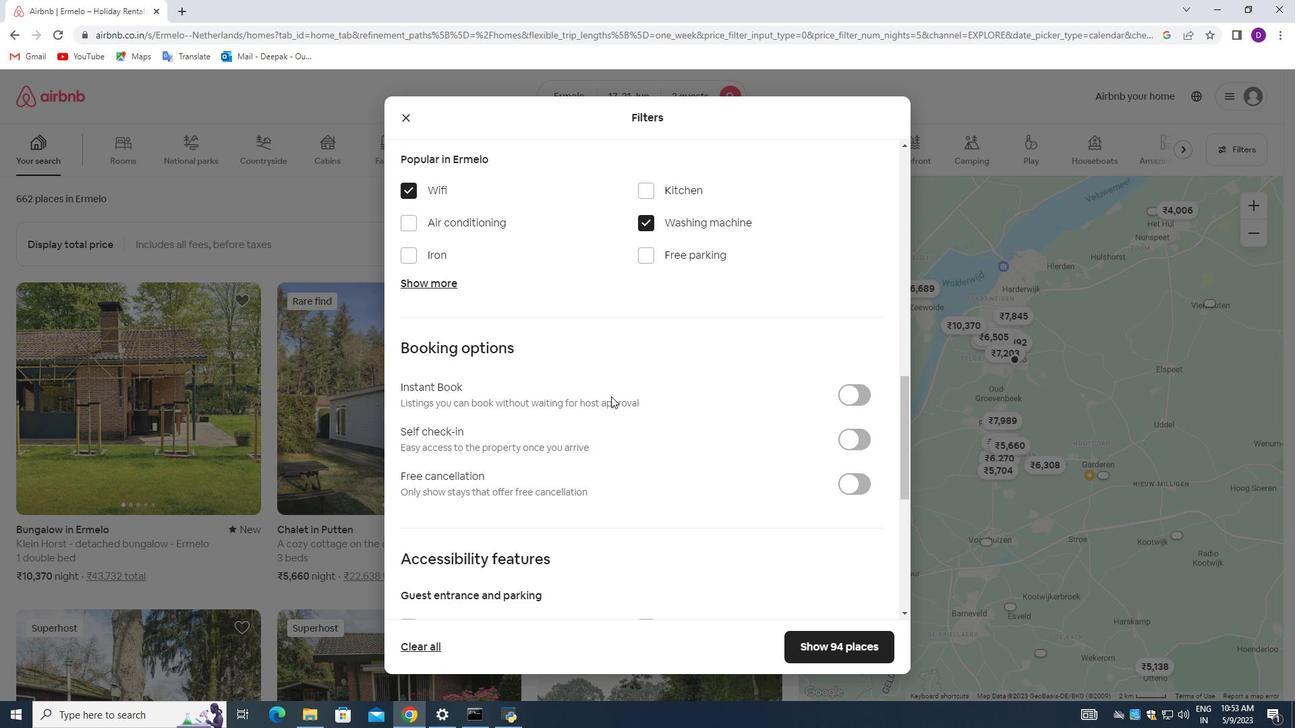 
Action: Mouse scrolled (611, 396) with delta (0, 0)
Screenshot: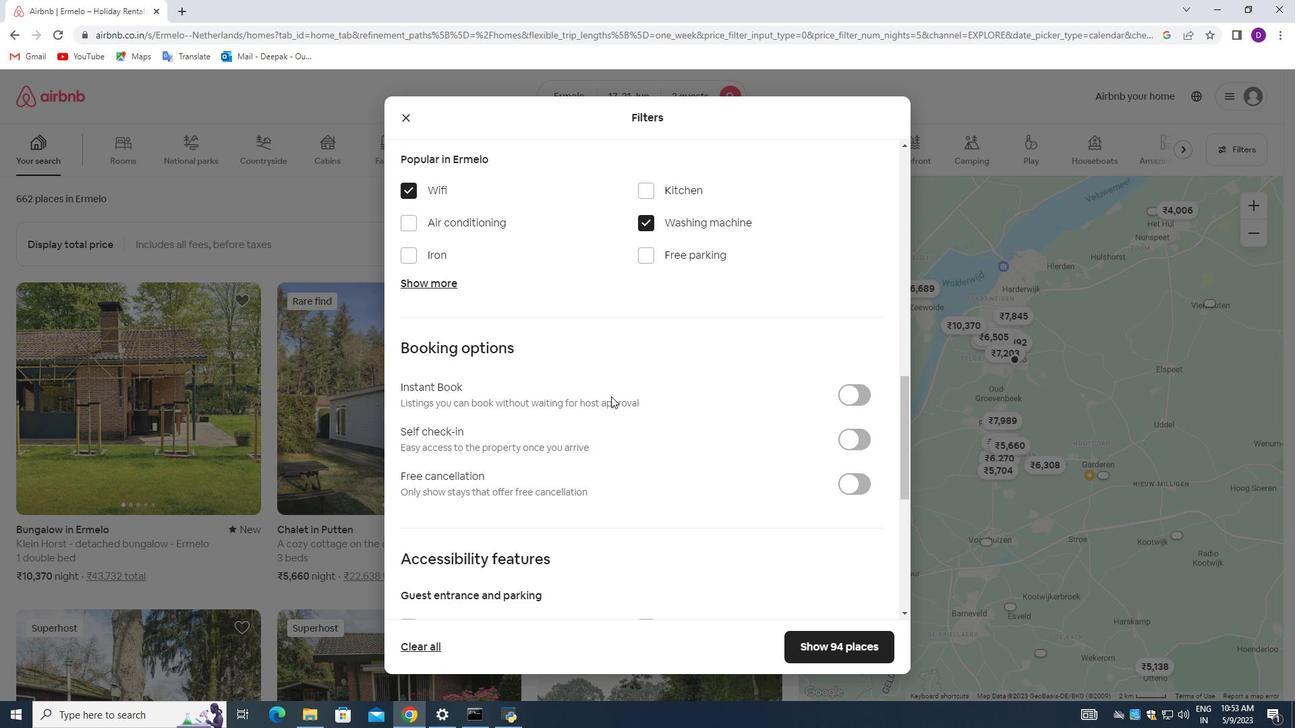
Action: Mouse moved to (856, 235)
Screenshot: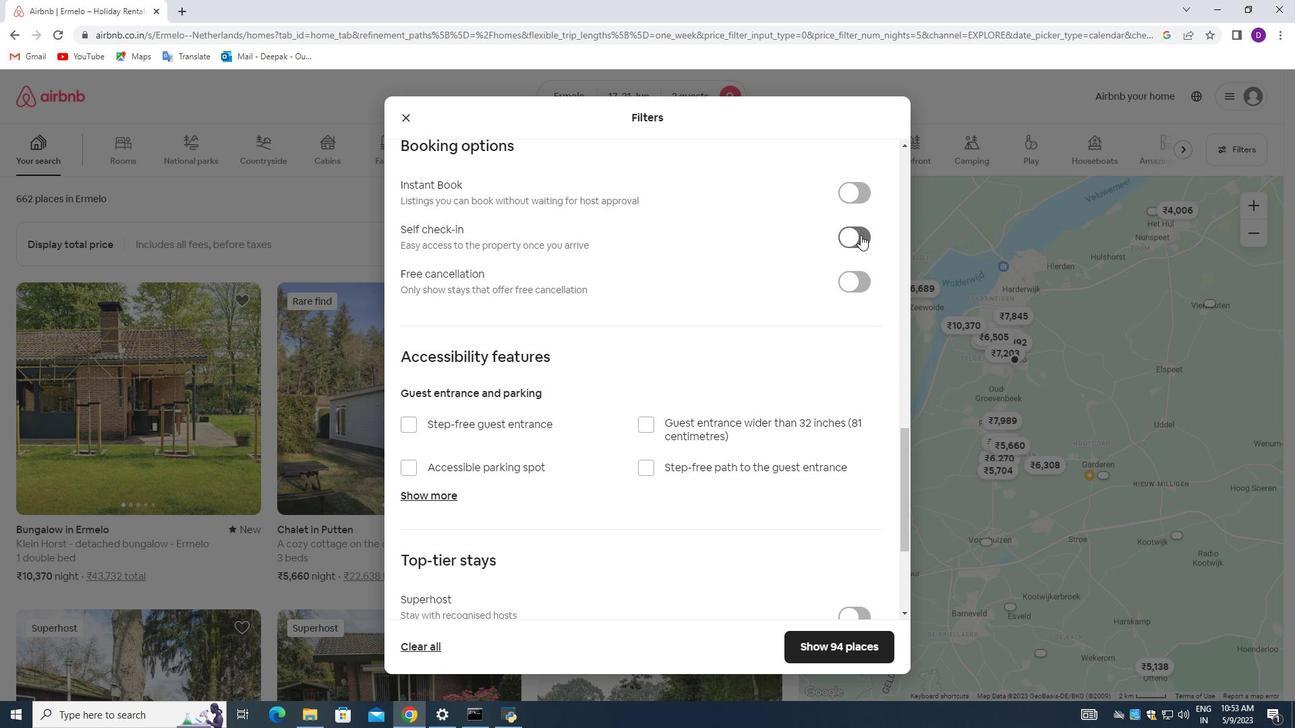 
Action: Mouse pressed left at (856, 235)
Screenshot: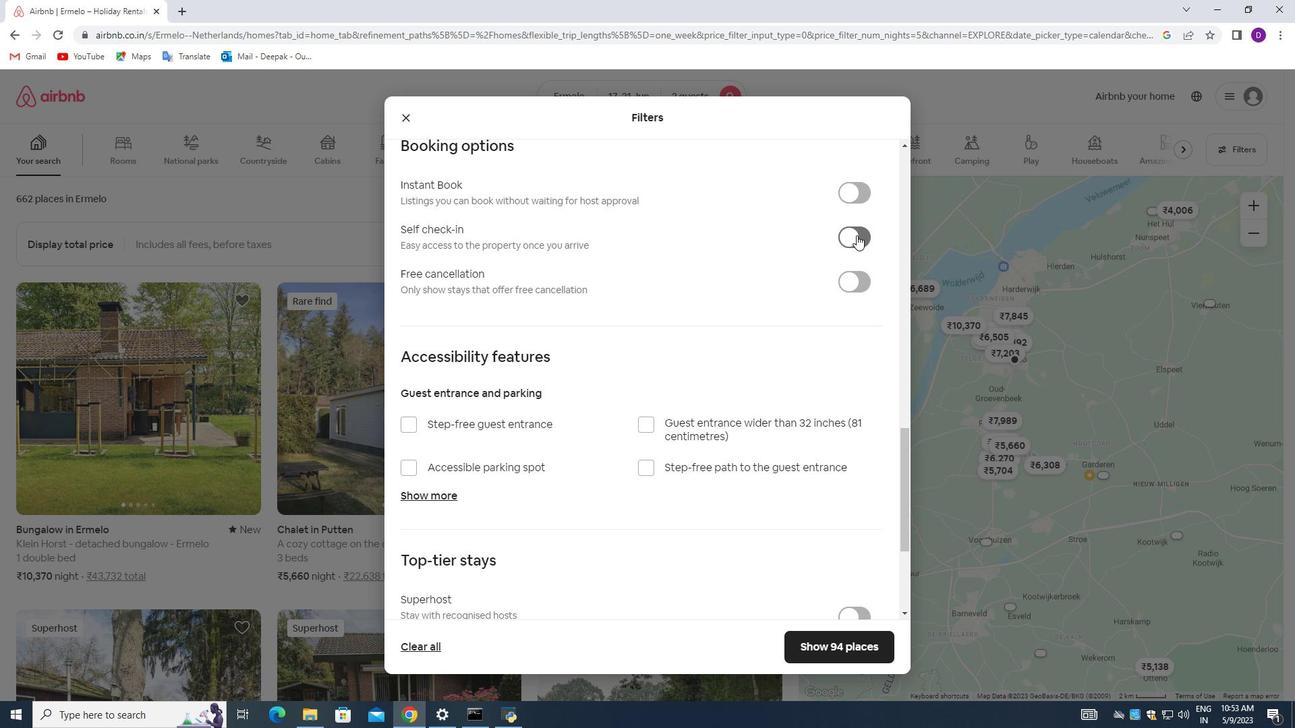 
Action: Mouse moved to (624, 413)
Screenshot: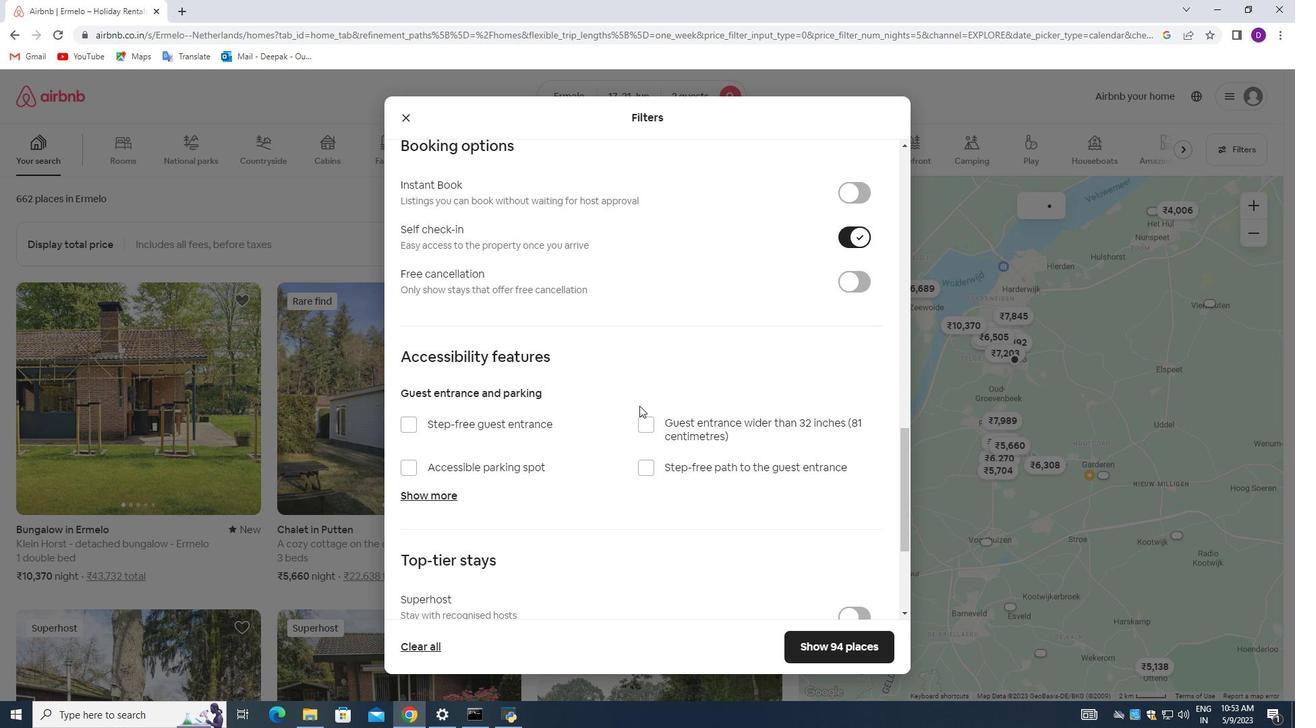 
Action: Mouse scrolled (624, 413) with delta (0, 0)
Screenshot: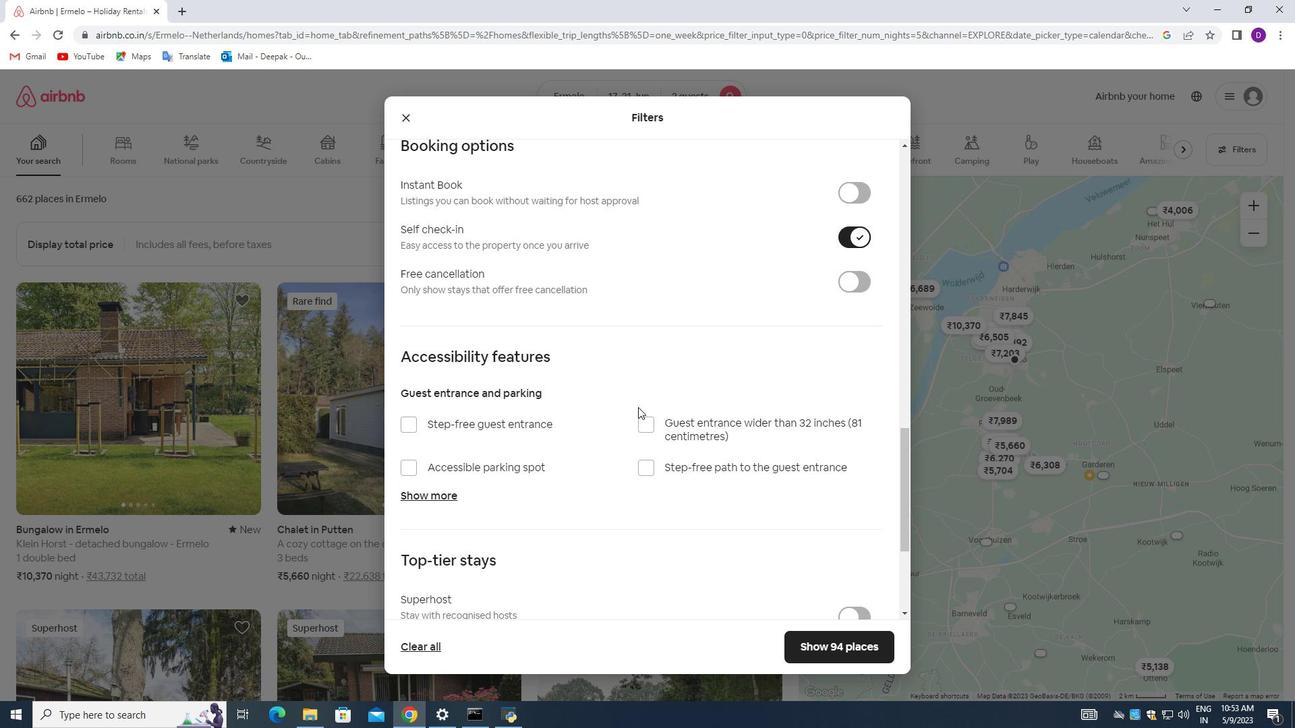 
Action: Mouse moved to (622, 414)
Screenshot: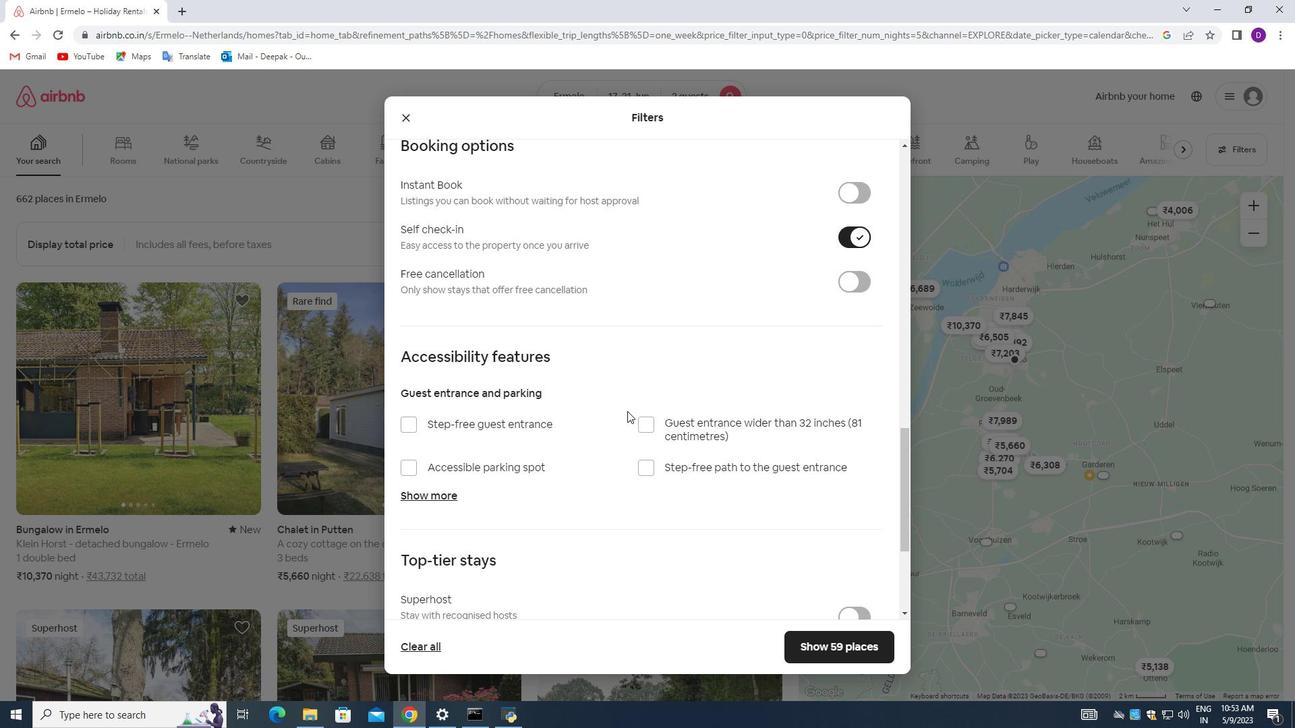 
Action: Mouse scrolled (622, 413) with delta (0, 0)
Screenshot: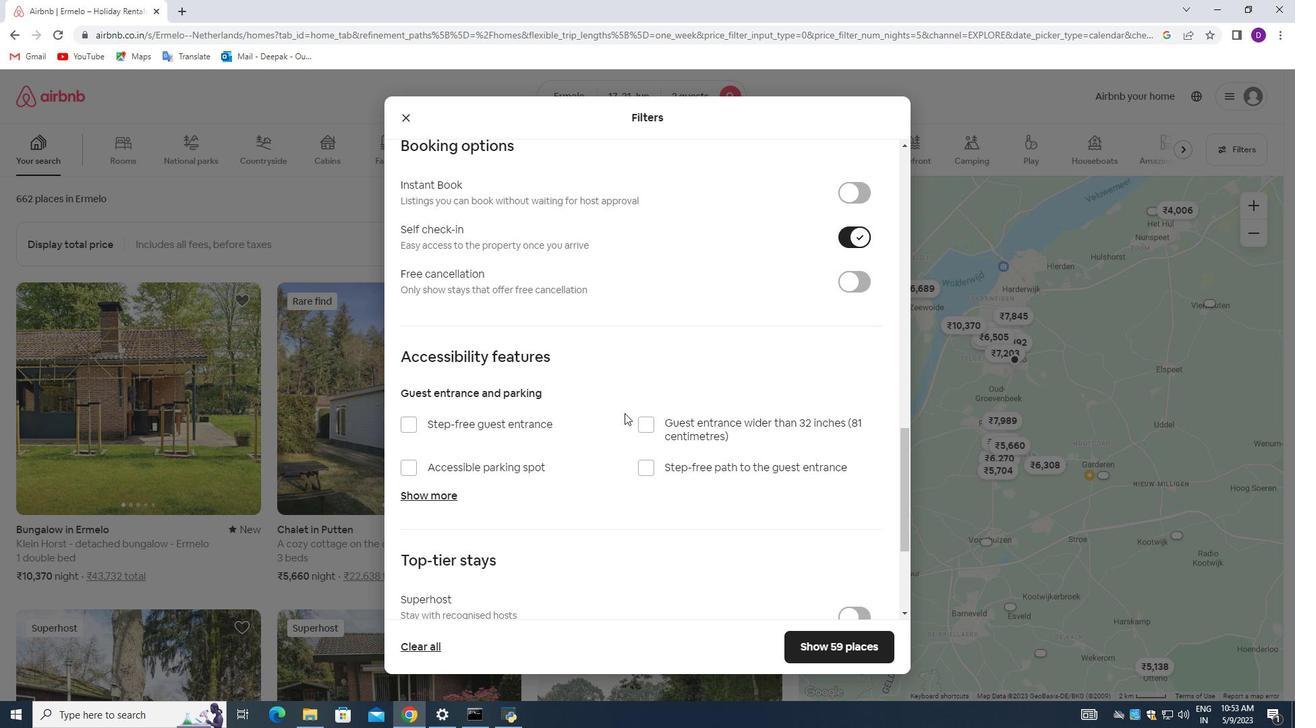 
Action: Mouse moved to (622, 415)
Screenshot: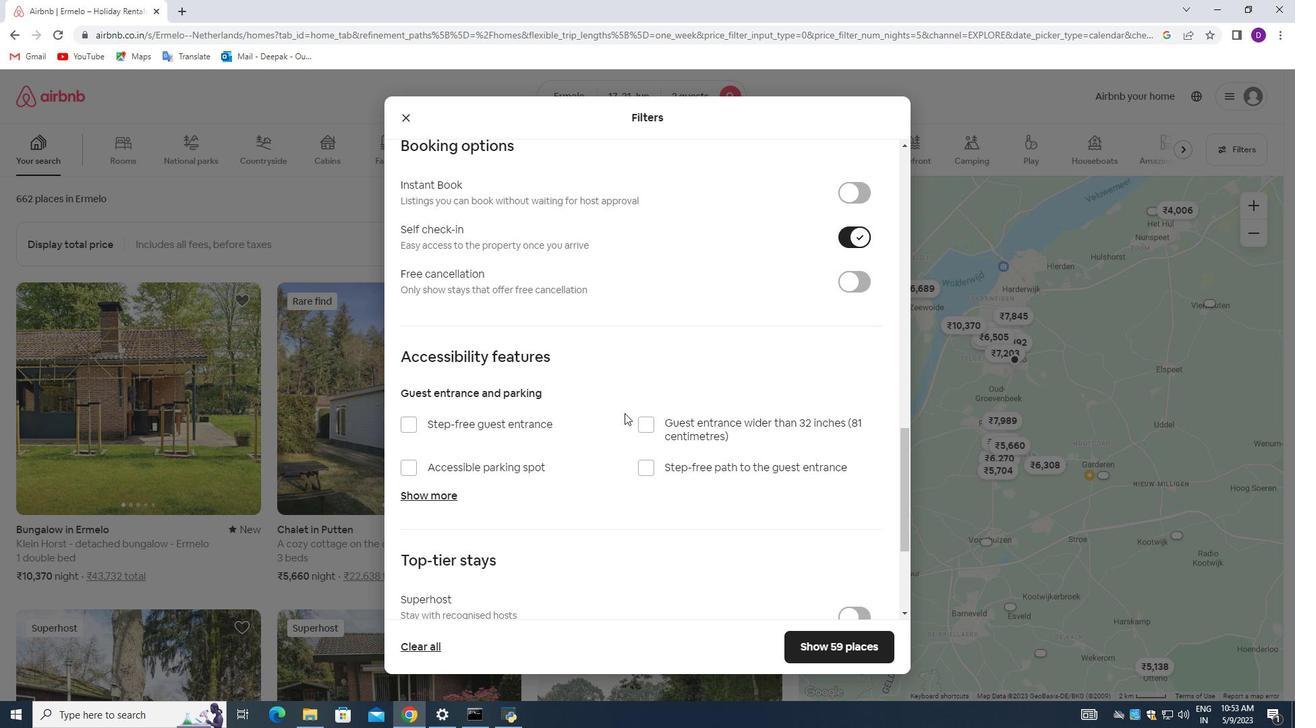
Action: Mouse scrolled (622, 414) with delta (0, 0)
Screenshot: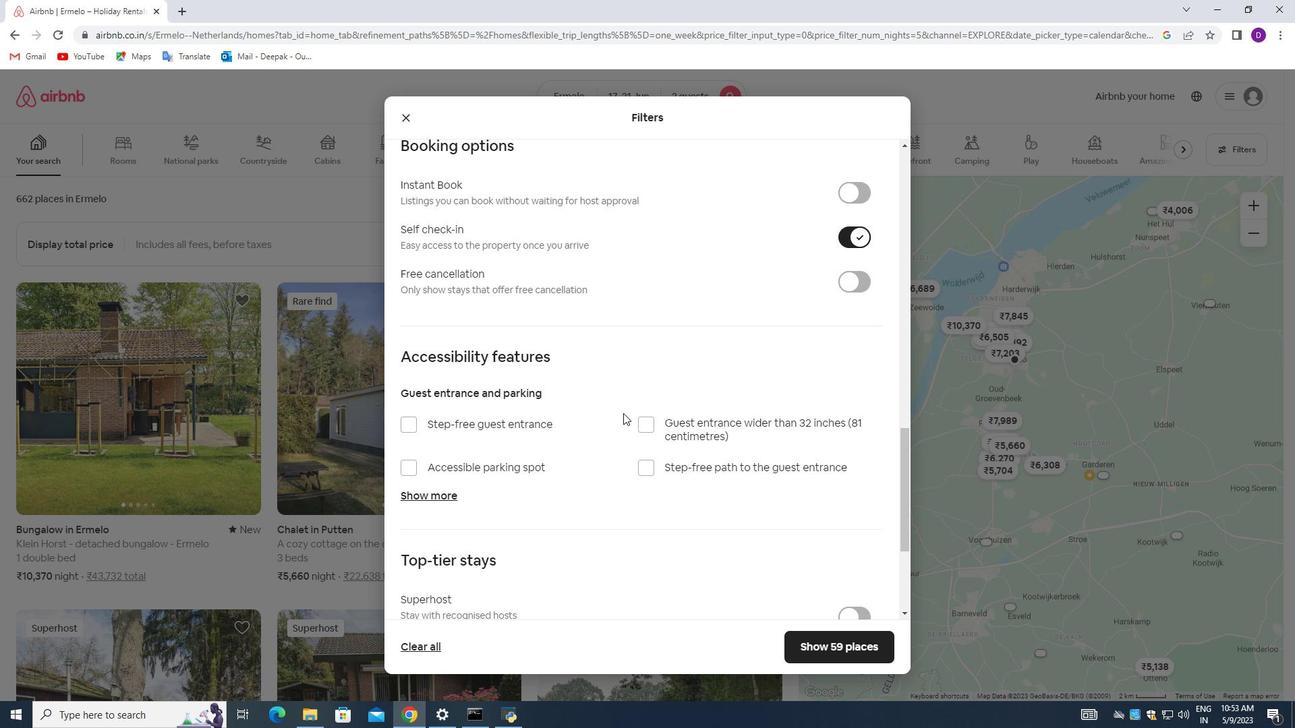
Action: Mouse moved to (622, 417)
Screenshot: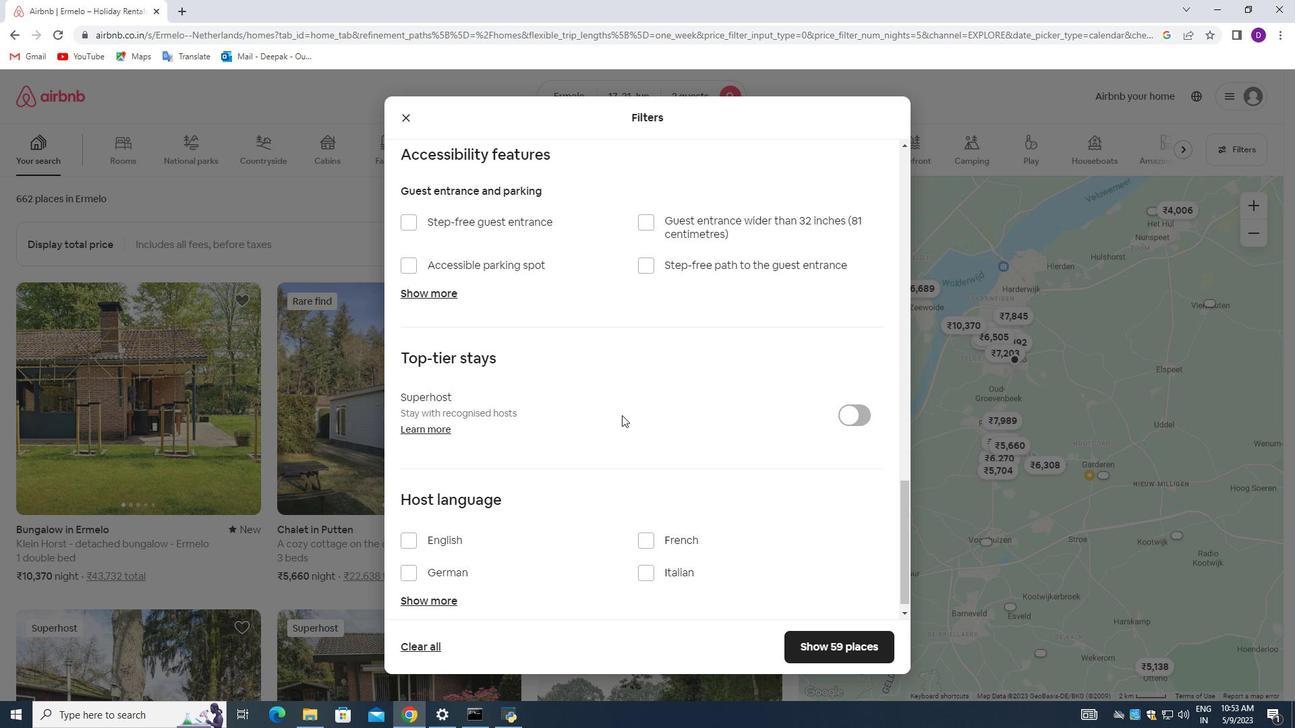 
Action: Mouse scrolled (622, 417) with delta (0, 0)
Screenshot: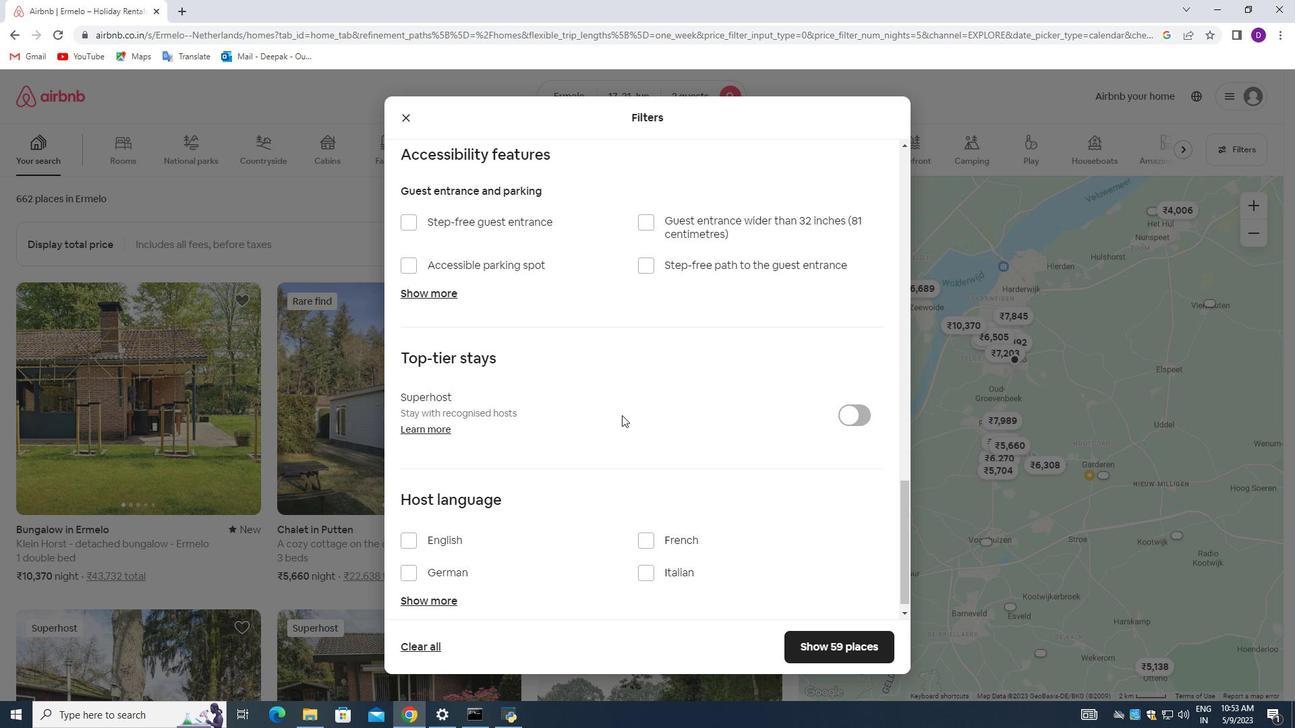 
Action: Mouse moved to (621, 424)
Screenshot: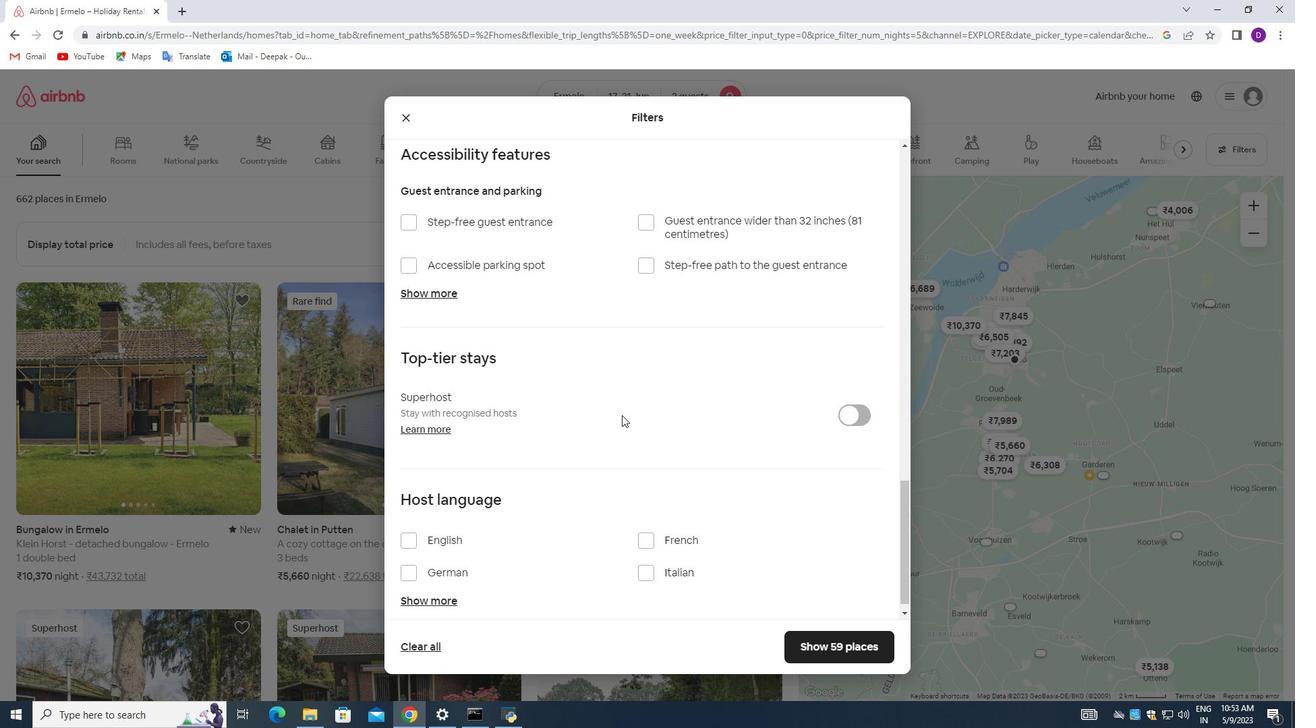 
Action: Mouse scrolled (621, 423) with delta (0, 0)
Screenshot: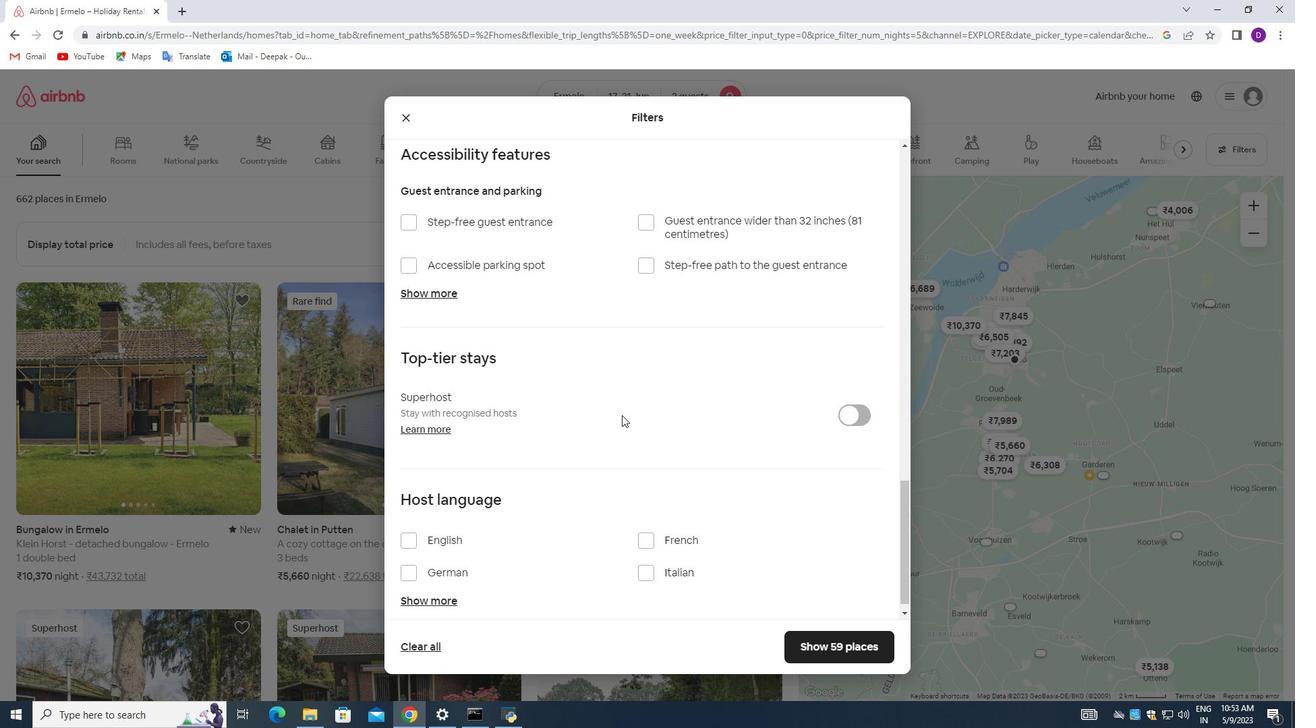 
Action: Mouse moved to (618, 429)
Screenshot: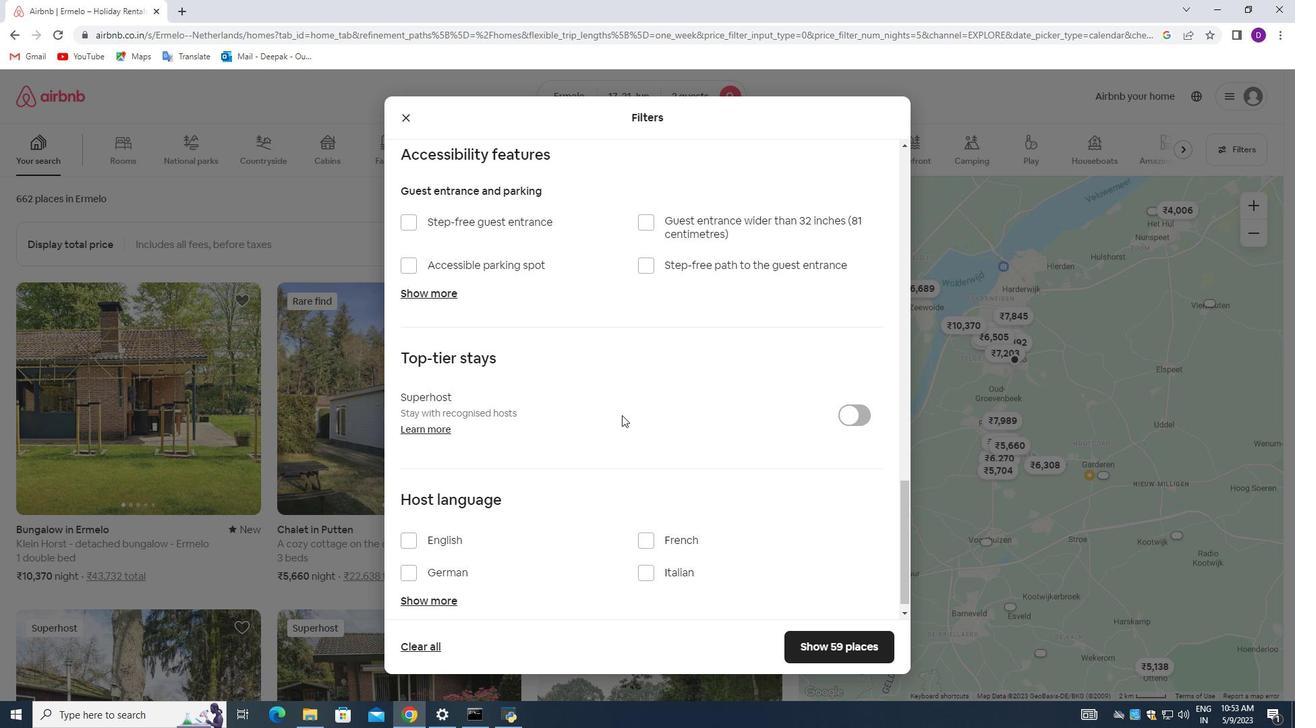 
Action: Mouse scrolled (618, 428) with delta (0, 0)
Screenshot: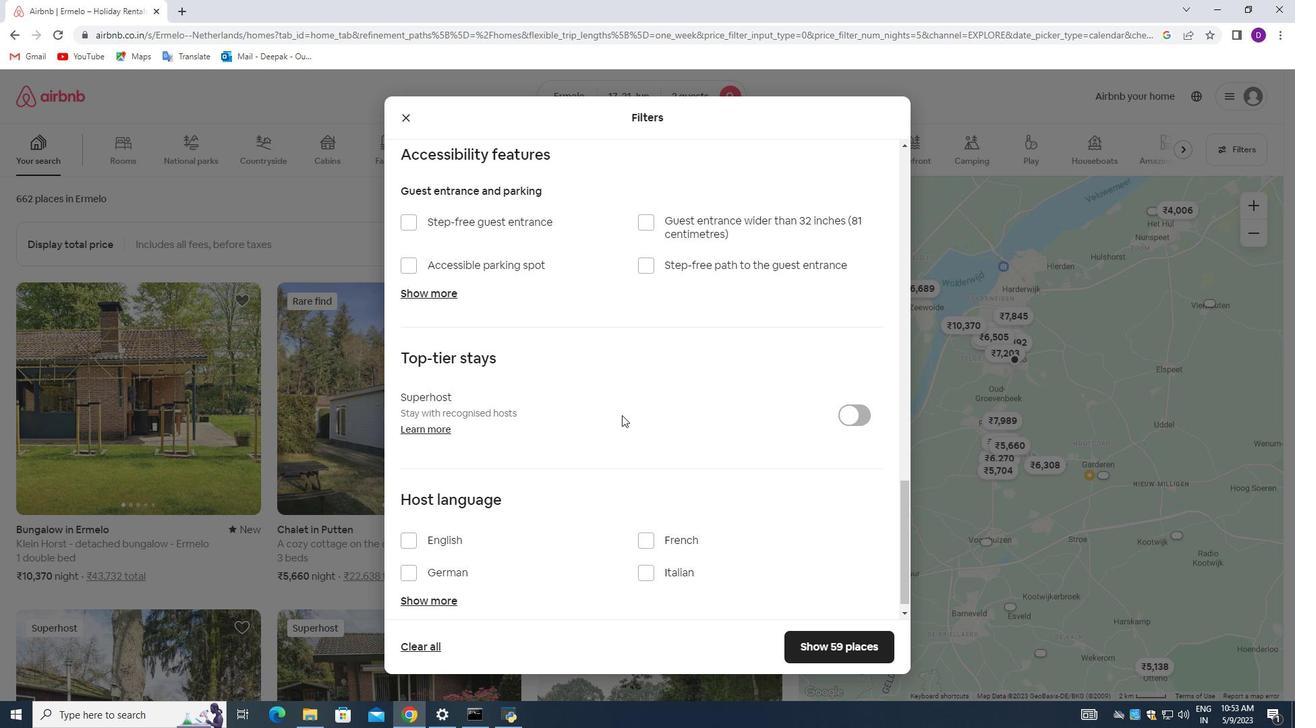 
Action: Mouse moved to (610, 440)
Screenshot: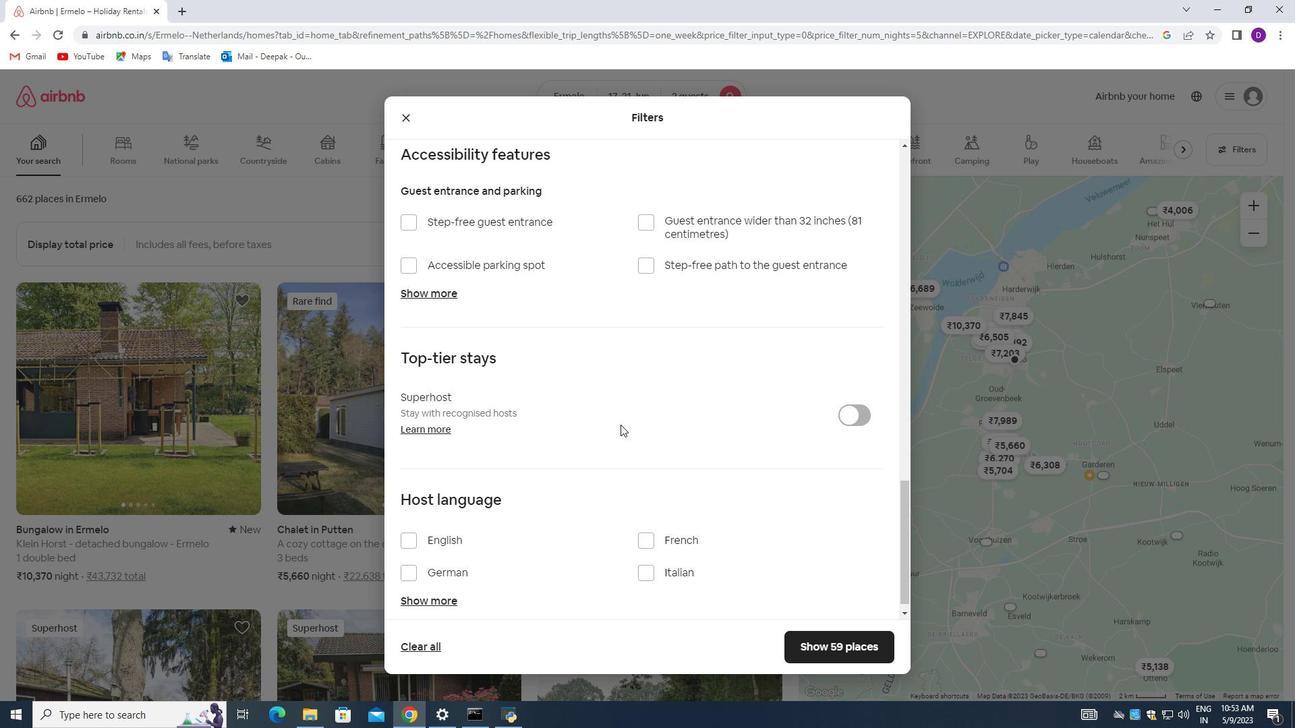 
Action: Mouse scrolled (610, 440) with delta (0, 0)
Screenshot: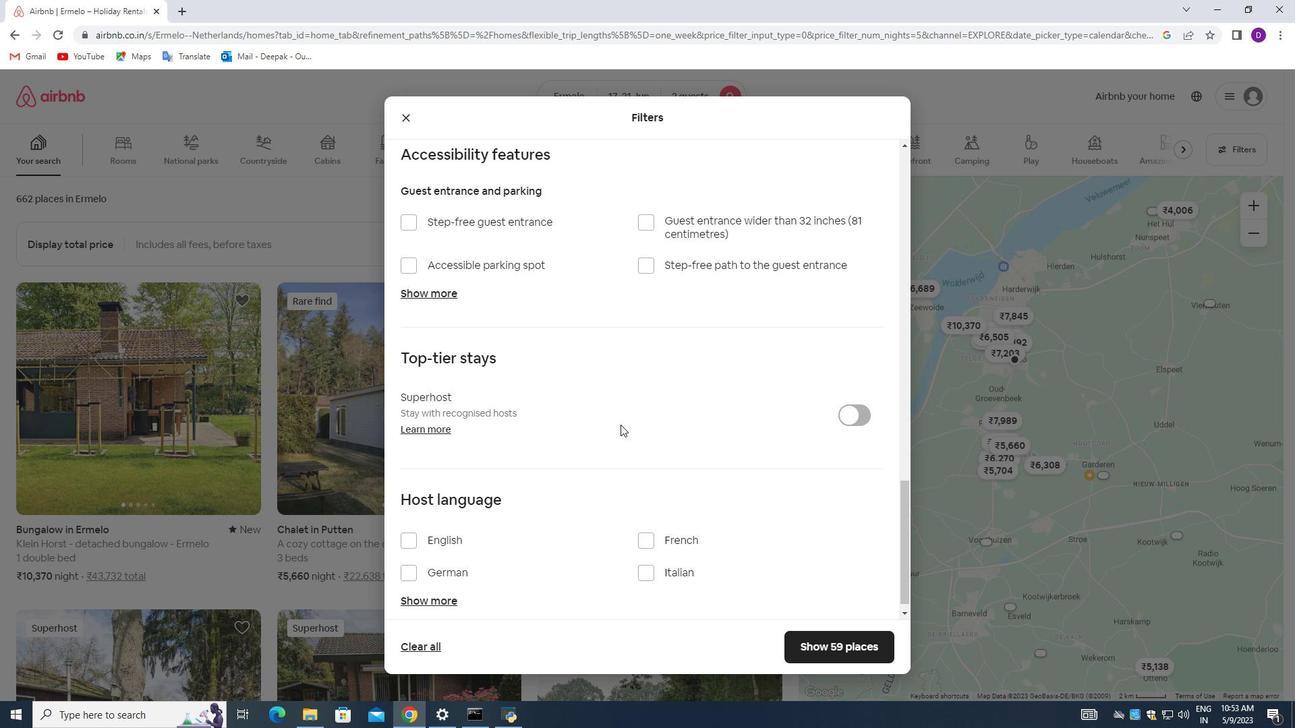 
Action: Mouse moved to (408, 525)
Screenshot: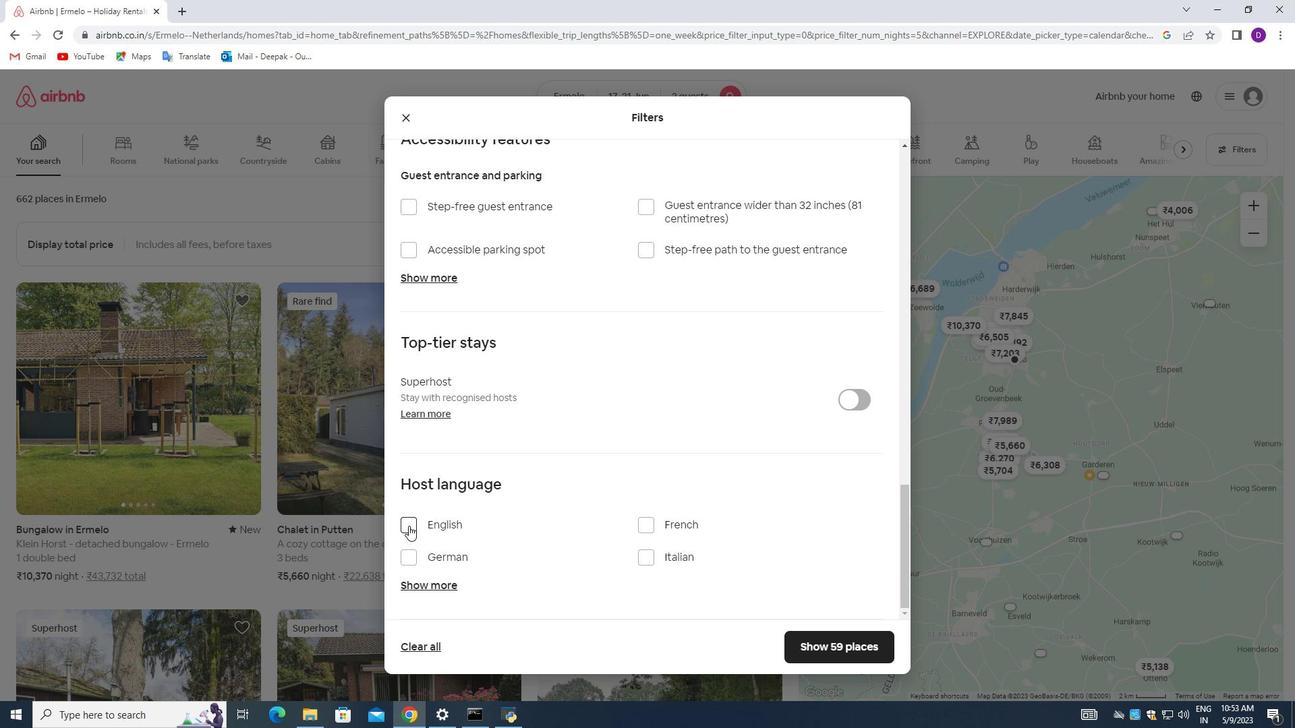 
Action: Mouse pressed left at (408, 525)
Screenshot: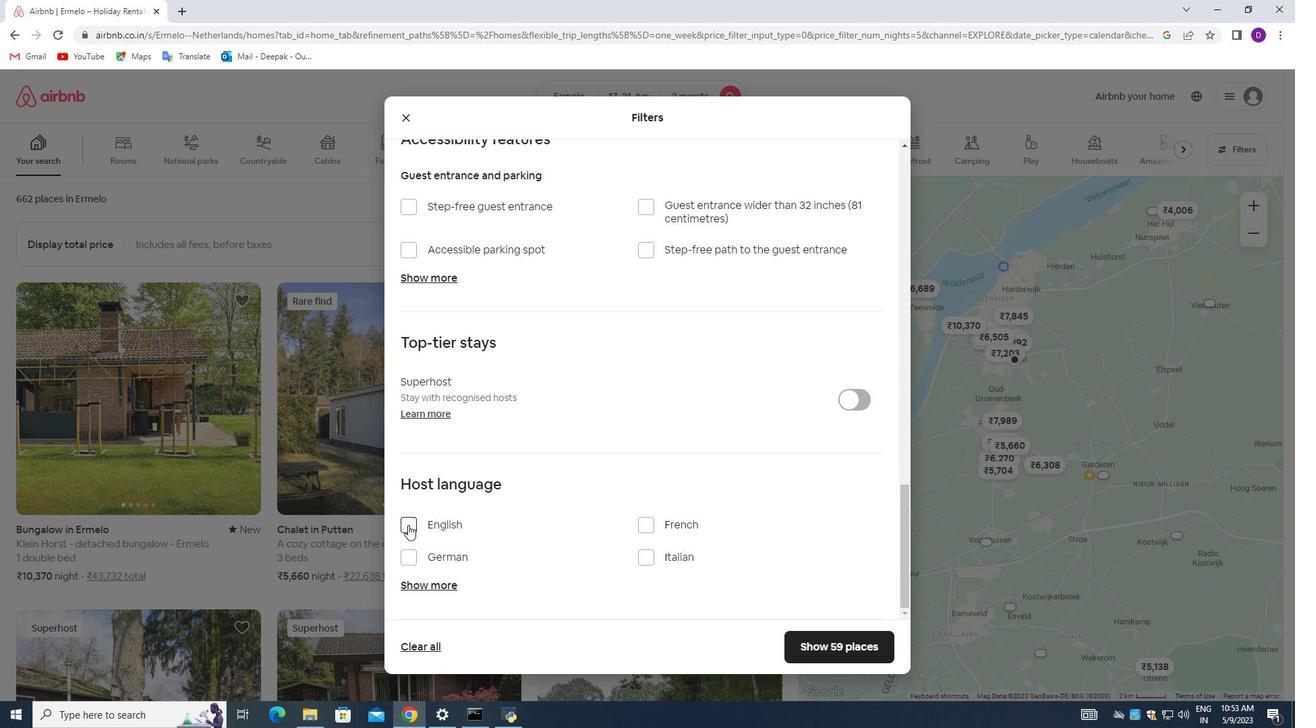 
Action: Mouse moved to (795, 641)
Screenshot: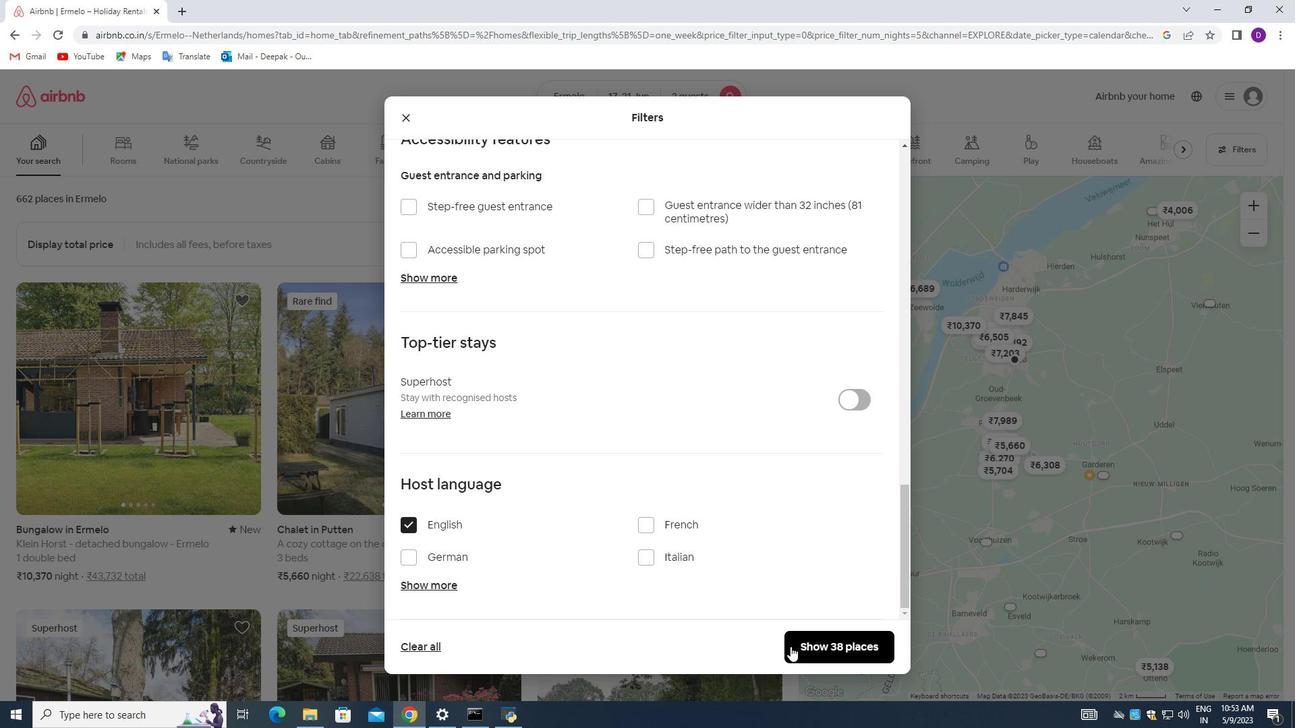 
Action: Mouse pressed left at (795, 641)
Screenshot: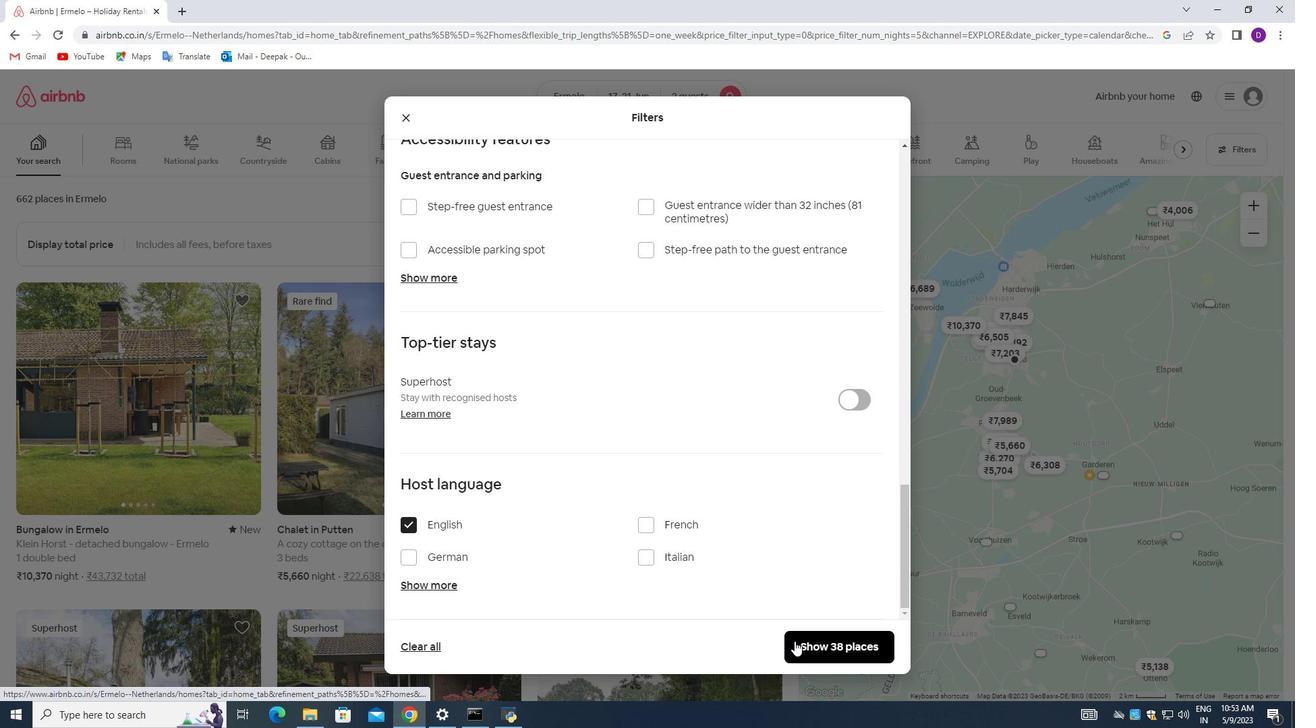 
Action: Mouse moved to (657, 421)
Screenshot: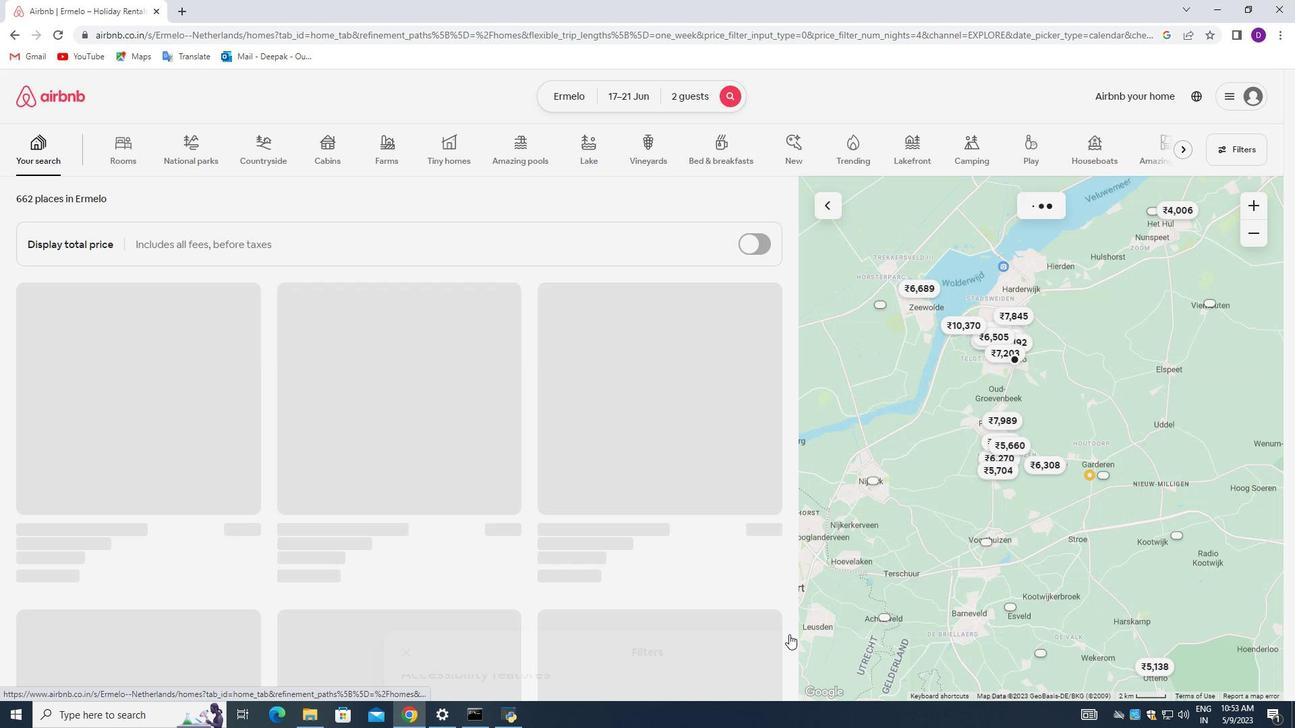 
